 Task: Research Airbnb accommodation in Yaritagua, Venezuela from 12th December, 2023 to 16th December, 2023 for 8 adults. Place can be private room with 8 bedrooms having 8 beds and 8 bathrooms. Property type can be house. Amenities needed are: wifi, TV, free parkinig on premises, gym, breakfast.
Action: Mouse moved to (459, 106)
Screenshot: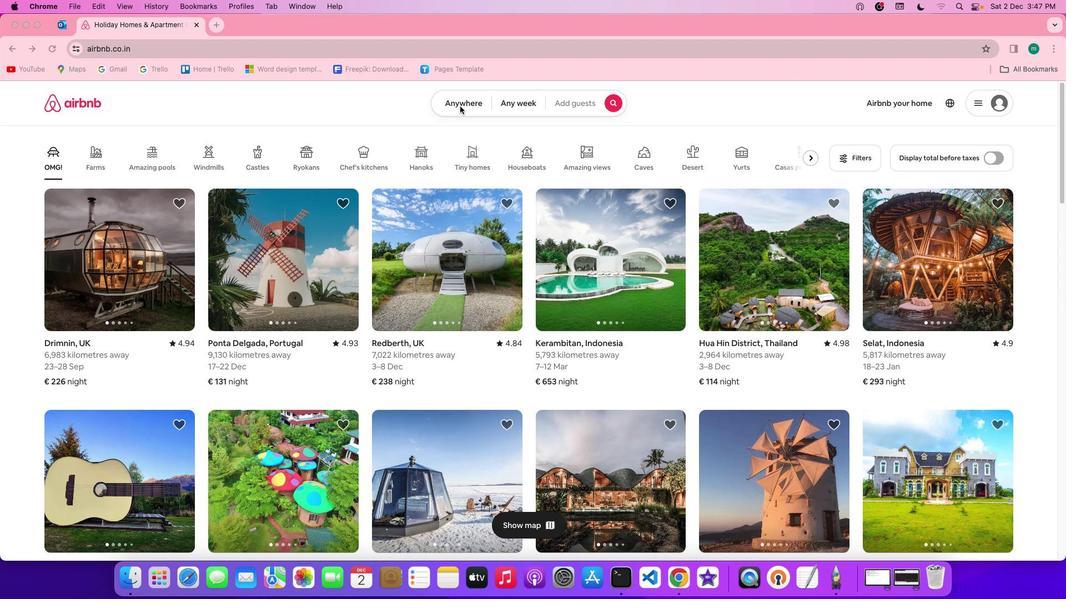 
Action: Mouse pressed left at (459, 106)
Screenshot: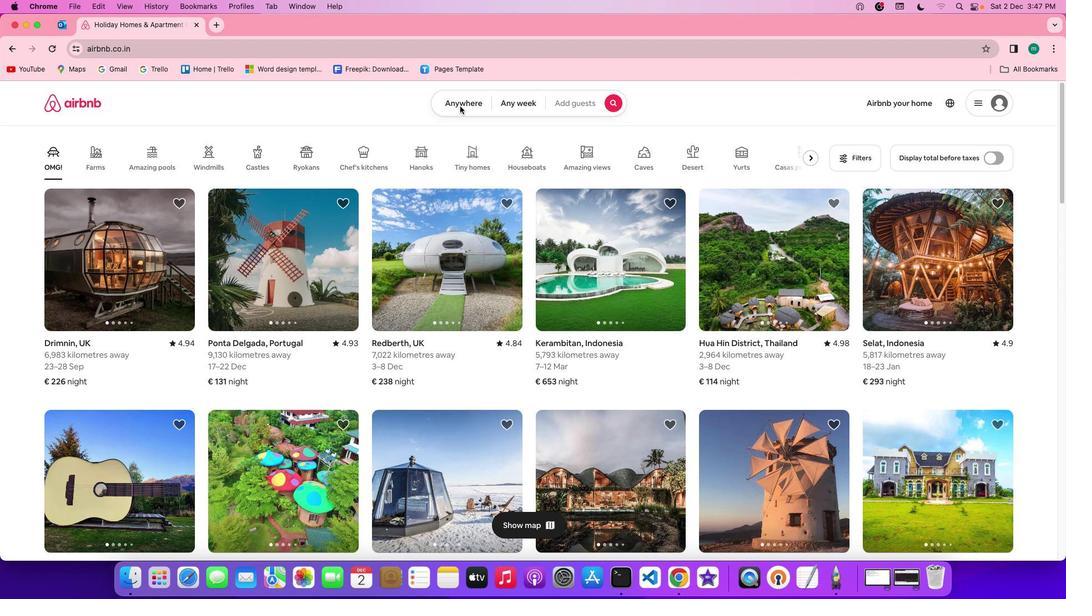 
Action: Mouse pressed left at (459, 106)
Screenshot: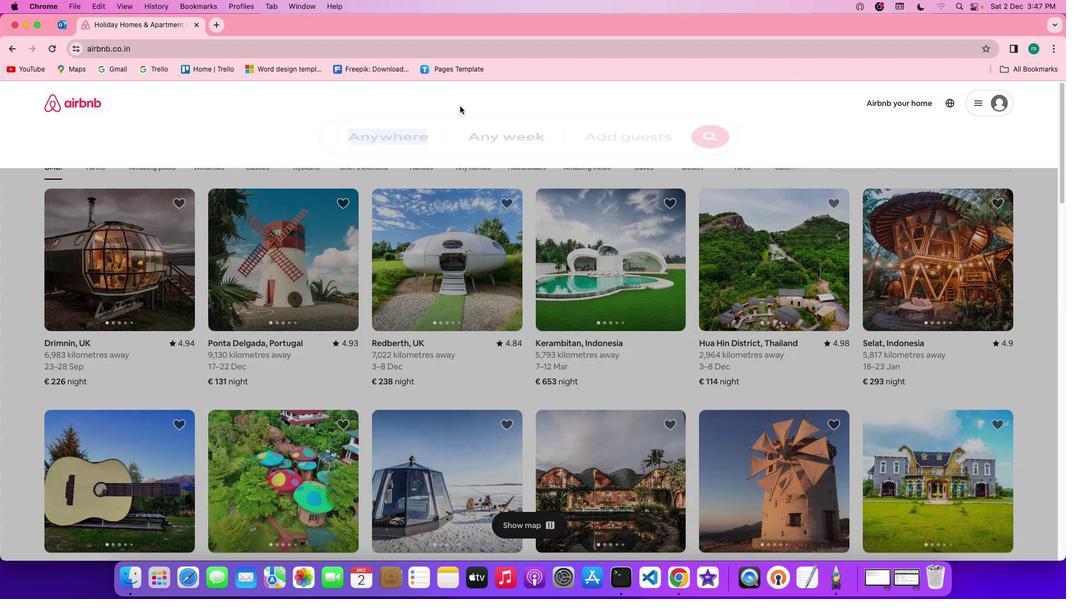 
Action: Mouse moved to (404, 143)
Screenshot: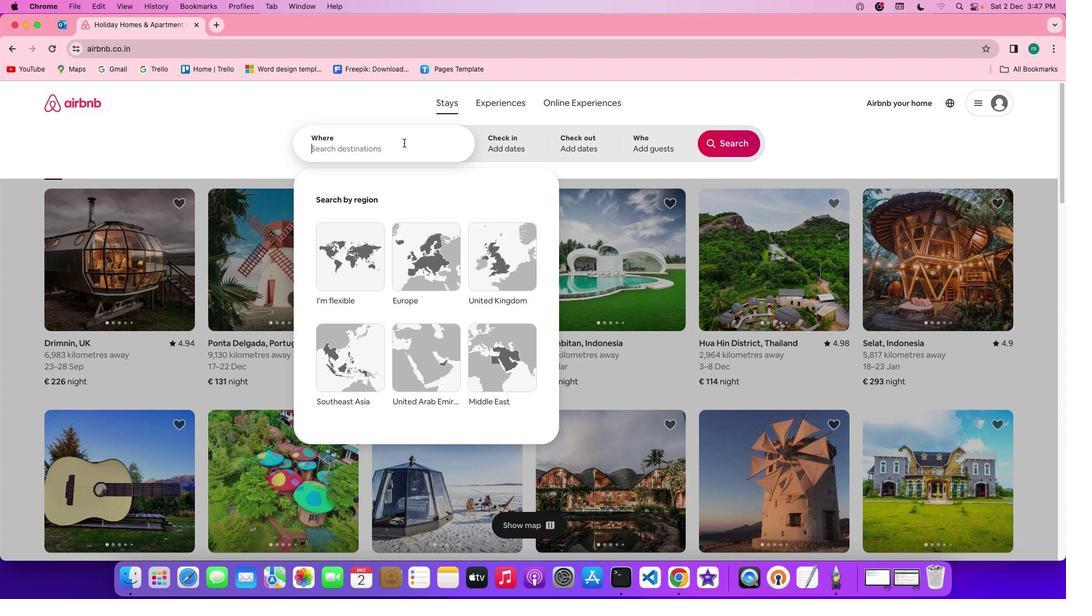 
Action: Mouse pressed left at (404, 143)
Screenshot: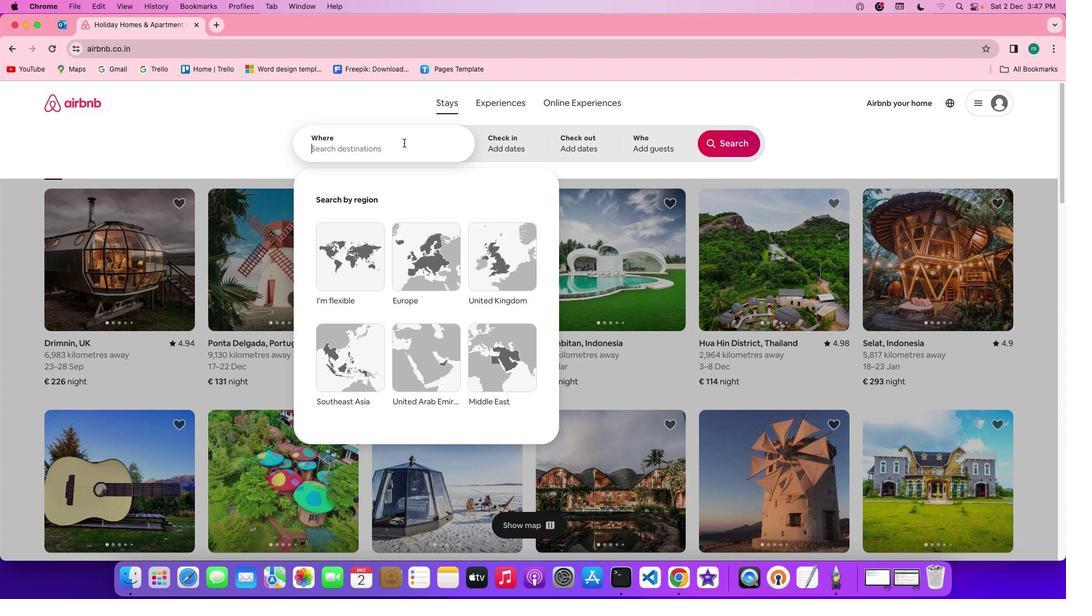 
Action: Key pressed Key.shift'Y''a''r''i''t''a''g''u''a'','Key.spaceKey.shift'V''e''n''e''z''u''e''l''a'
Screenshot: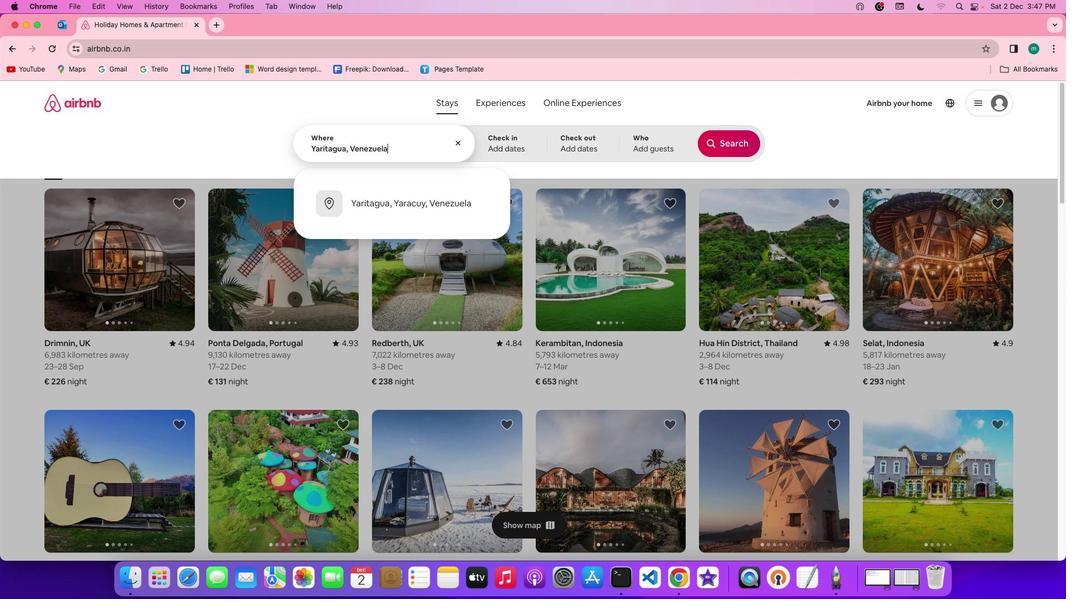 
Action: Mouse moved to (490, 142)
Screenshot: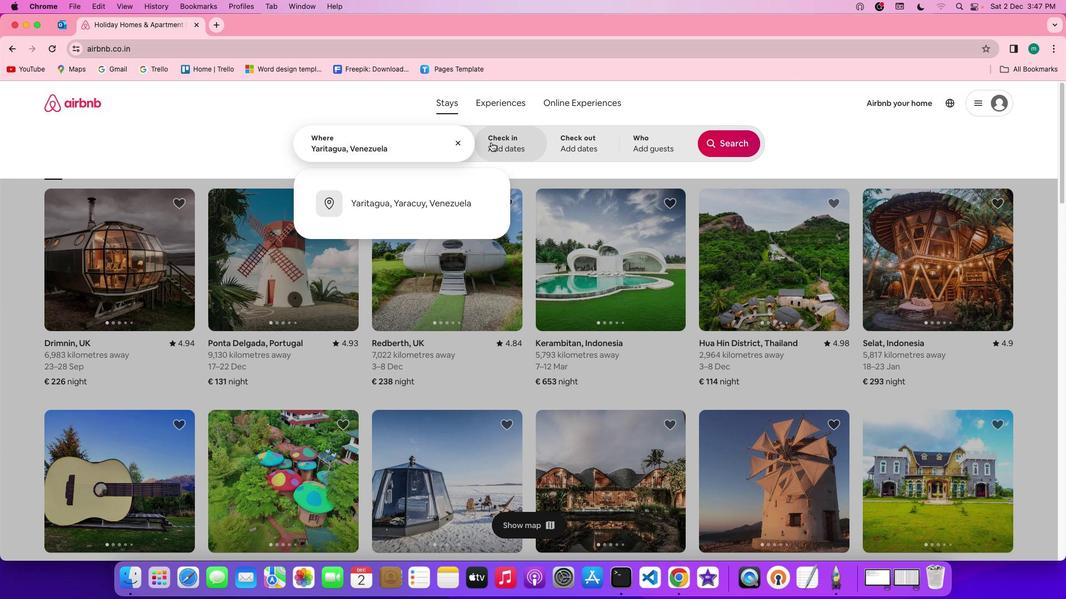 
Action: Mouse pressed left at (490, 142)
Screenshot: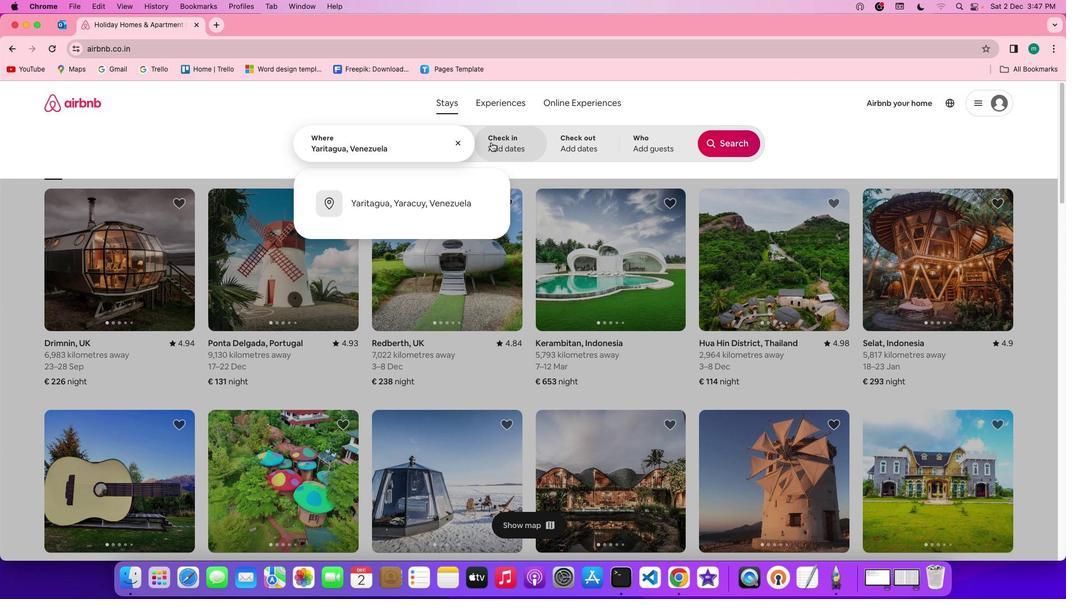 
Action: Mouse moved to (389, 334)
Screenshot: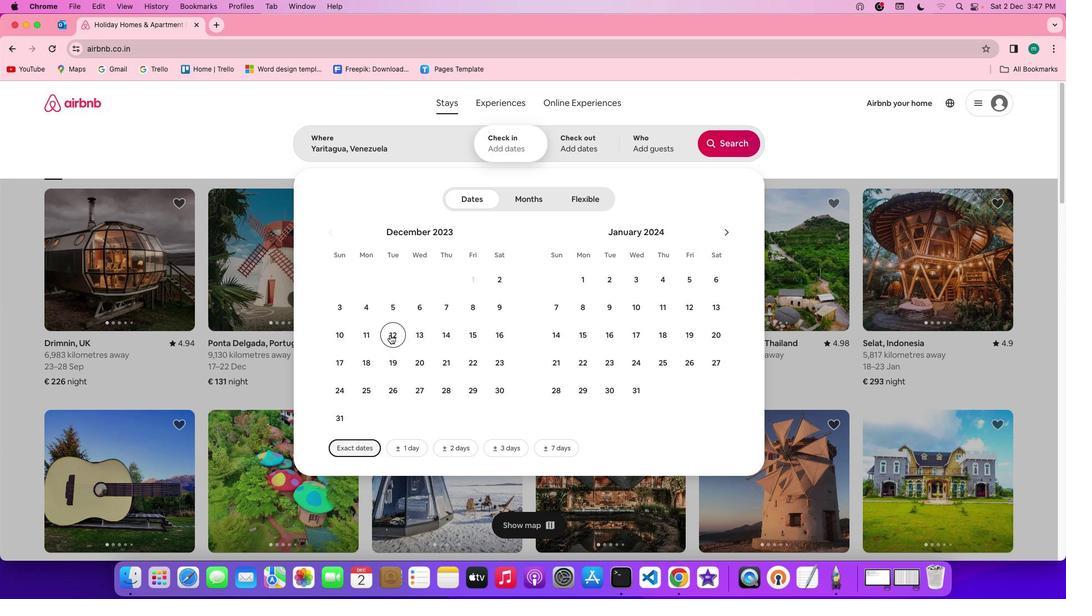 
Action: Mouse pressed left at (389, 334)
Screenshot: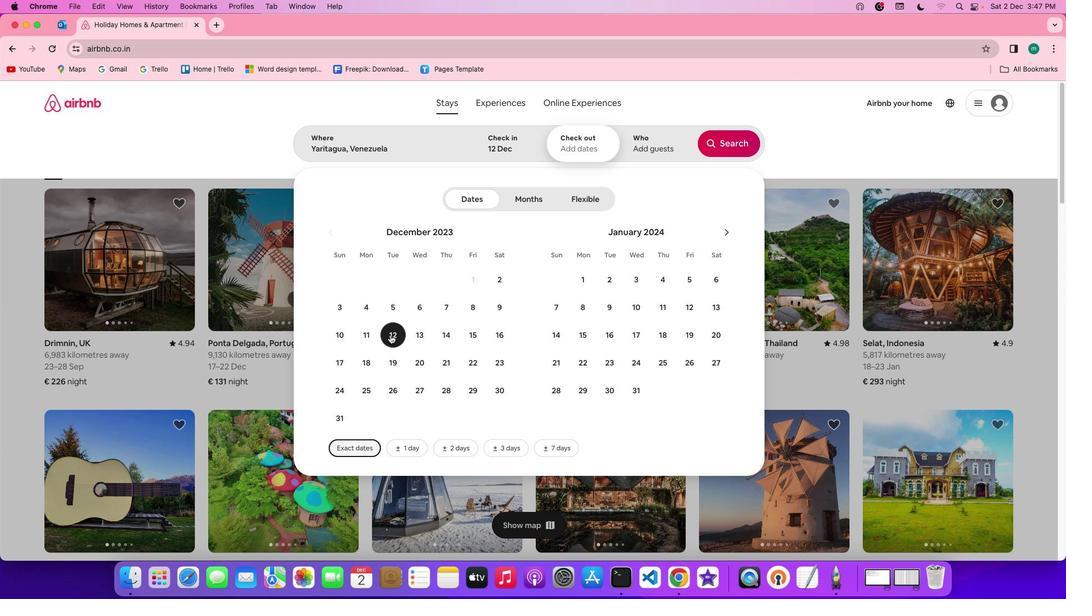 
Action: Mouse moved to (492, 336)
Screenshot: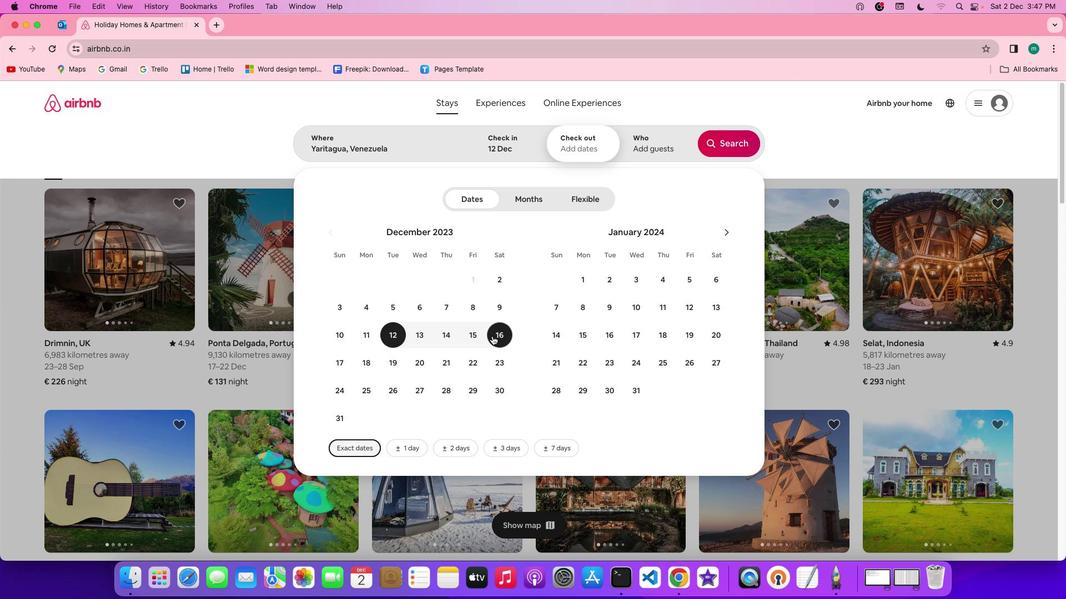 
Action: Mouse pressed left at (492, 336)
Screenshot: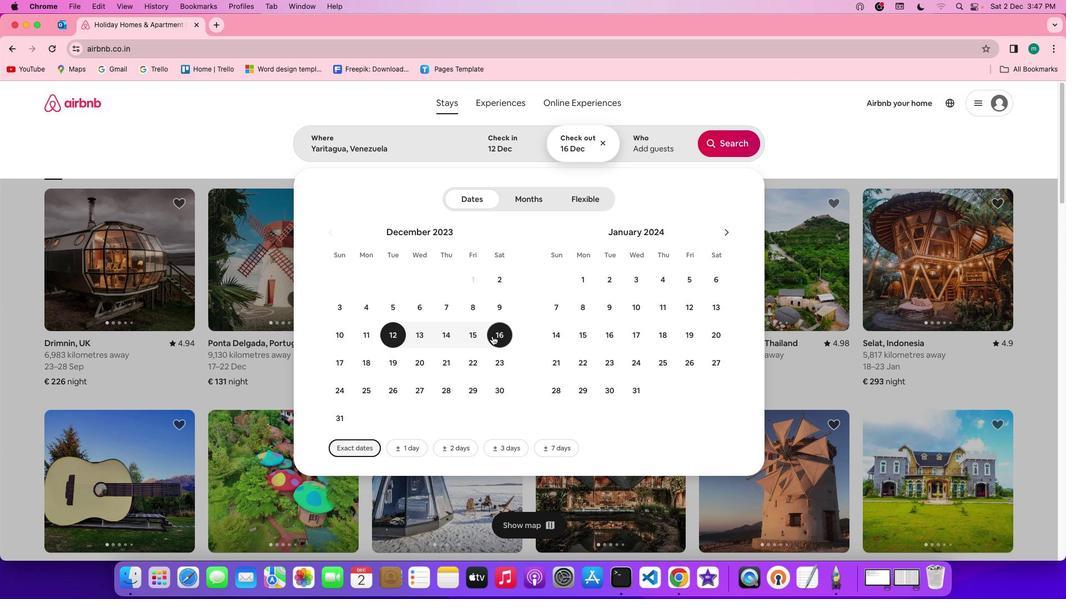 
Action: Mouse moved to (660, 144)
Screenshot: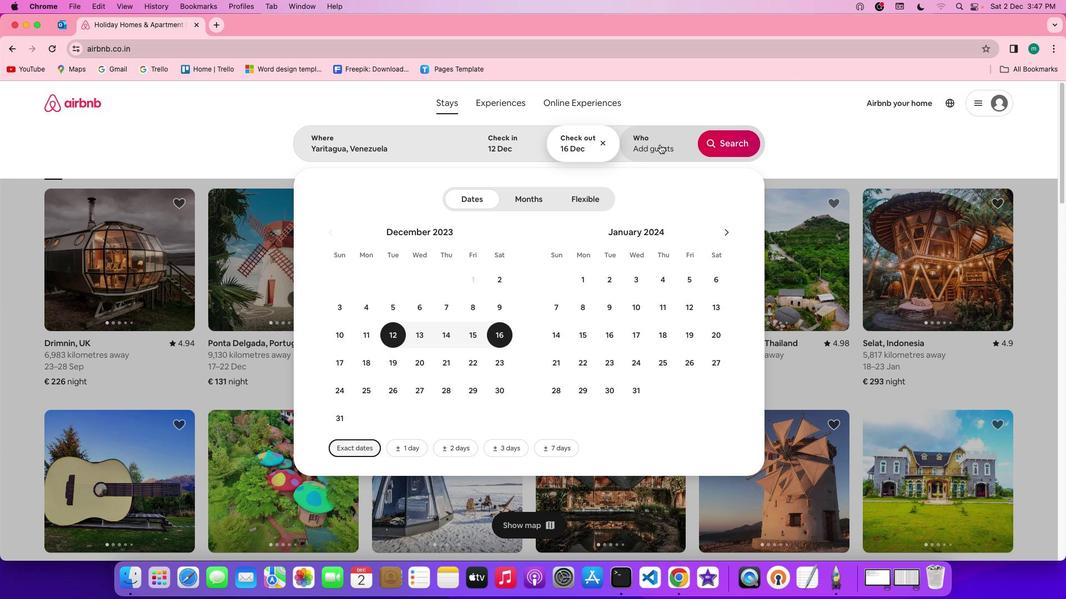 
Action: Mouse pressed left at (660, 144)
Screenshot: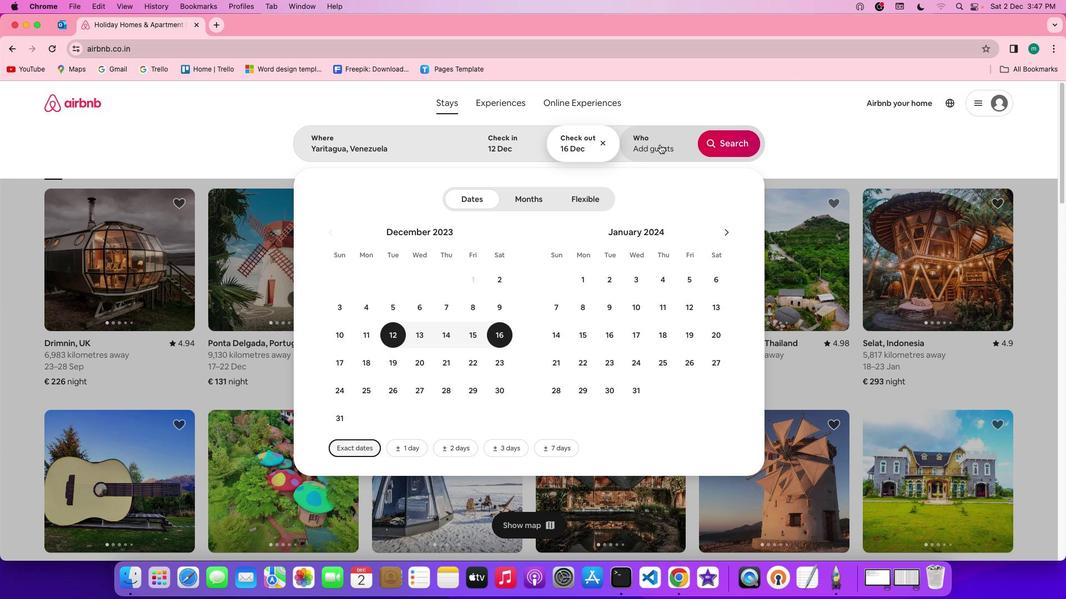 
Action: Mouse moved to (729, 202)
Screenshot: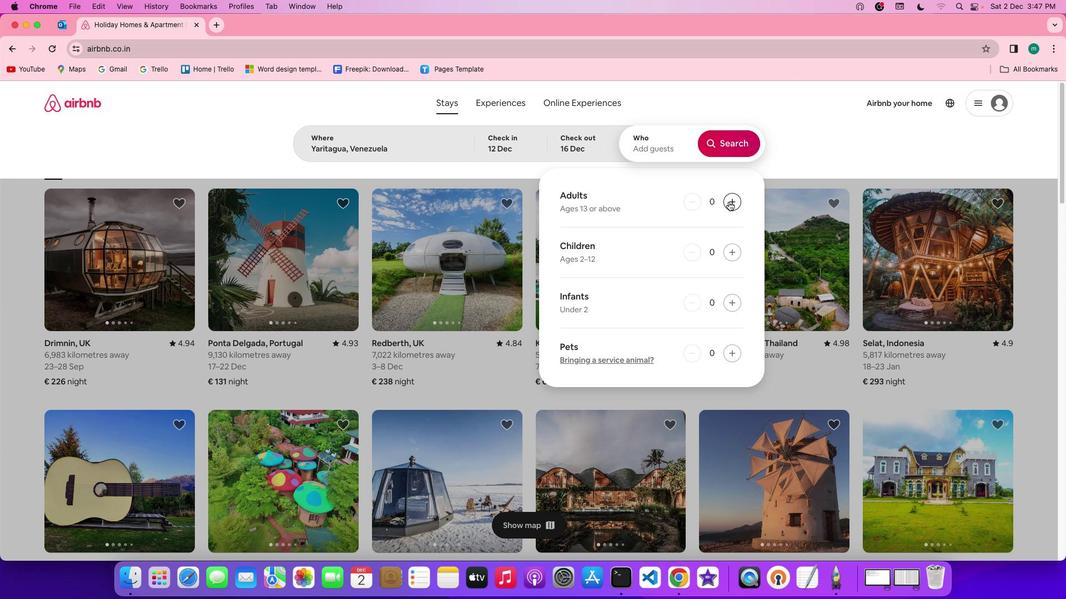 
Action: Mouse pressed left at (729, 202)
Screenshot: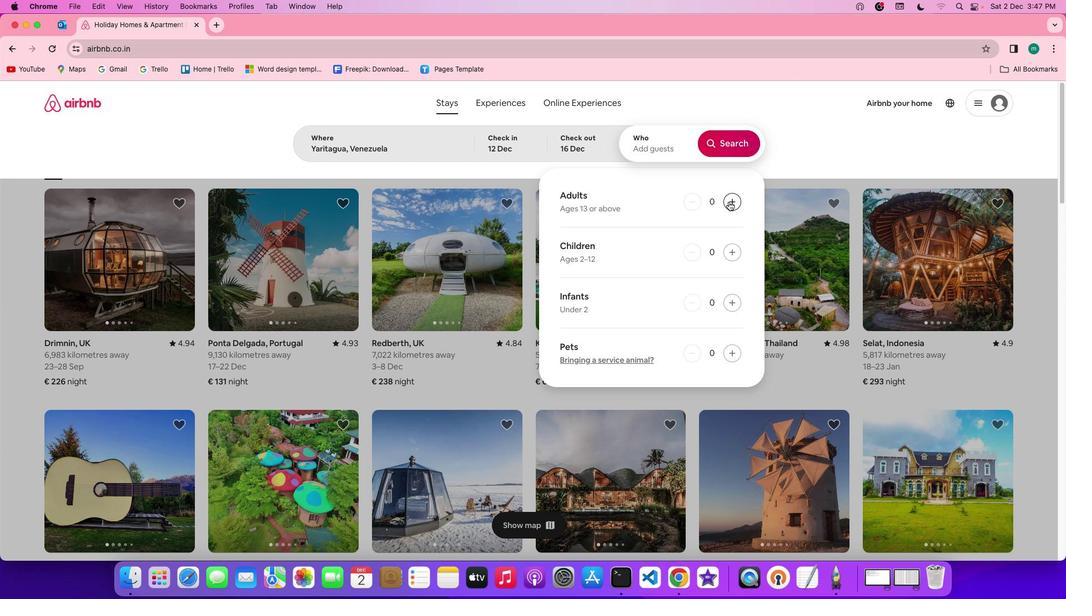
Action: Mouse pressed left at (729, 202)
Screenshot: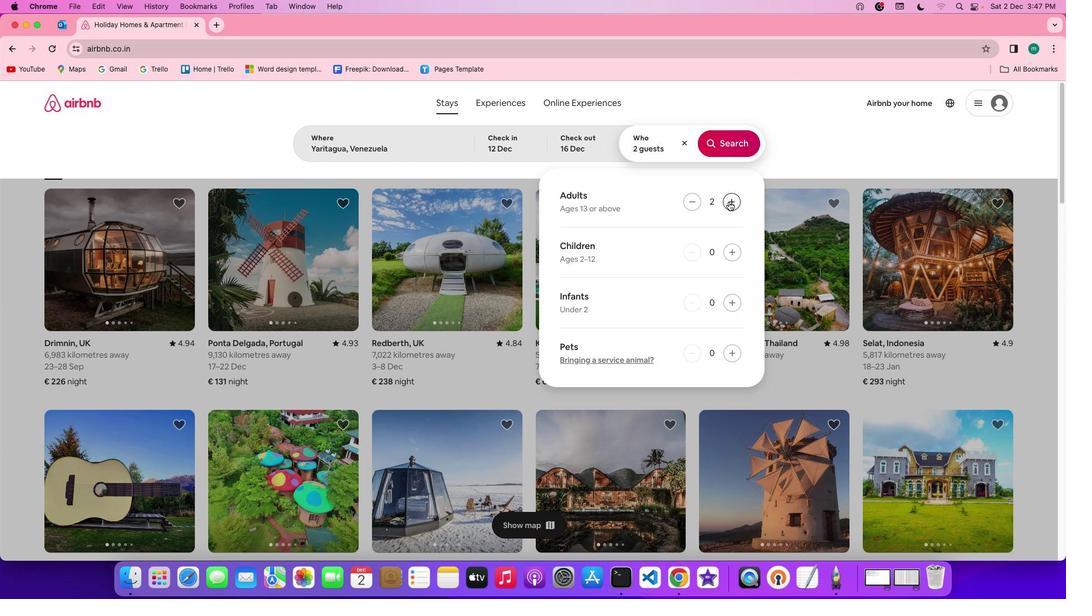 
Action: Mouse pressed left at (729, 202)
Screenshot: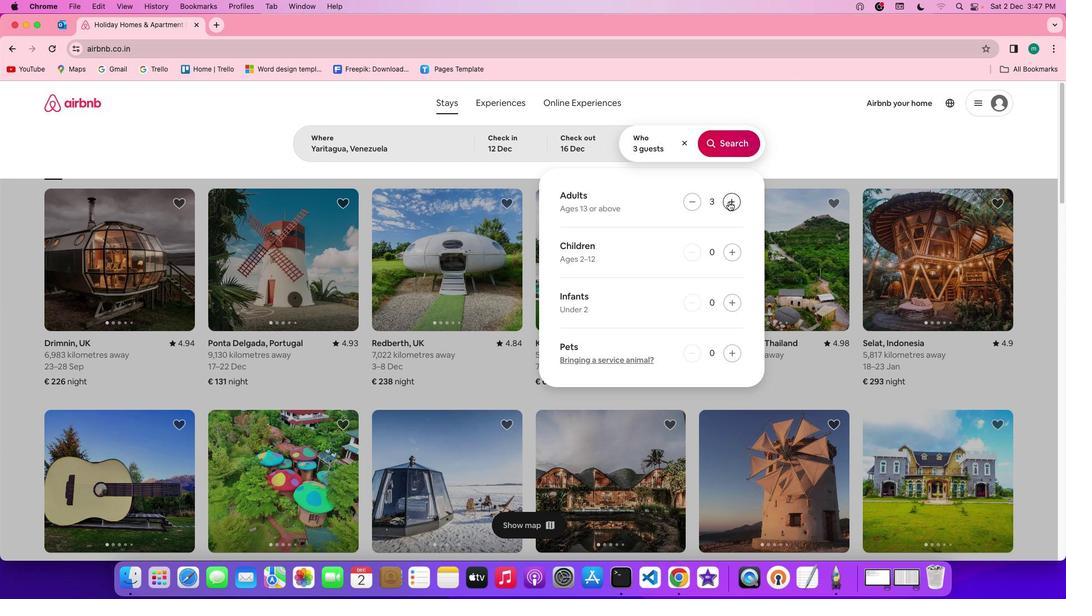 
Action: Mouse pressed left at (729, 202)
Screenshot: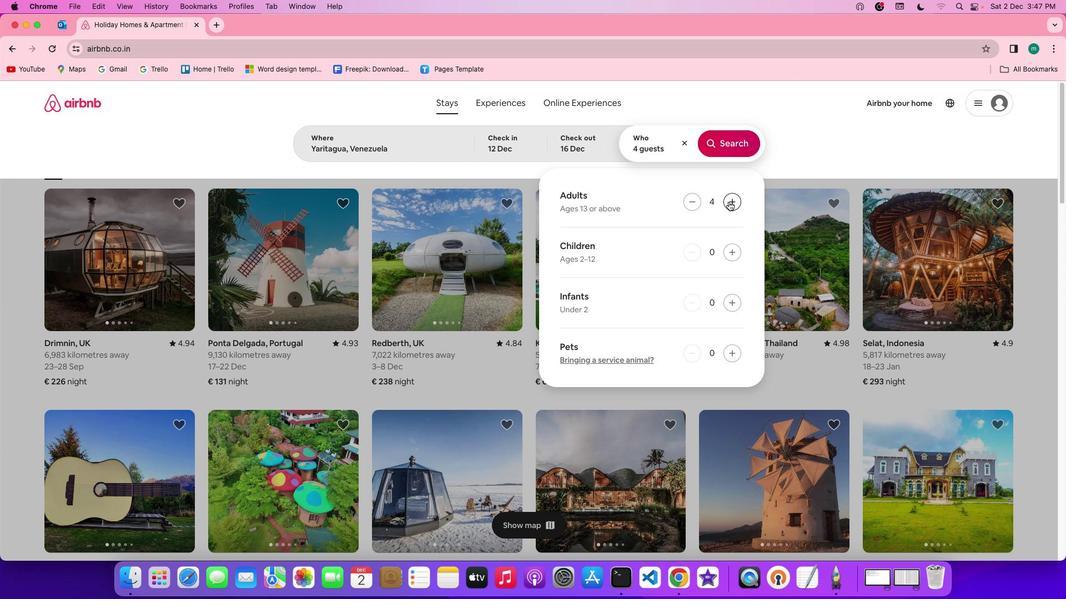 
Action: Mouse pressed left at (729, 202)
Screenshot: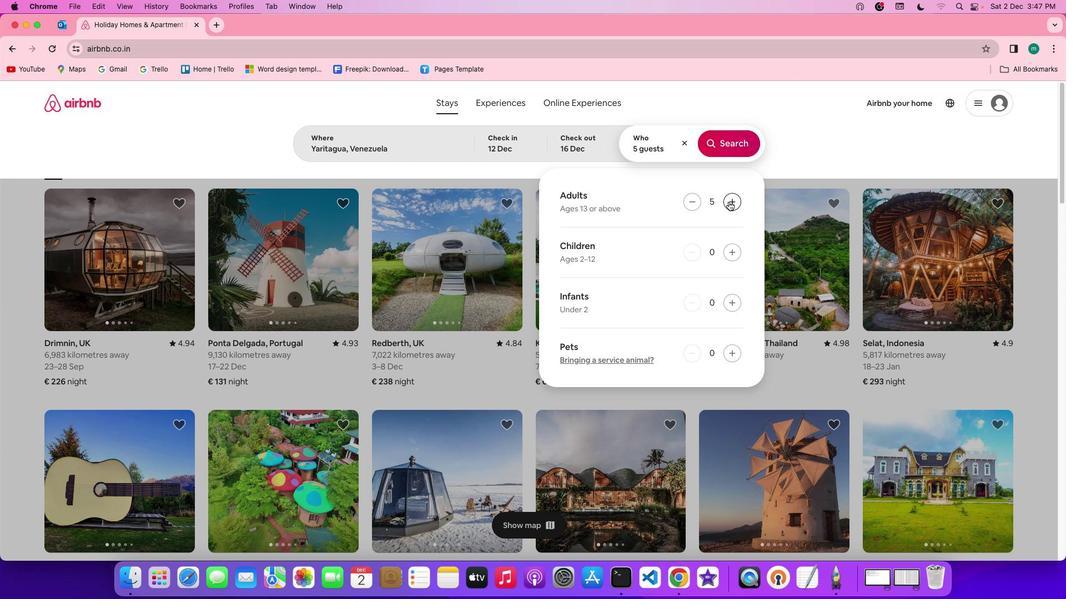 
Action: Mouse pressed left at (729, 202)
Screenshot: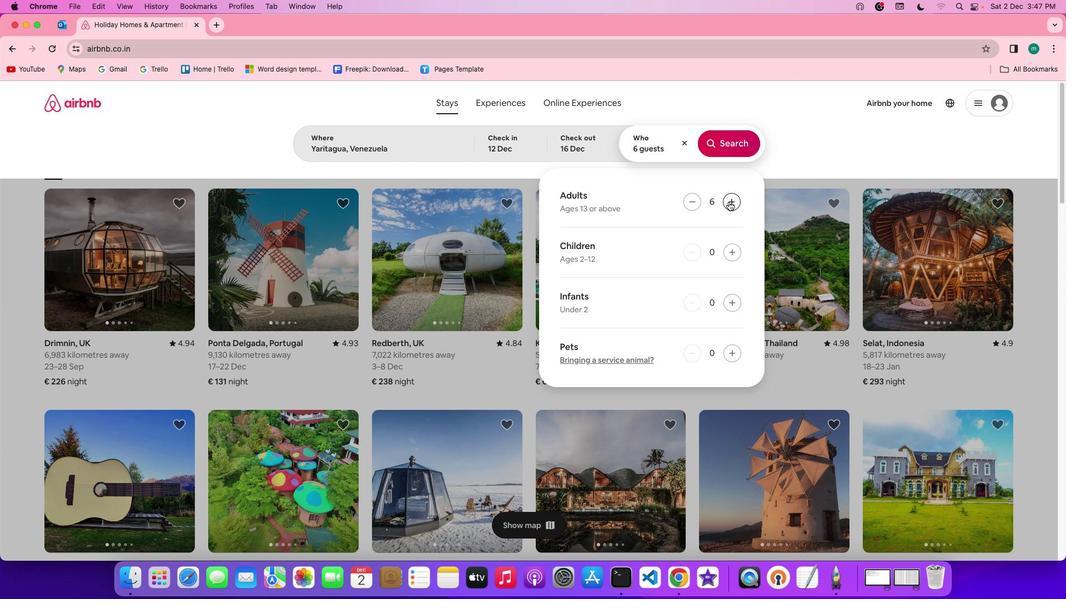 
Action: Mouse pressed left at (729, 202)
Screenshot: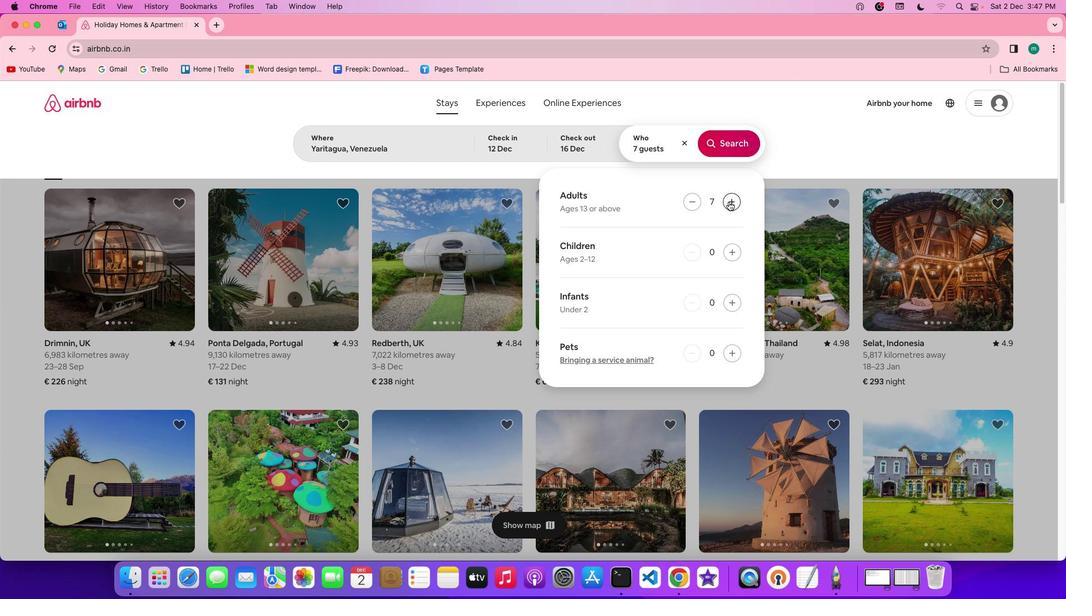 
Action: Mouse moved to (732, 199)
Screenshot: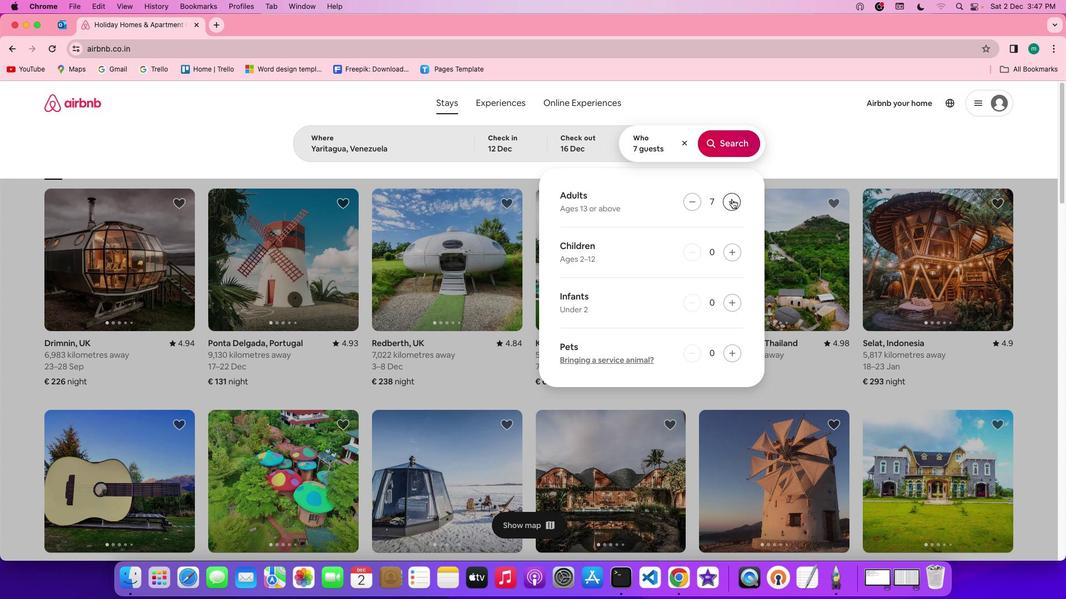 
Action: Mouse pressed left at (732, 199)
Screenshot: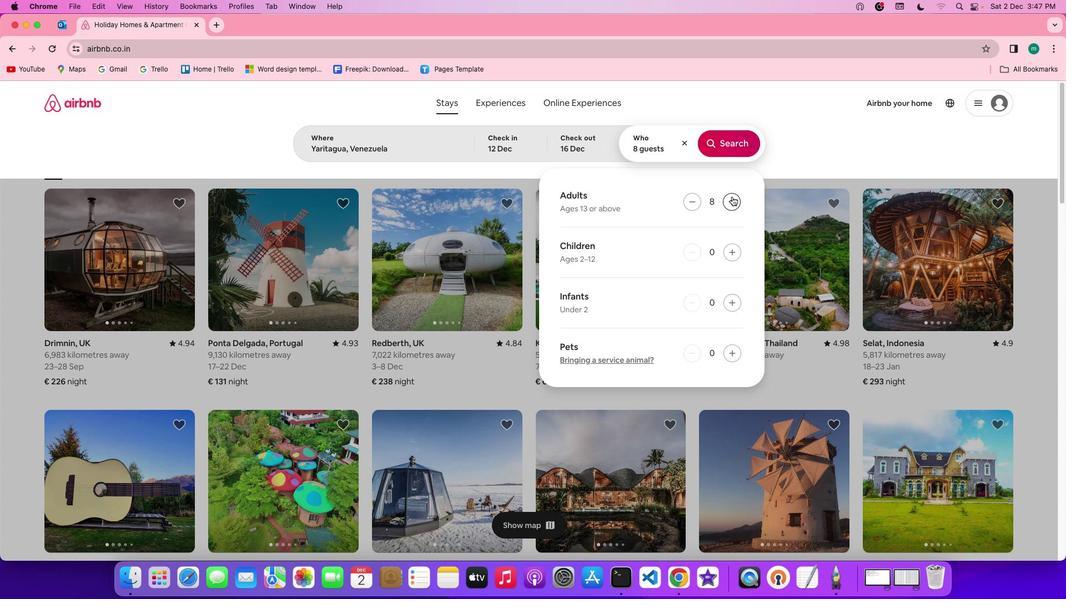 
Action: Mouse moved to (732, 134)
Screenshot: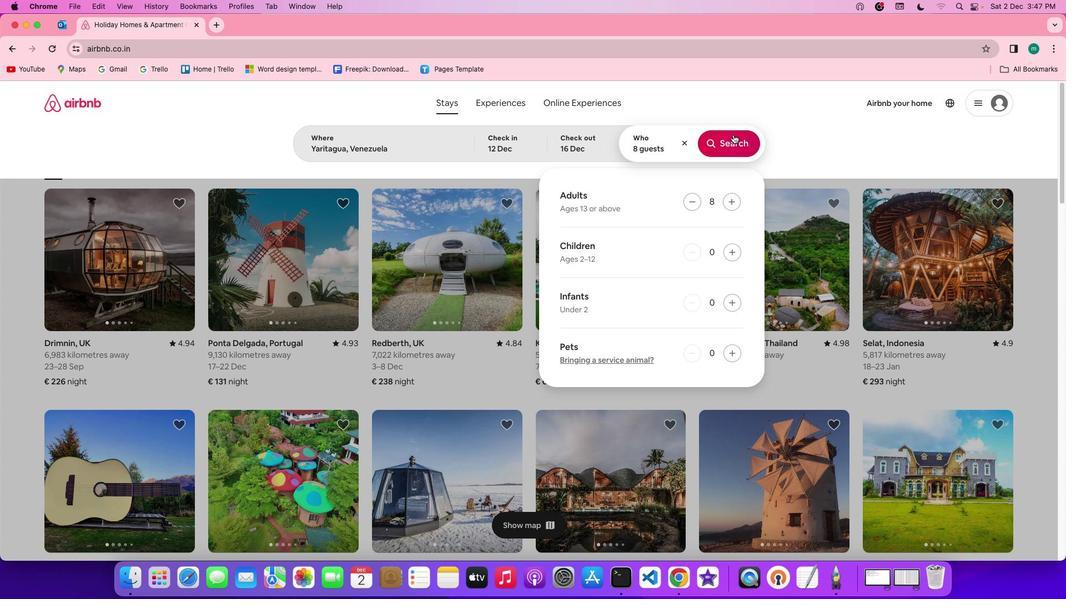 
Action: Mouse pressed left at (732, 134)
Screenshot: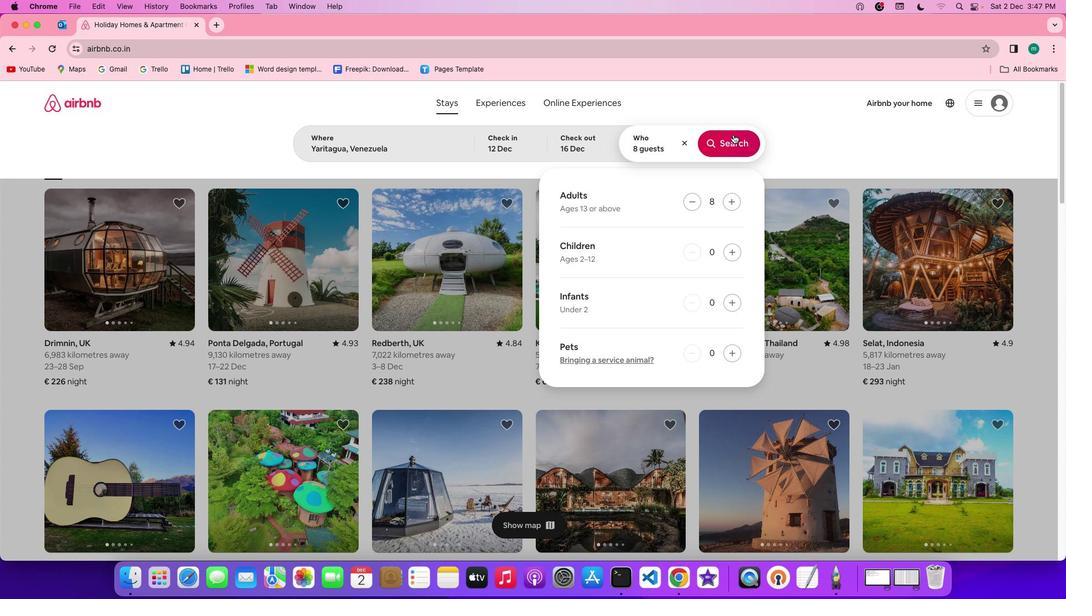 
Action: Mouse moved to (892, 140)
Screenshot: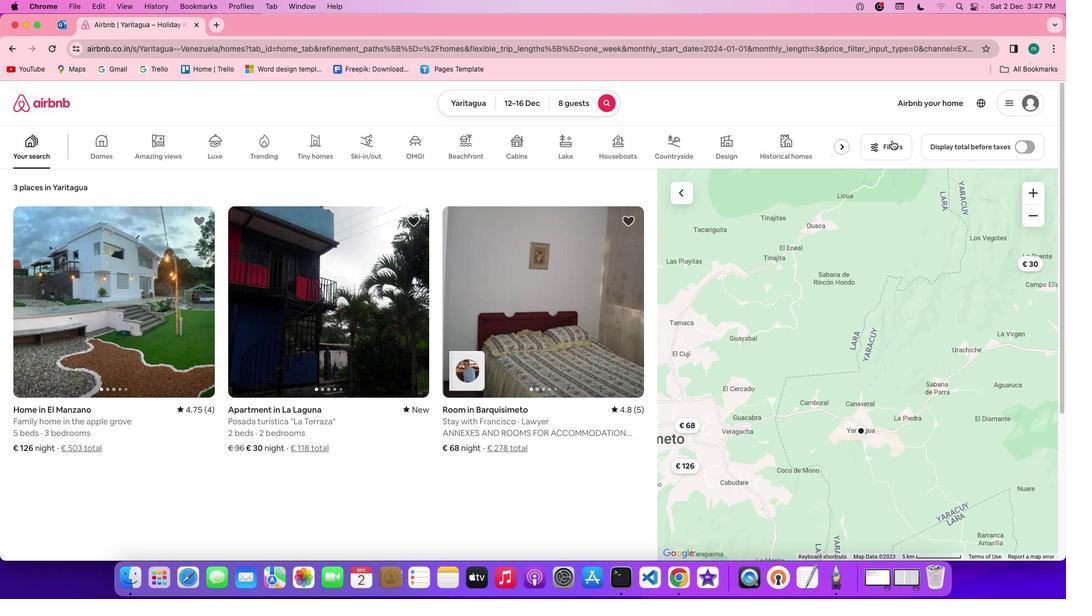 
Action: Mouse pressed left at (892, 140)
Screenshot: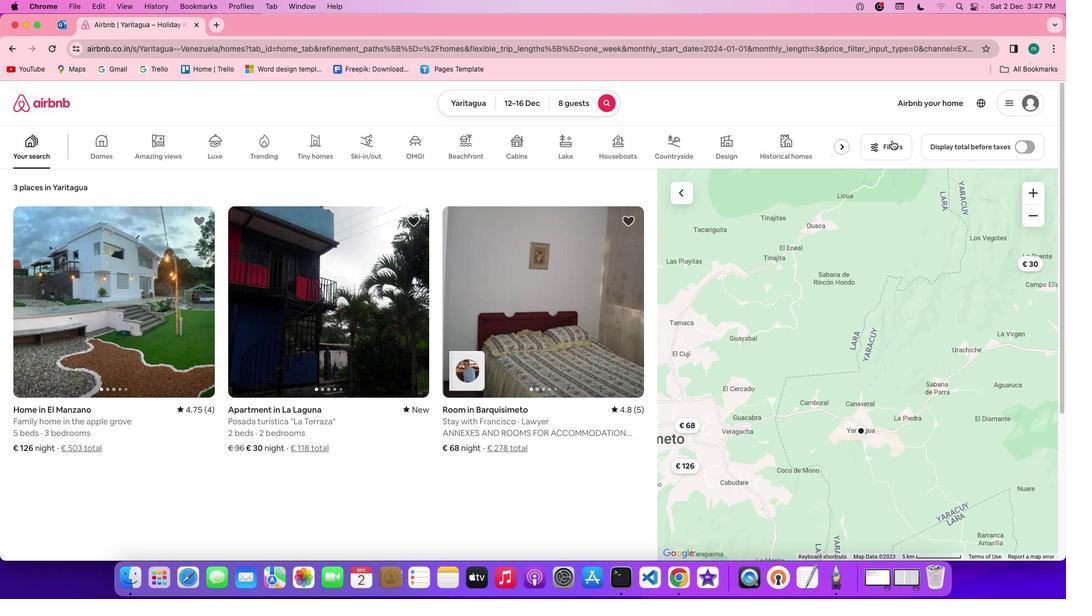 
Action: Mouse moved to (497, 360)
Screenshot: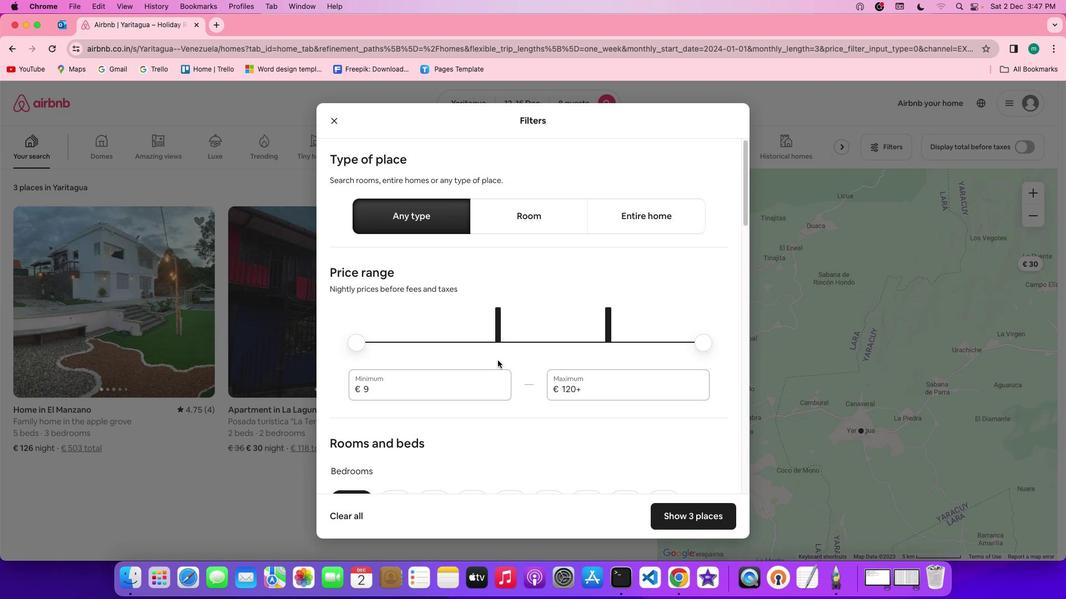 
Action: Mouse scrolled (497, 360) with delta (0, 0)
Screenshot: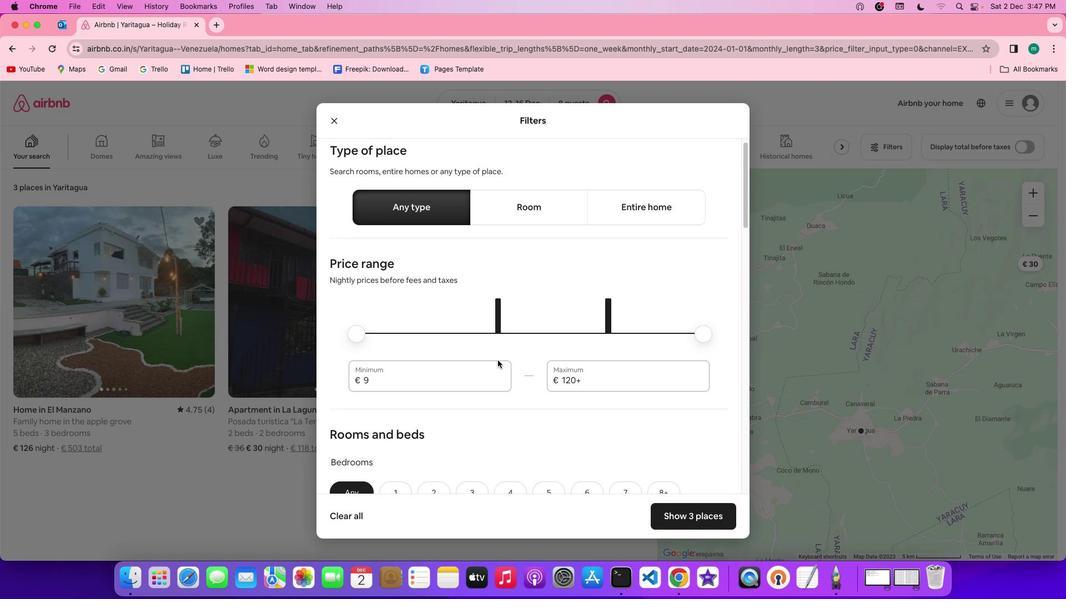 
Action: Mouse scrolled (497, 360) with delta (0, 0)
Screenshot: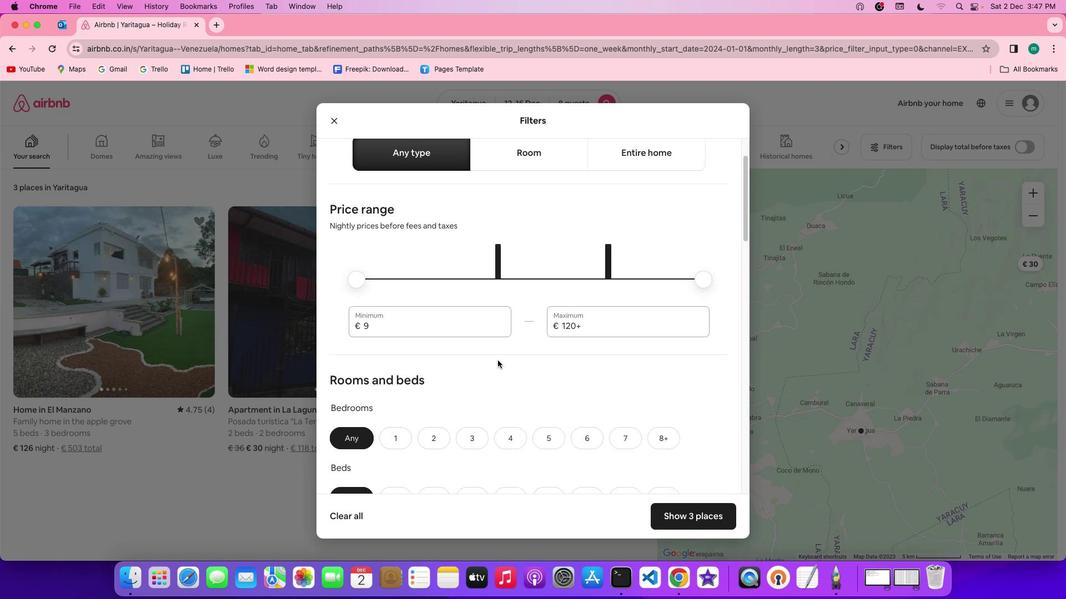 
Action: Mouse scrolled (497, 360) with delta (0, -1)
Screenshot: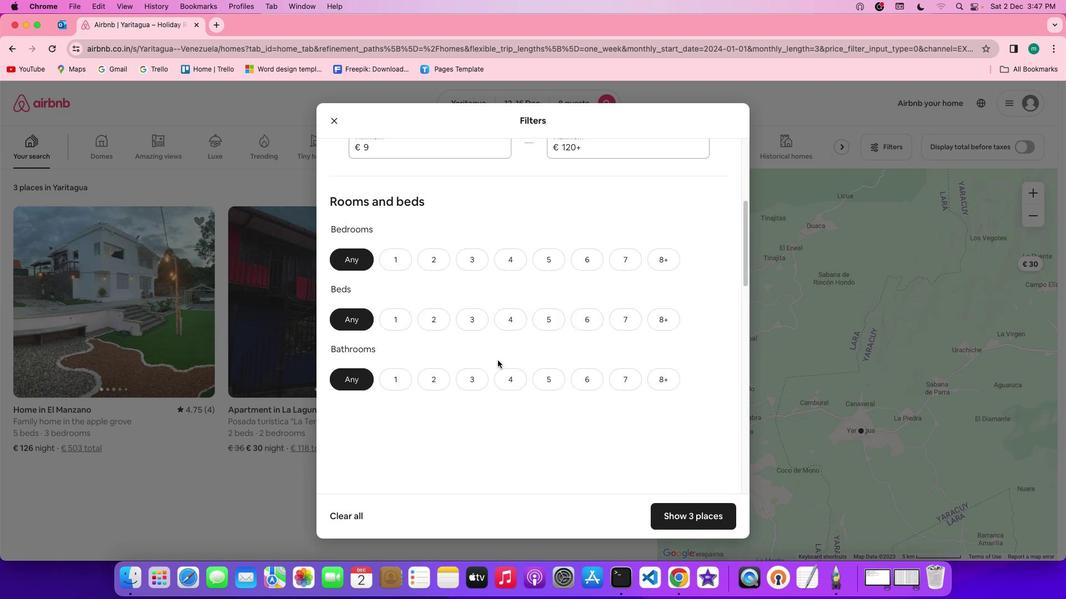 
Action: Mouse scrolled (497, 360) with delta (0, -2)
Screenshot: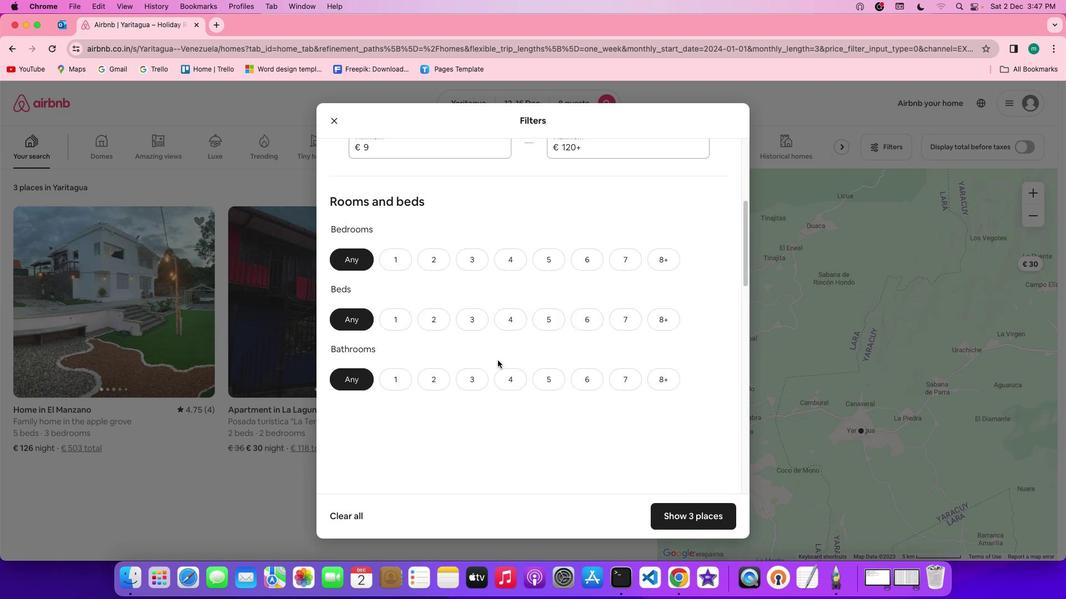 
Action: Mouse scrolled (497, 360) with delta (0, -2)
Screenshot: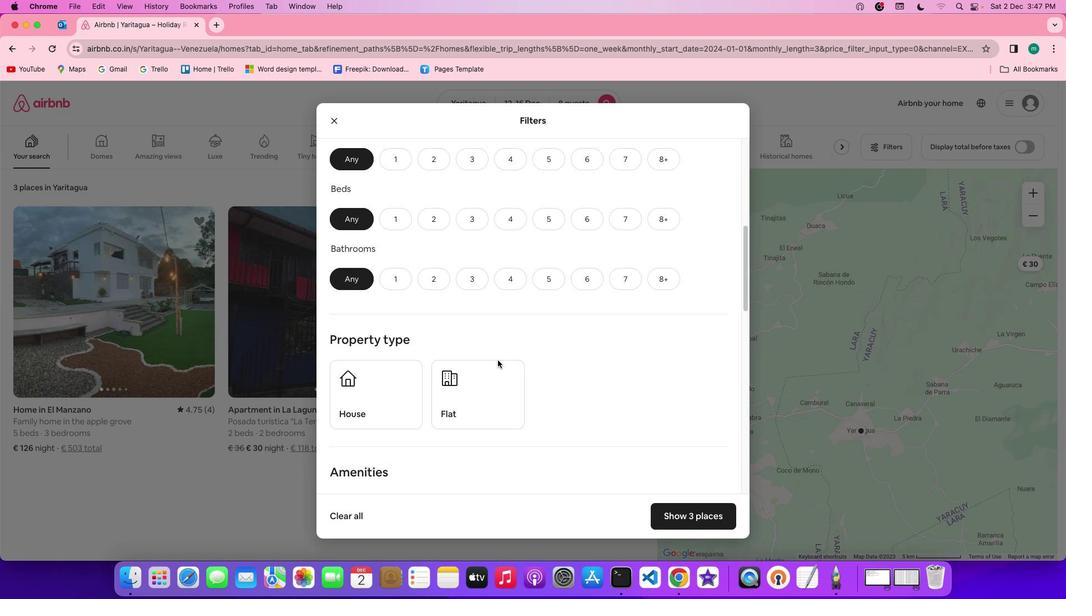 
Action: Mouse moved to (655, 164)
Screenshot: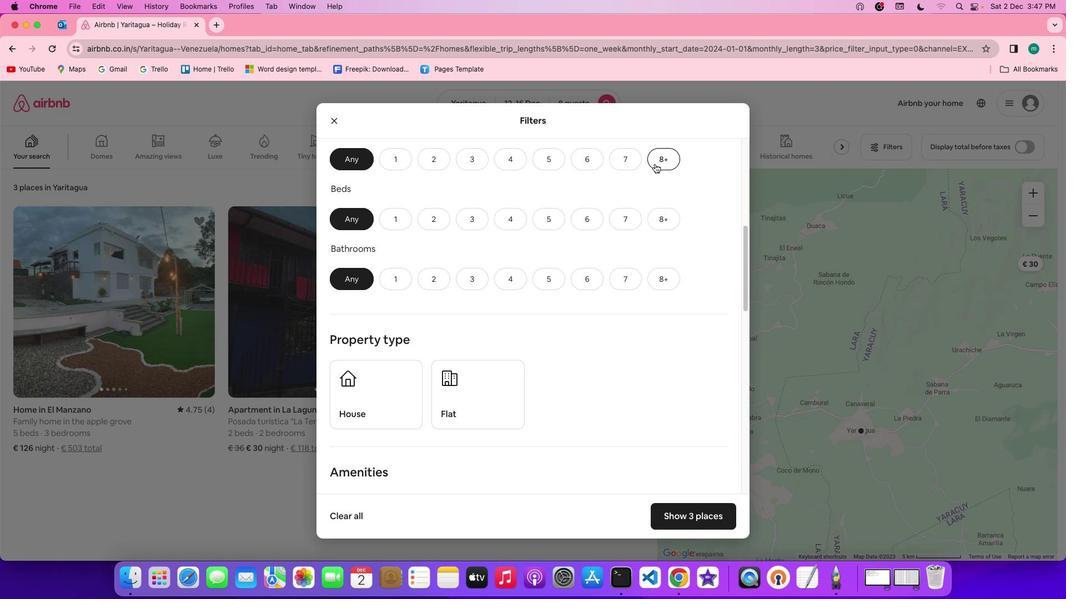 
Action: Mouse pressed left at (655, 164)
Screenshot: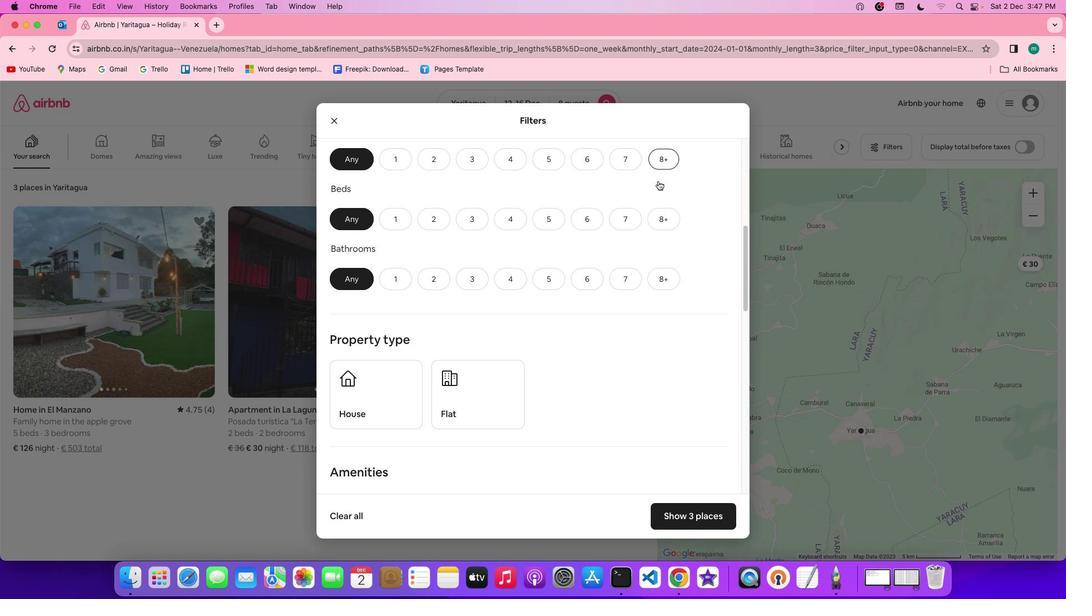 
Action: Mouse moved to (662, 228)
Screenshot: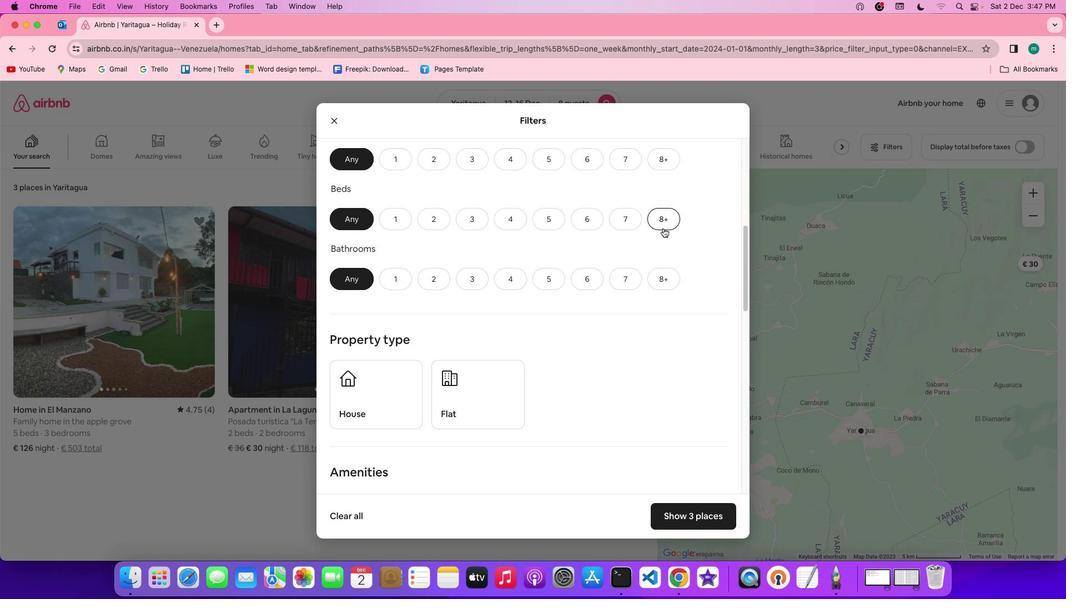 
Action: Mouse pressed left at (662, 228)
Screenshot: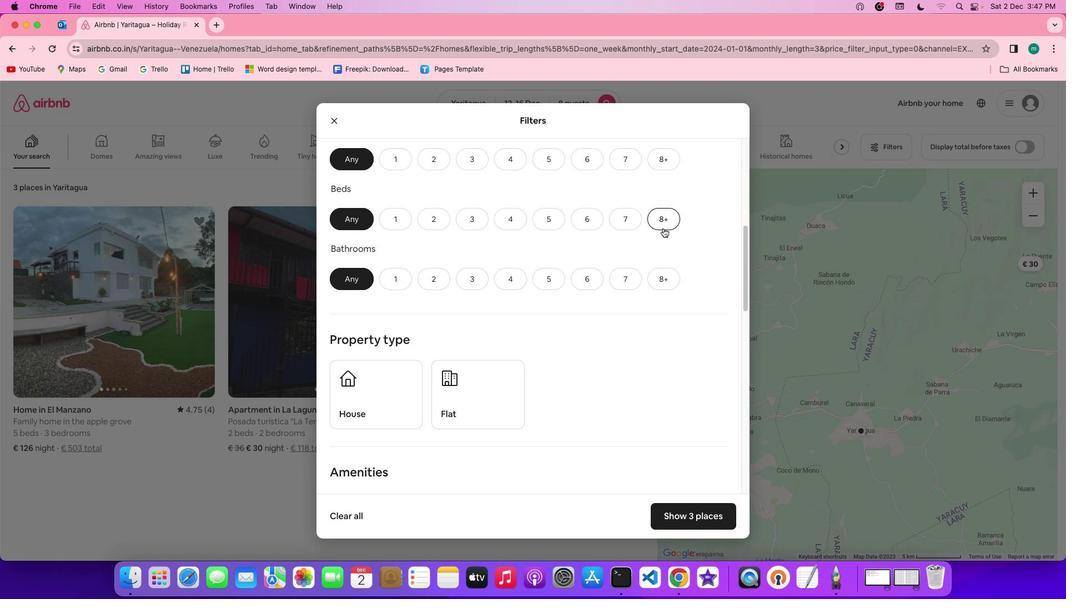 
Action: Mouse moved to (670, 273)
Screenshot: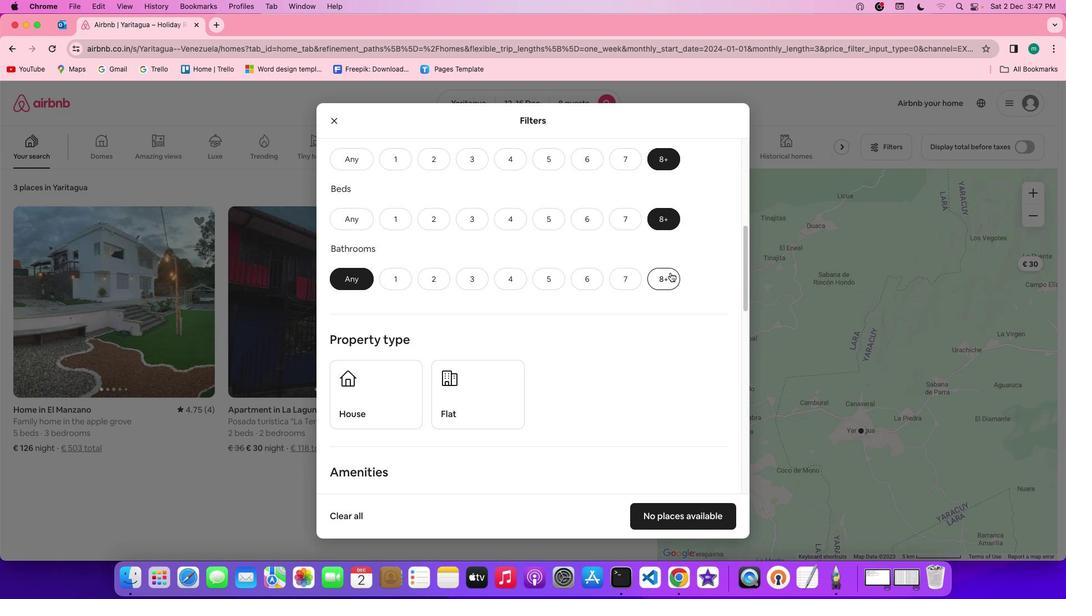 
Action: Mouse pressed left at (670, 273)
Screenshot: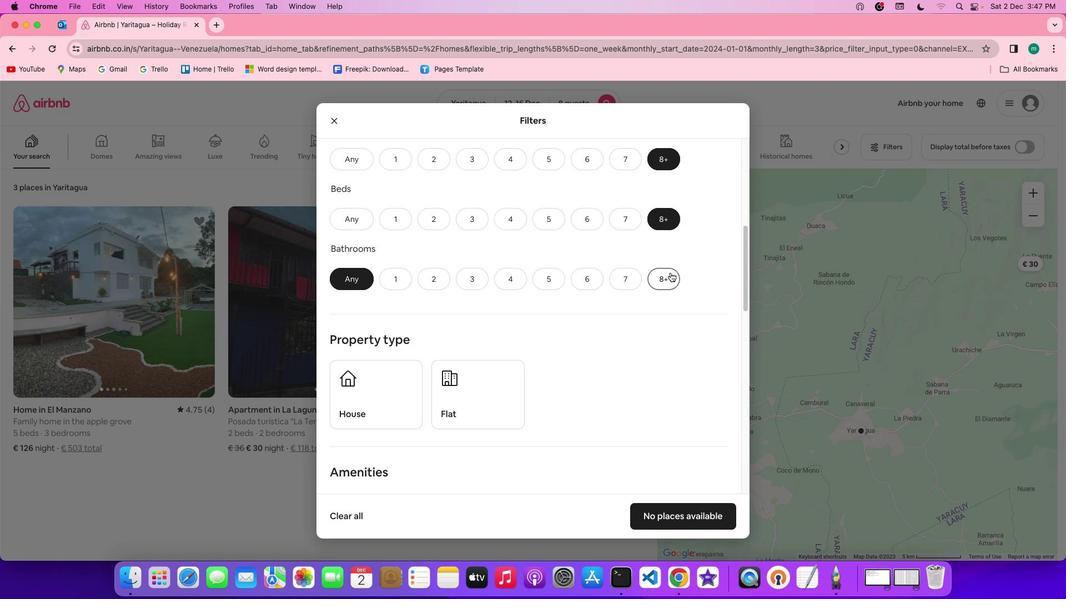 
Action: Mouse moved to (606, 367)
Screenshot: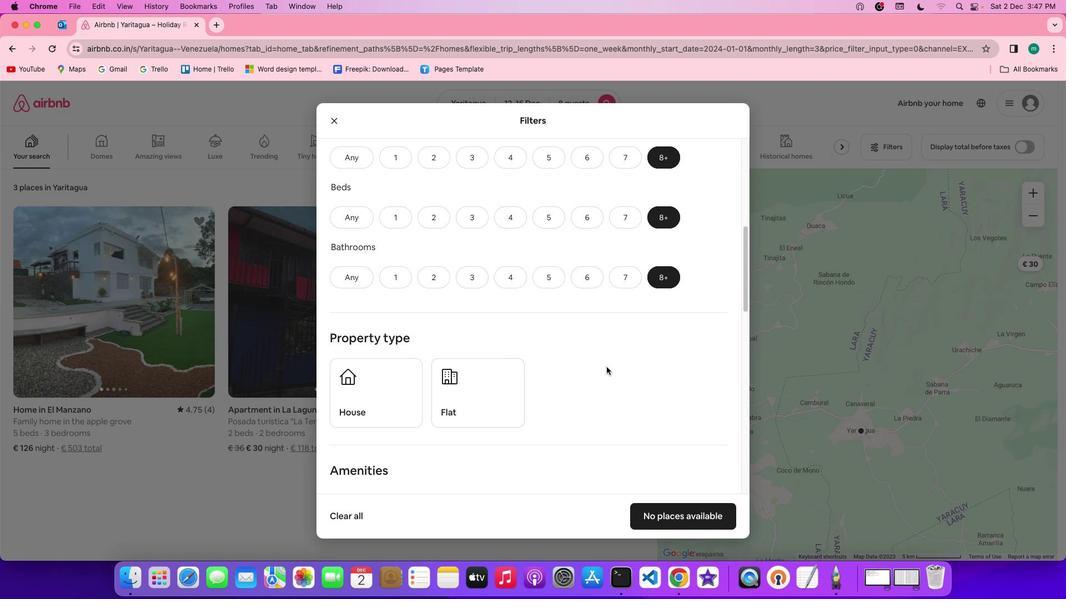 
Action: Mouse scrolled (606, 367) with delta (0, 0)
Screenshot: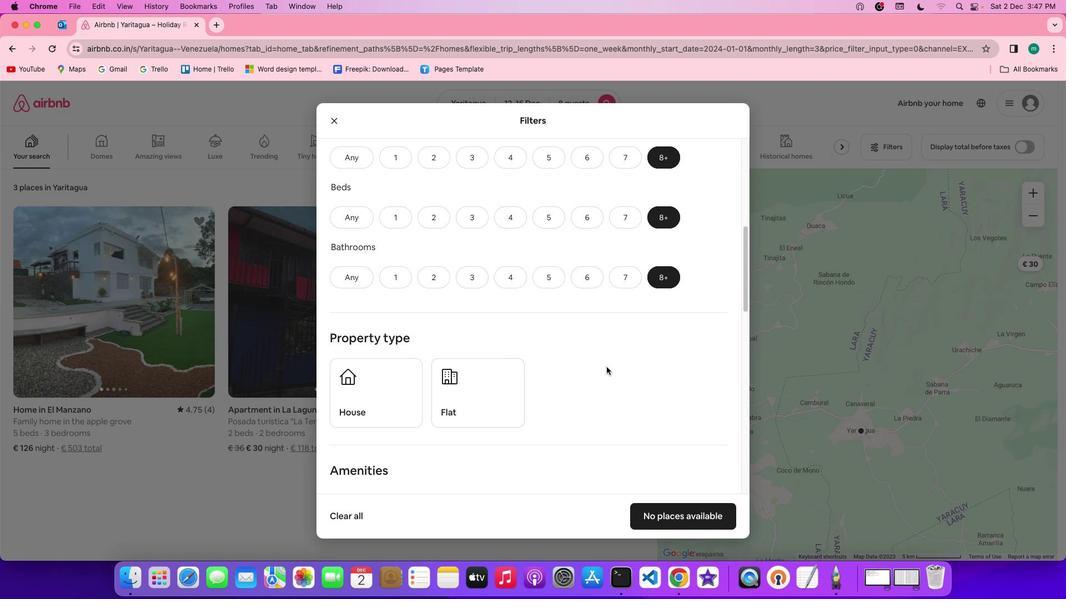 
Action: Mouse scrolled (606, 367) with delta (0, 0)
Screenshot: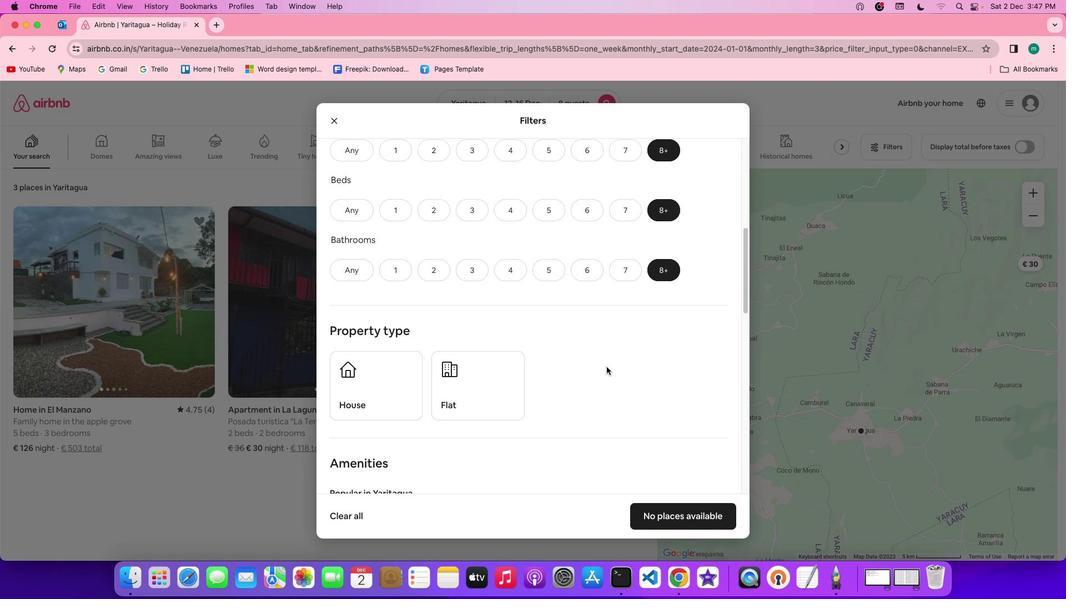 
Action: Mouse scrolled (606, 367) with delta (0, 0)
Screenshot: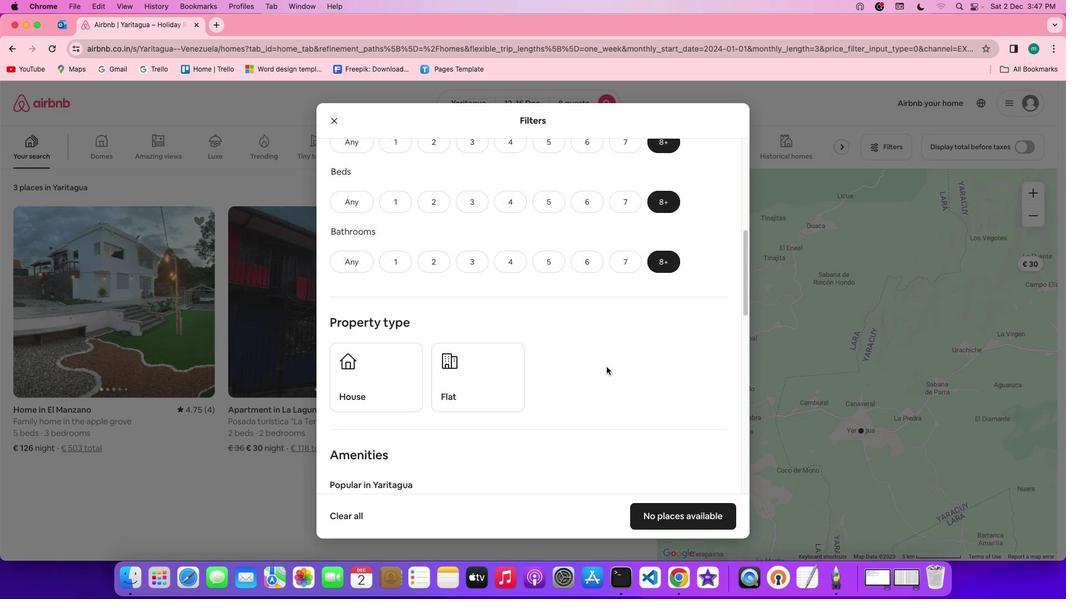 
Action: Mouse scrolled (606, 367) with delta (0, 0)
Screenshot: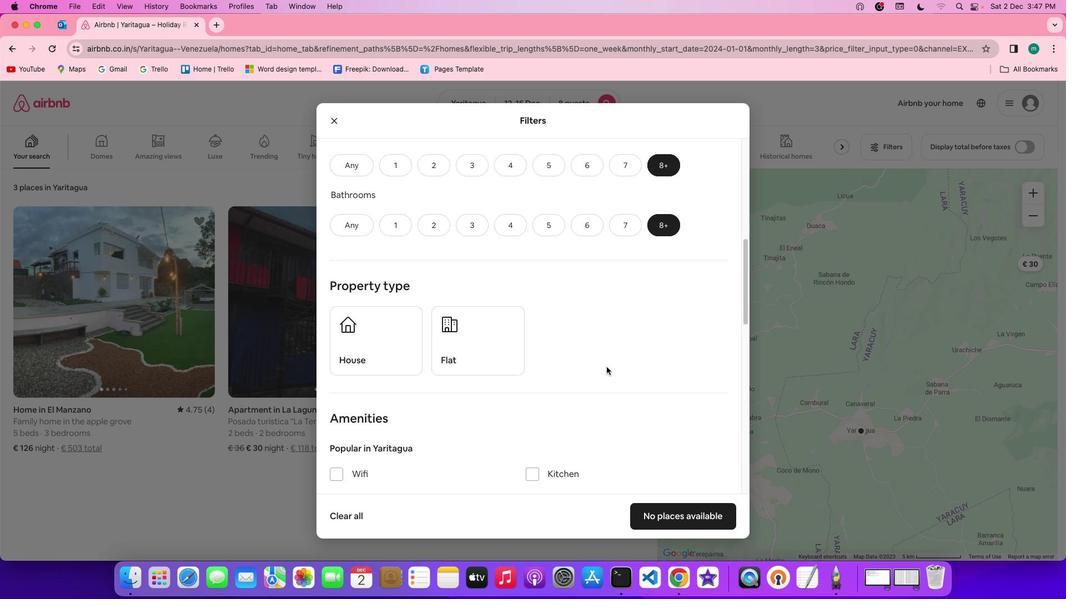 
Action: Mouse scrolled (606, 367) with delta (0, 0)
Screenshot: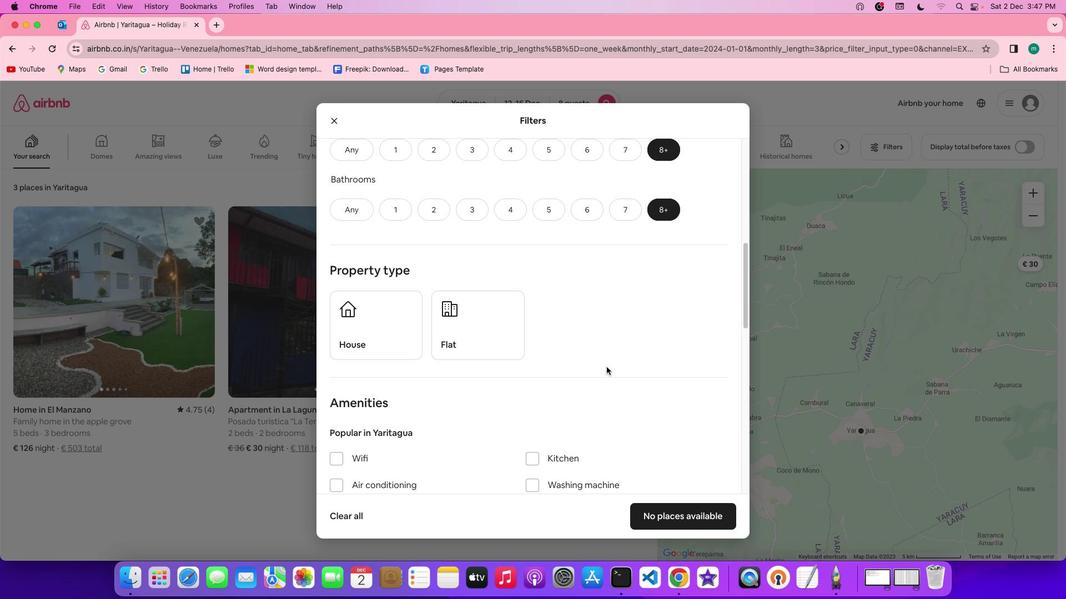 
Action: Mouse scrolled (606, 367) with delta (0, 0)
Screenshot: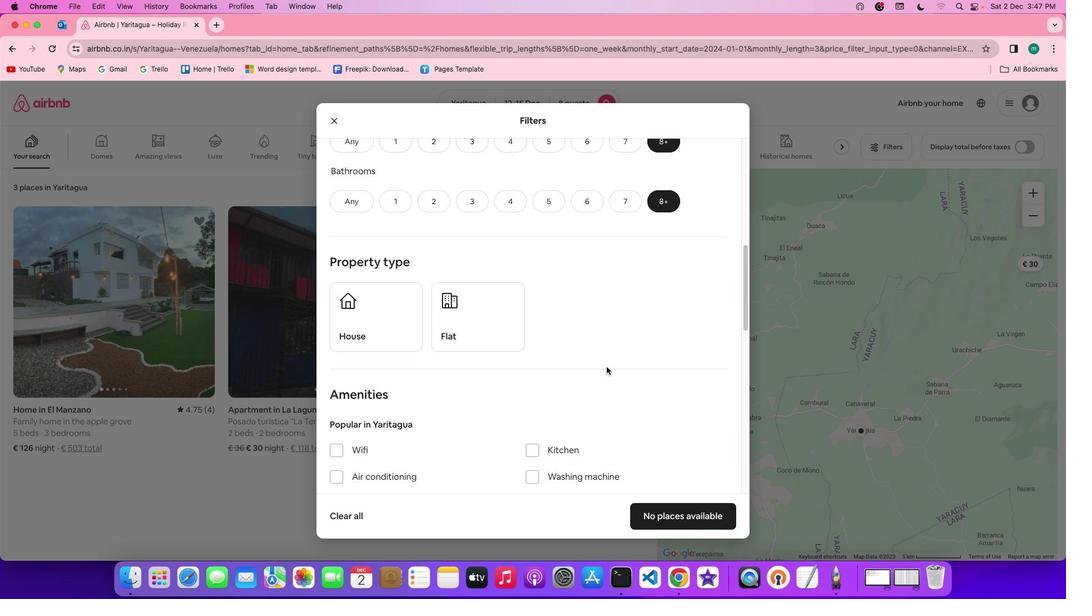 
Action: Mouse moved to (394, 312)
Screenshot: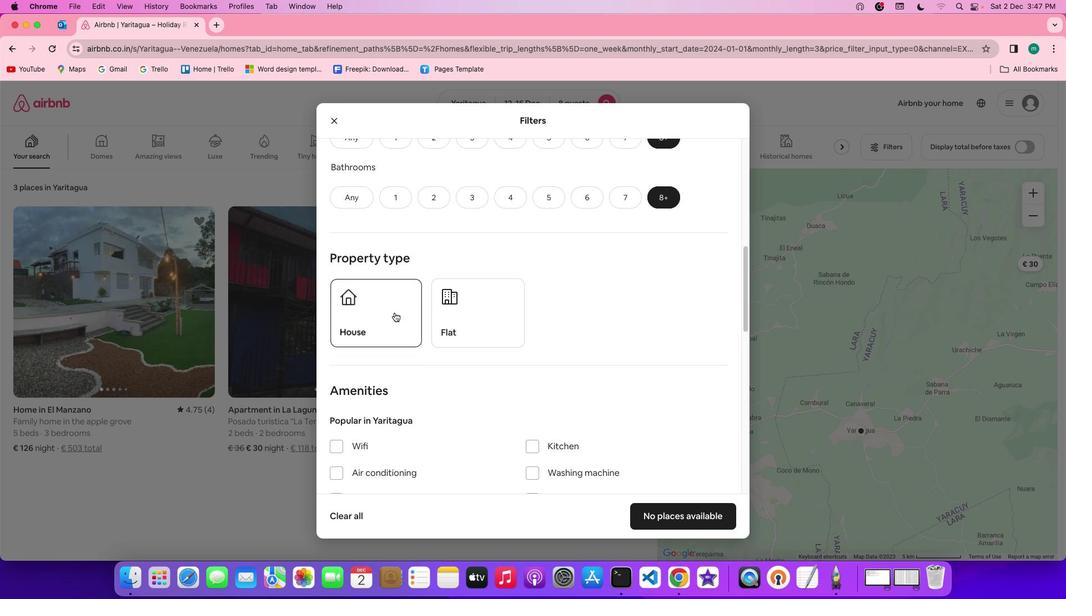 
Action: Mouse pressed left at (394, 312)
Screenshot: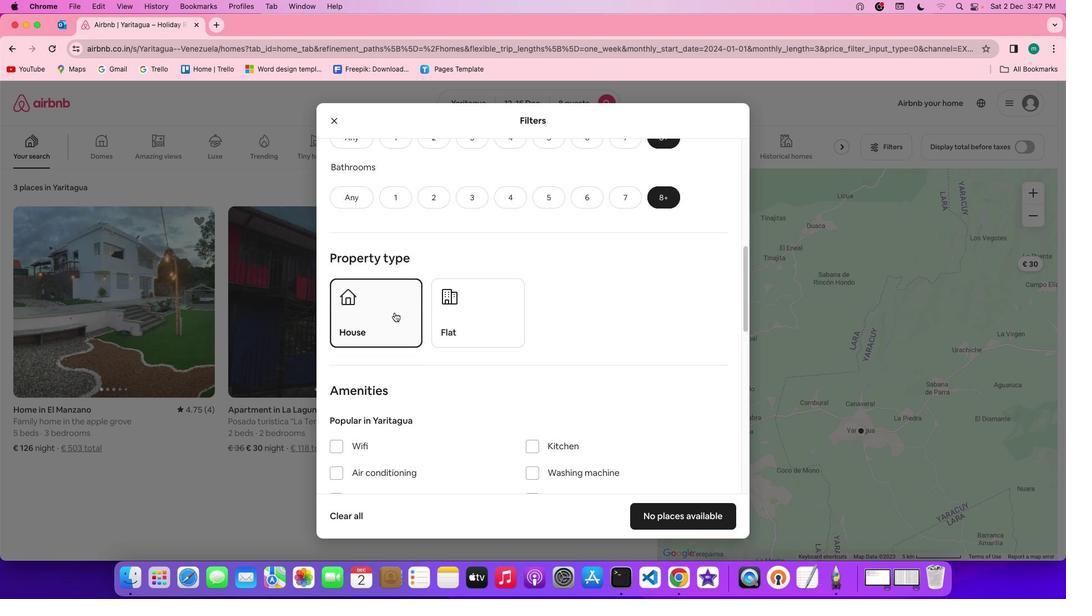
Action: Mouse moved to (534, 337)
Screenshot: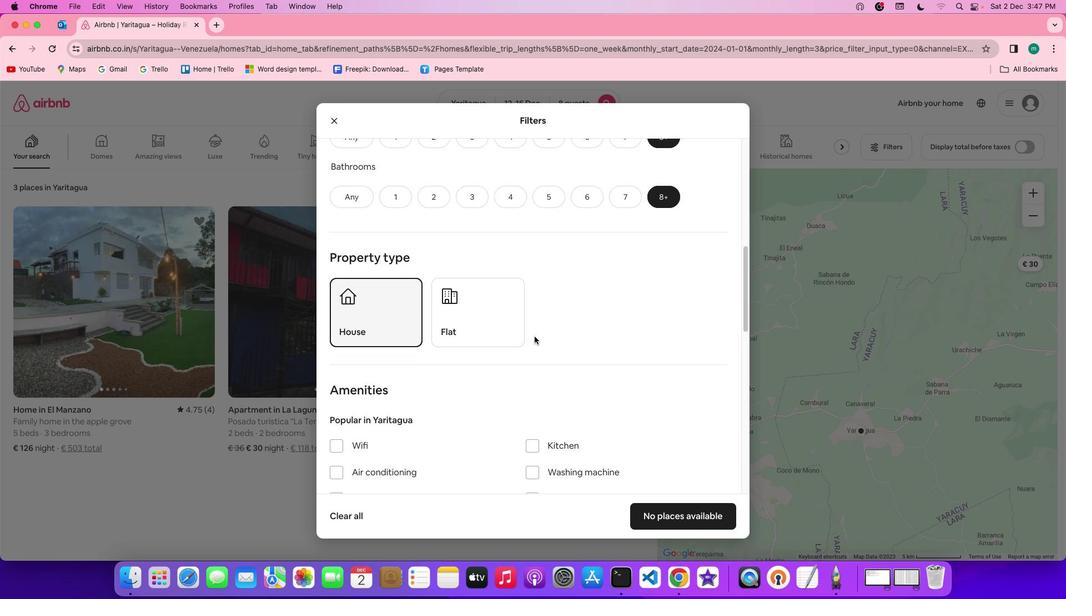 
Action: Mouse scrolled (534, 337) with delta (0, 0)
Screenshot: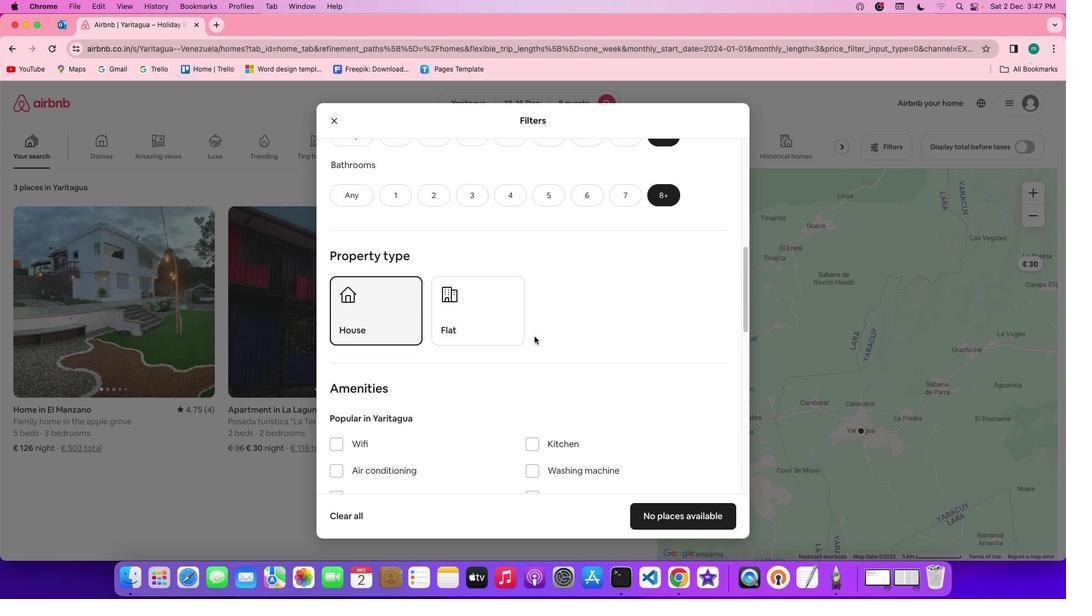 
Action: Mouse scrolled (534, 337) with delta (0, 0)
Screenshot: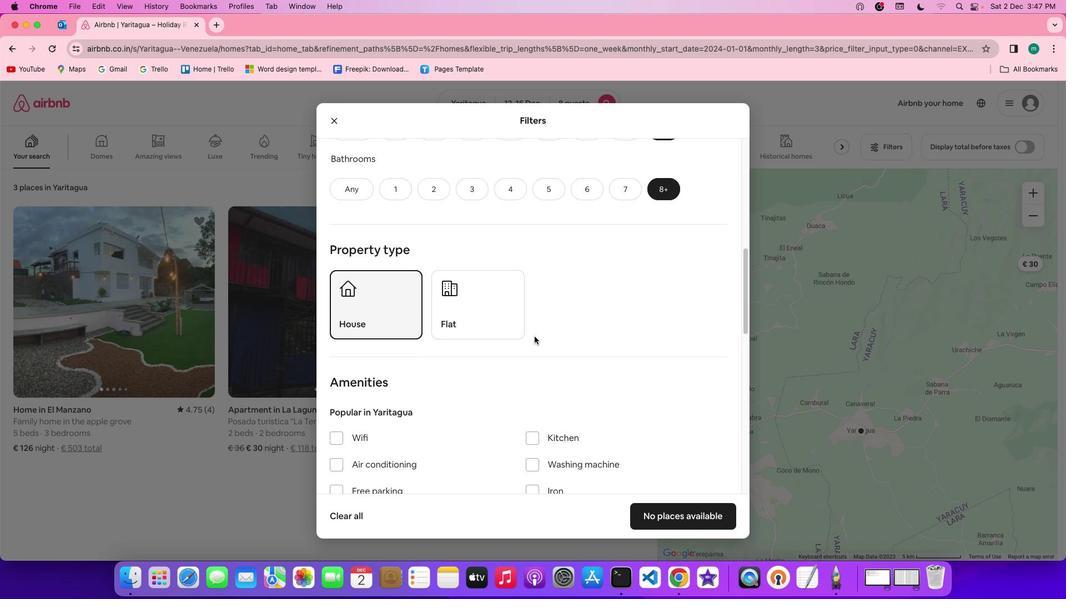 
Action: Mouse scrolled (534, 337) with delta (0, 0)
Screenshot: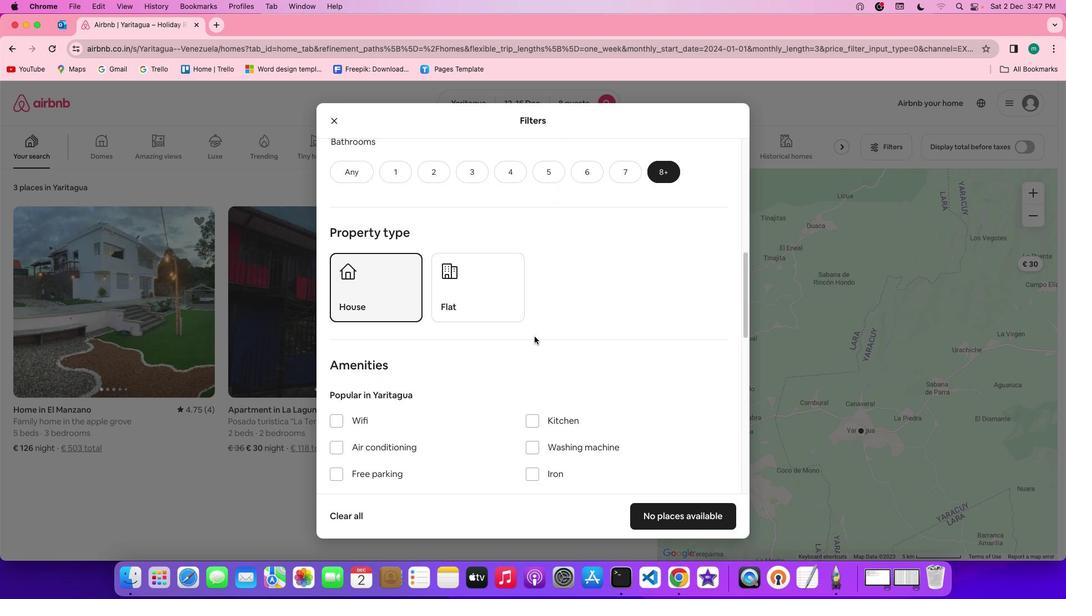 
Action: Mouse scrolled (534, 337) with delta (0, 0)
Screenshot: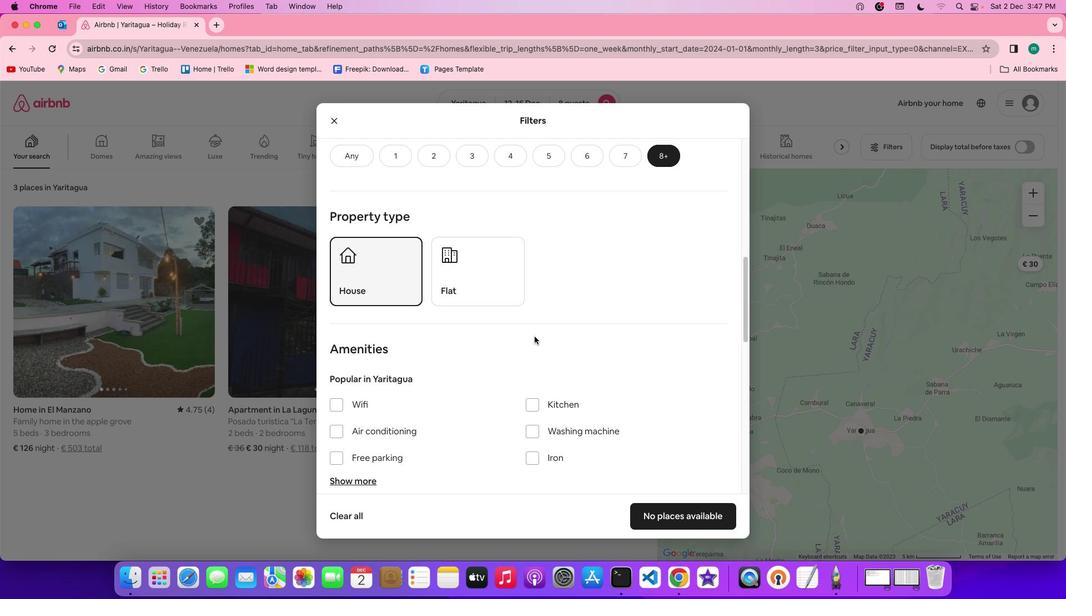
Action: Mouse scrolled (534, 337) with delta (0, 0)
Screenshot: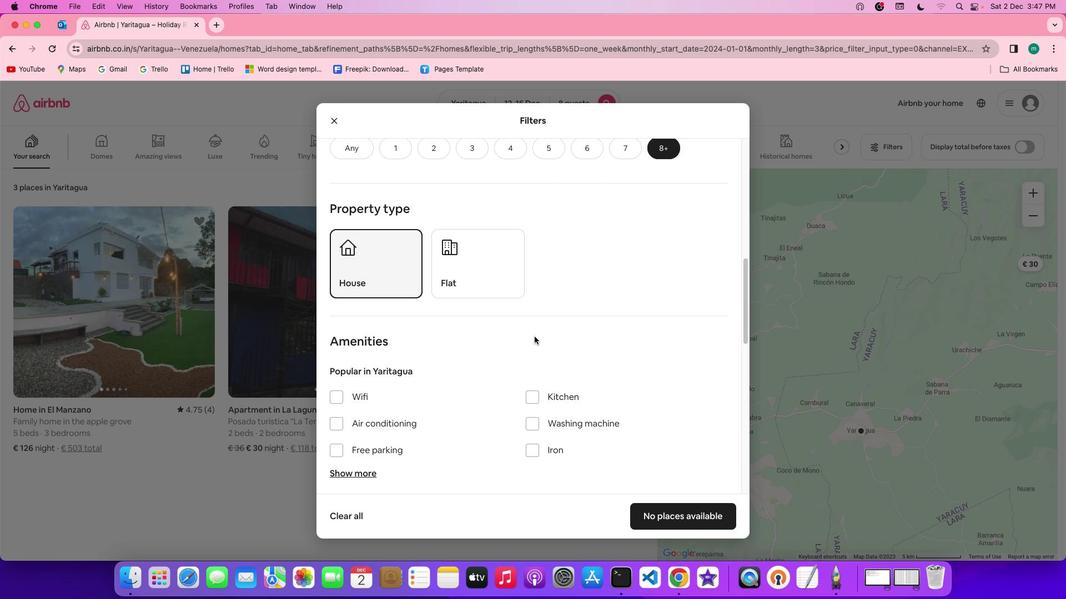 
Action: Mouse scrolled (534, 337) with delta (0, 0)
Screenshot: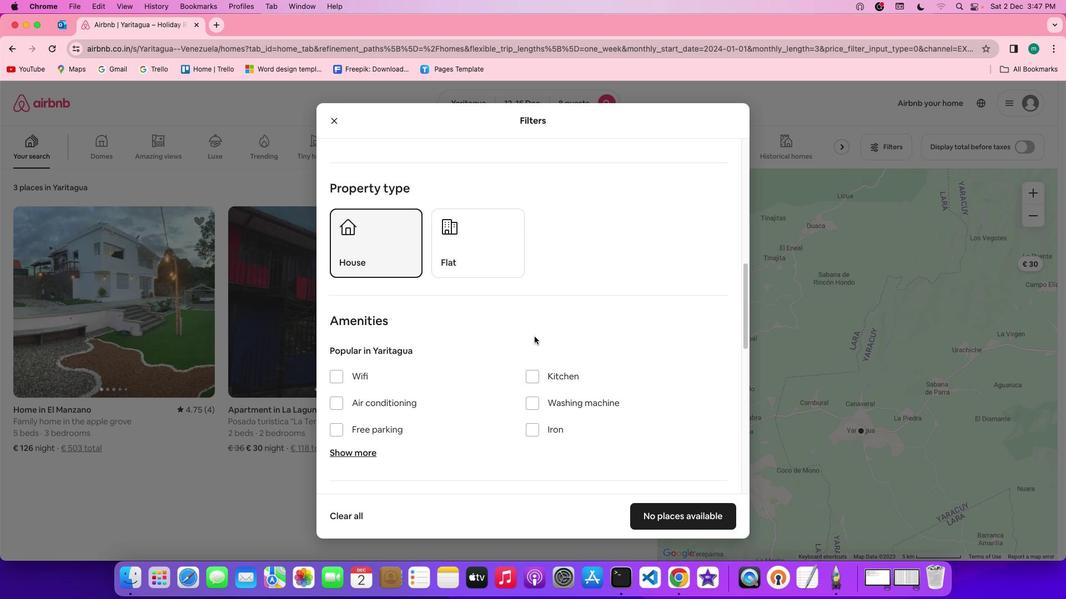 
Action: Mouse moved to (376, 328)
Screenshot: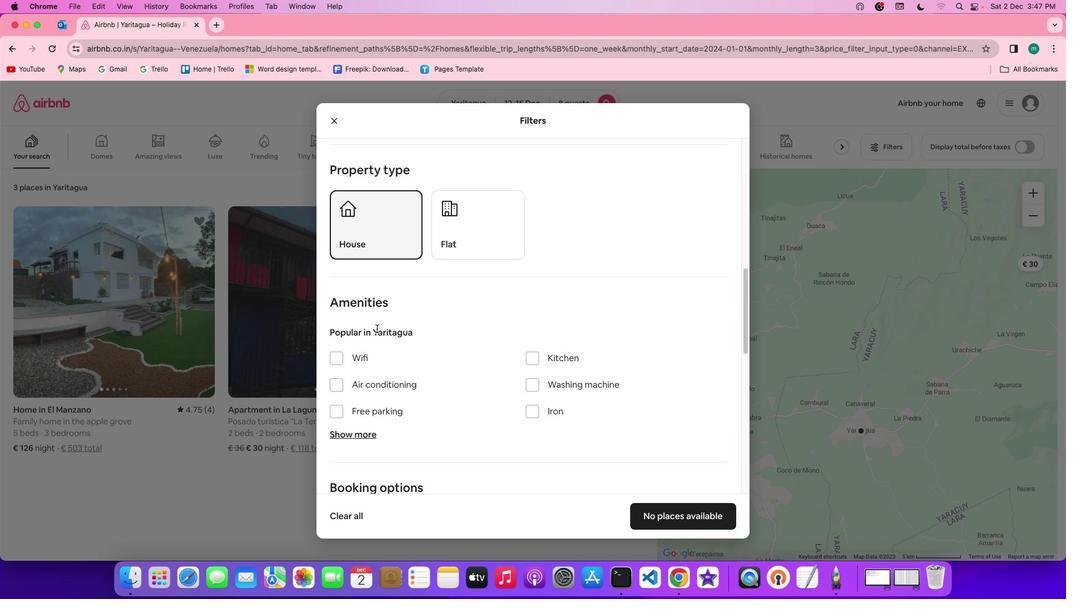 
Action: Mouse scrolled (376, 328) with delta (0, 0)
Screenshot: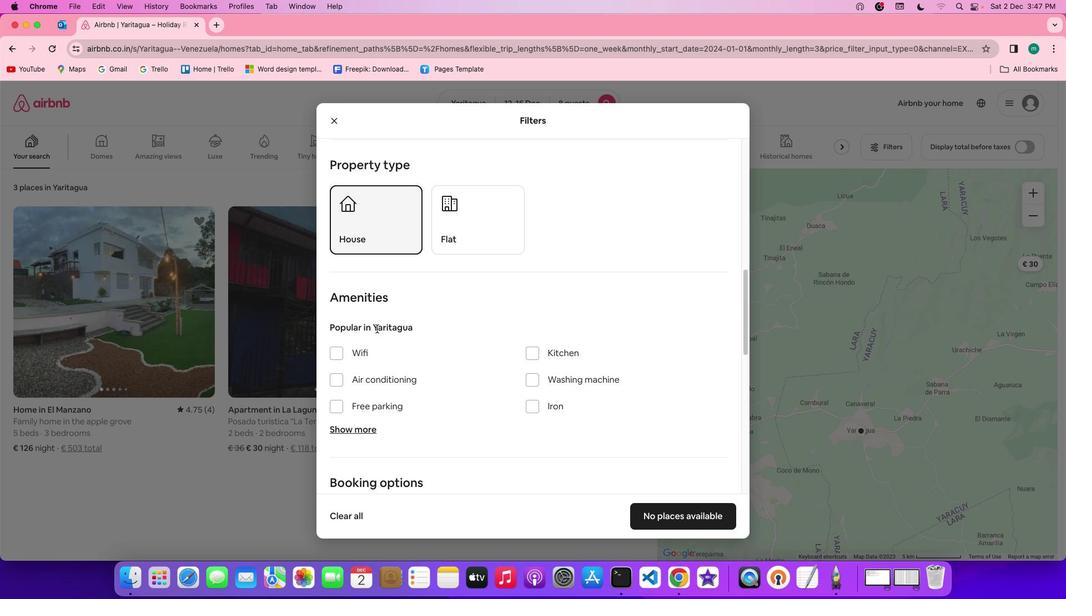 
Action: Mouse scrolled (376, 328) with delta (0, 0)
Screenshot: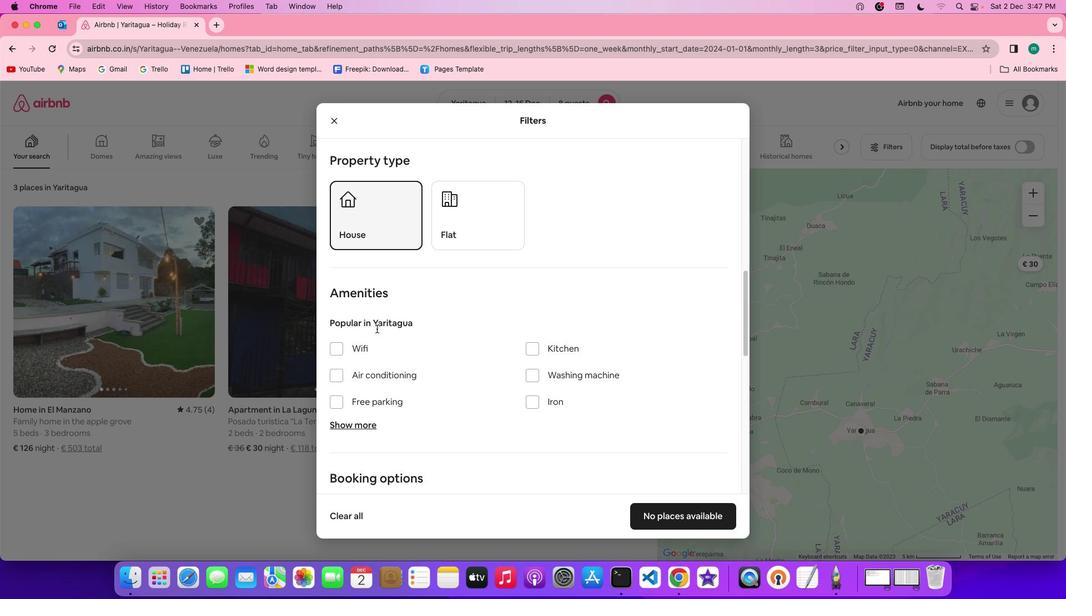 
Action: Mouse moved to (339, 339)
Screenshot: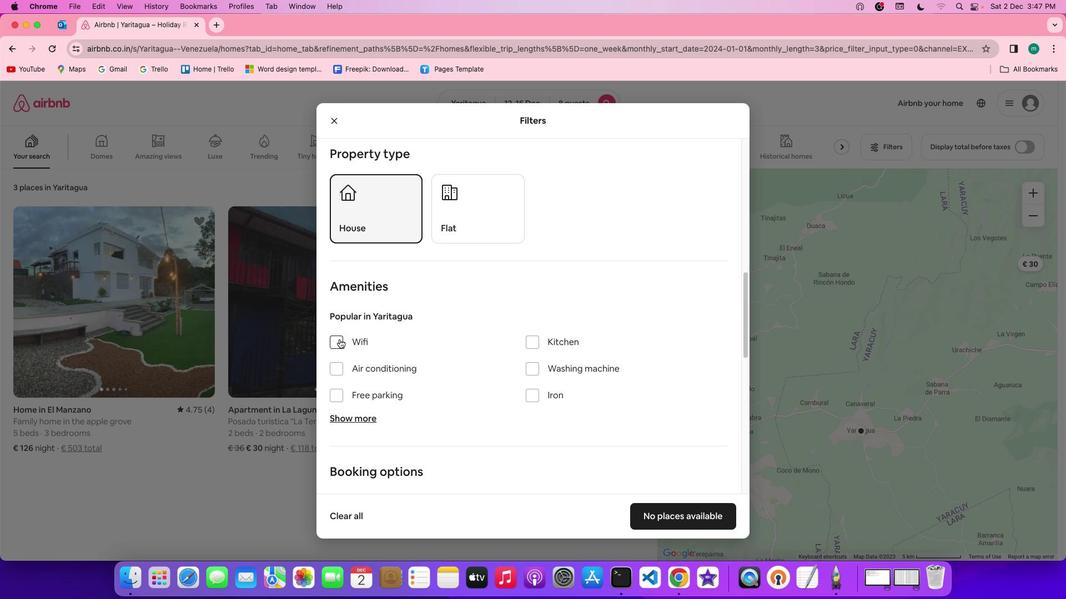 
Action: Mouse pressed left at (339, 339)
Screenshot: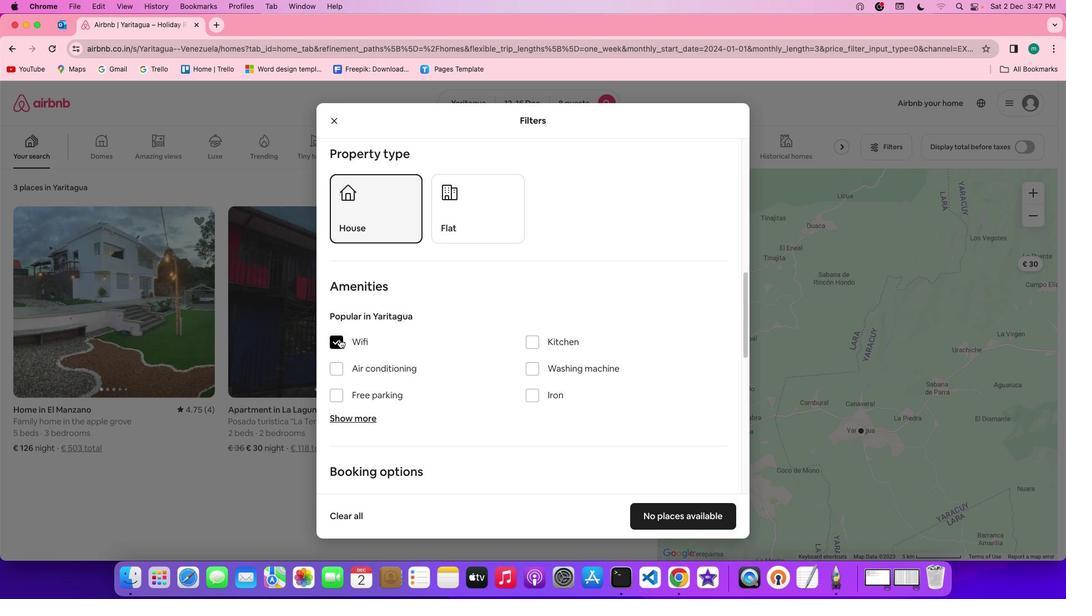 
Action: Mouse moved to (433, 339)
Screenshot: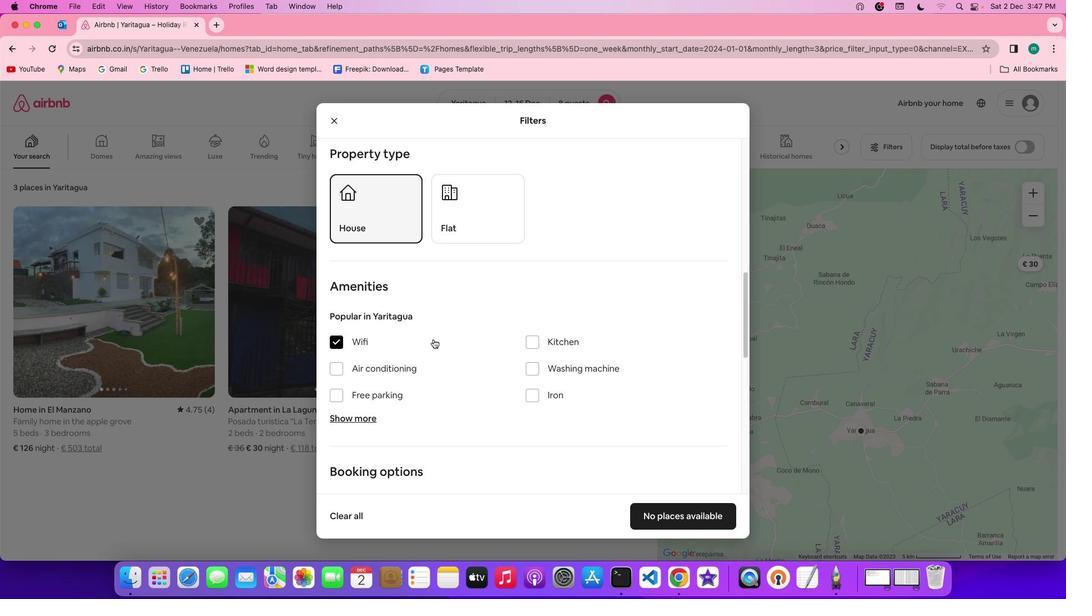 
Action: Mouse scrolled (433, 339) with delta (0, 0)
Screenshot: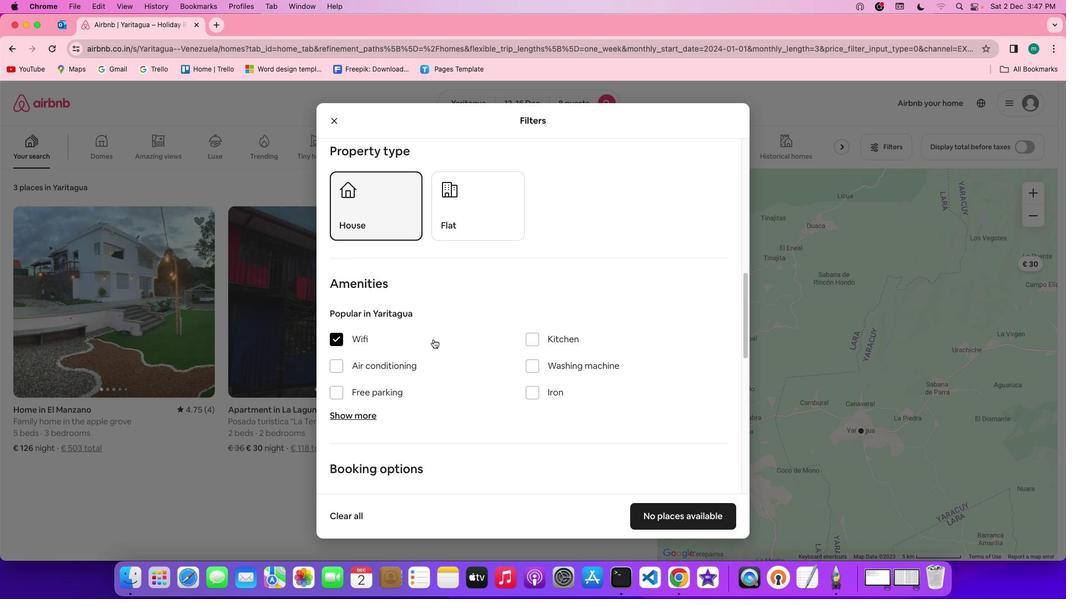 
Action: Mouse scrolled (433, 339) with delta (0, 0)
Screenshot: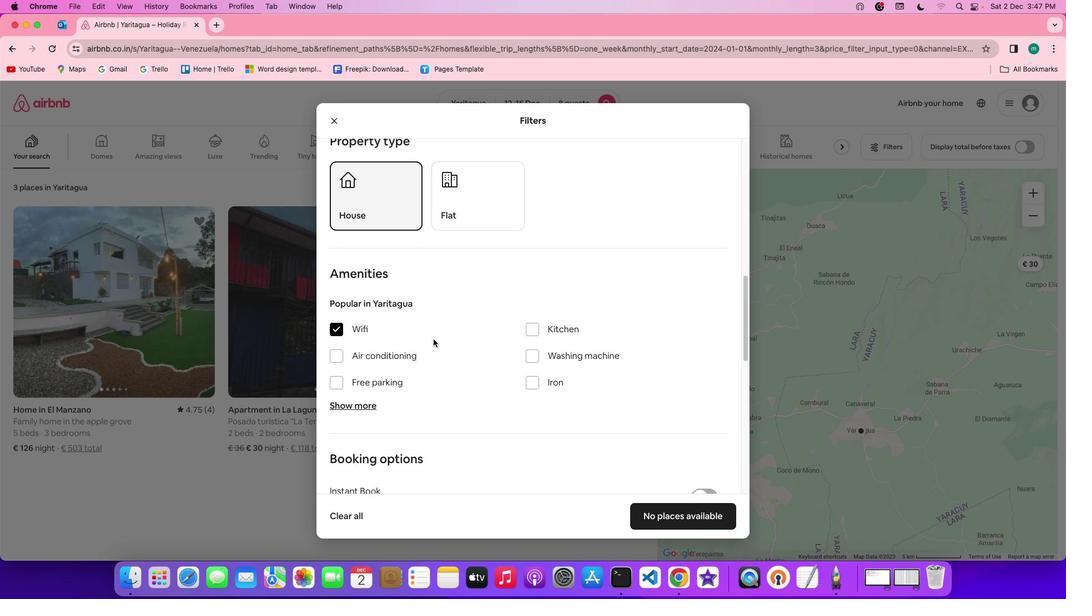 
Action: Mouse scrolled (433, 339) with delta (0, 0)
Screenshot: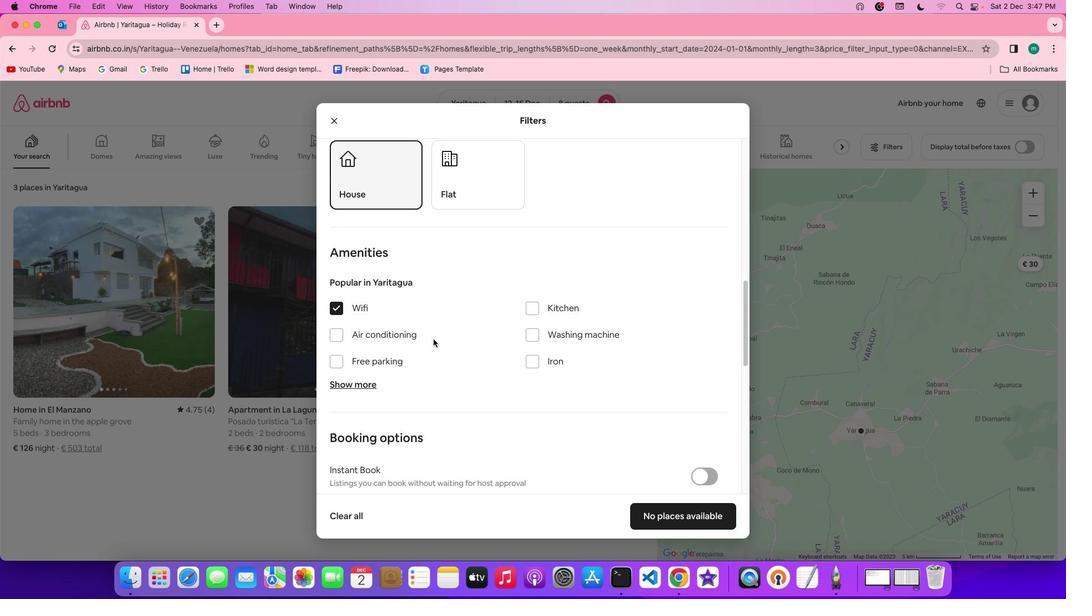 
Action: Mouse scrolled (433, 339) with delta (0, 0)
Screenshot: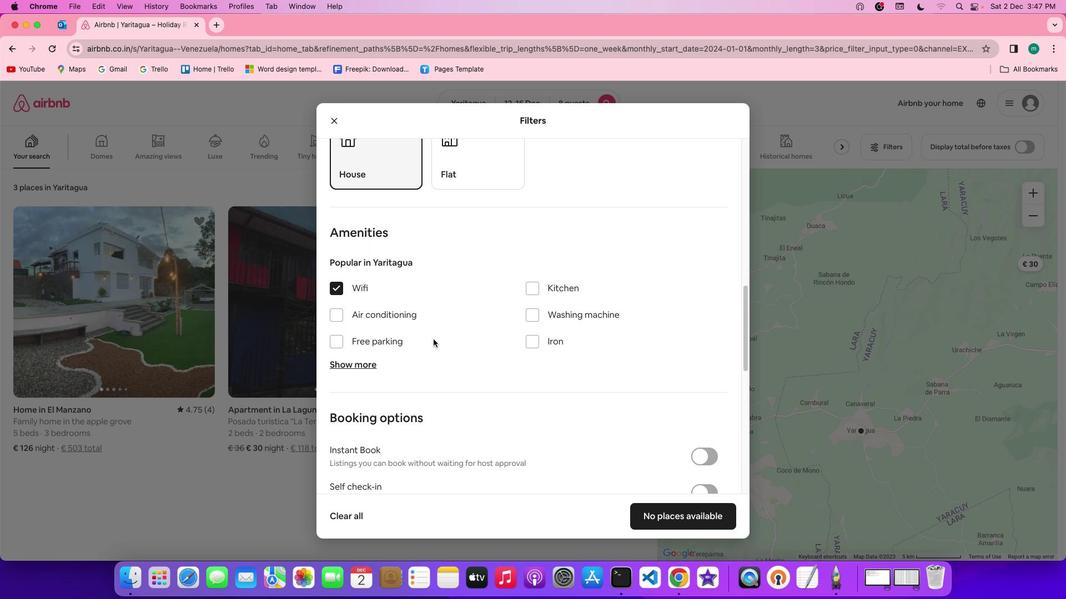 
Action: Mouse scrolled (433, 339) with delta (0, 0)
Screenshot: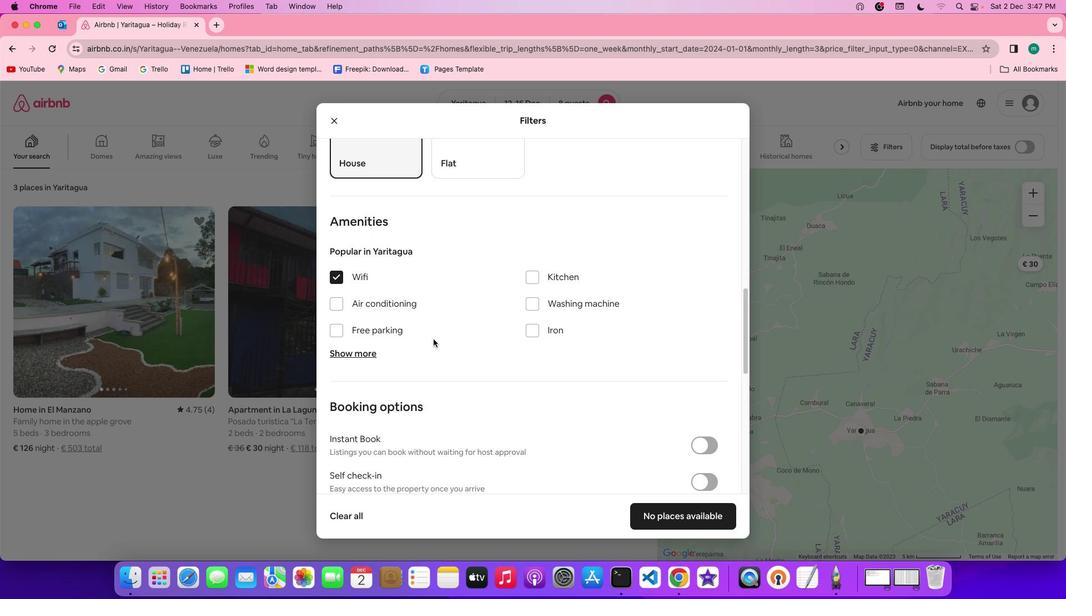 
Action: Mouse scrolled (433, 339) with delta (0, 0)
Screenshot: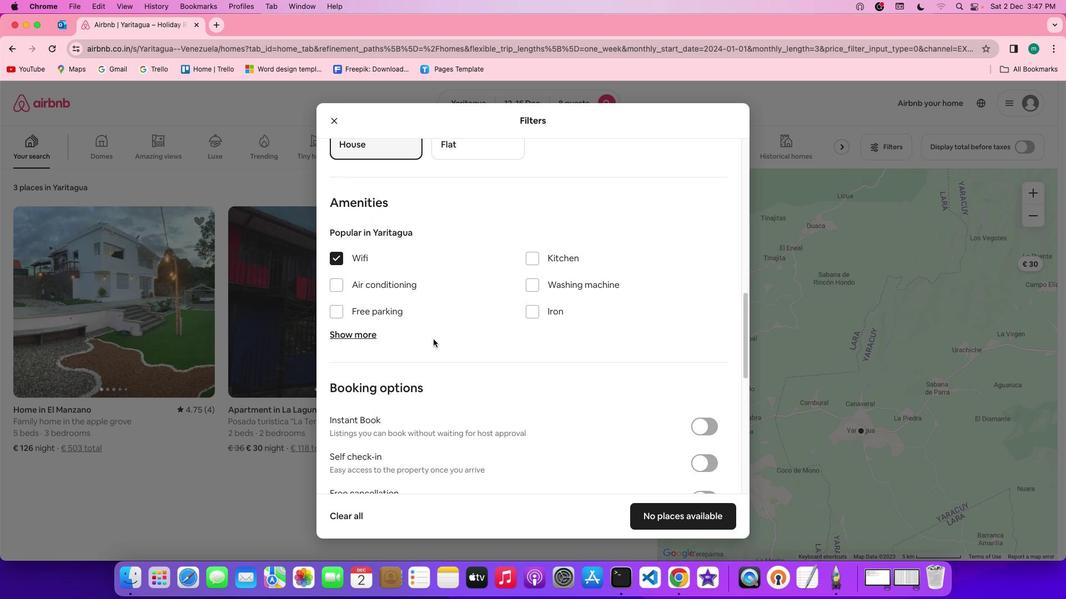 
Action: Mouse moved to (350, 321)
Screenshot: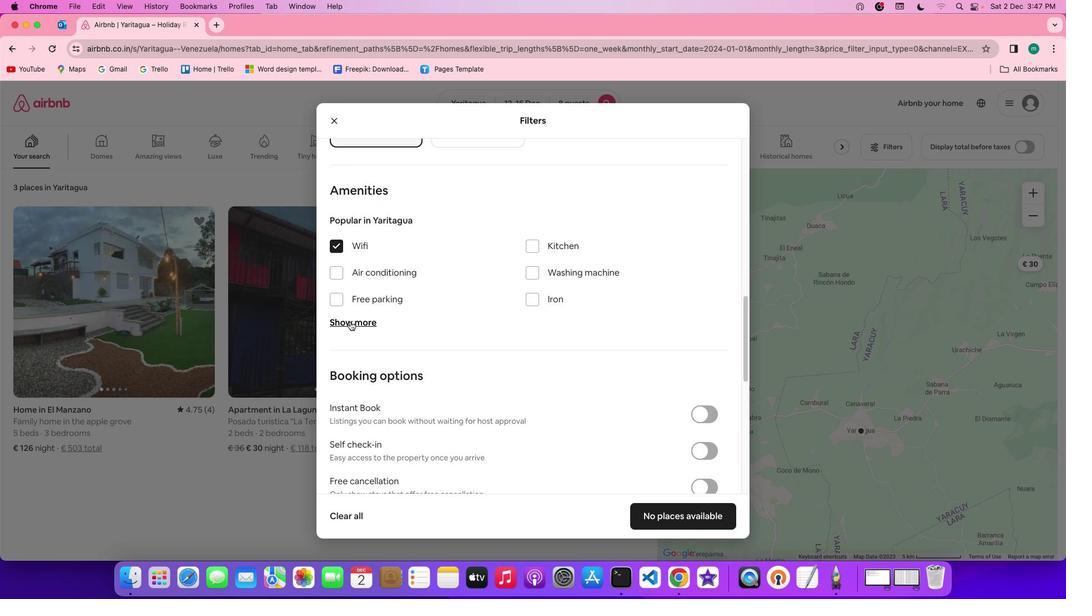 
Action: Mouse pressed left at (350, 321)
Screenshot: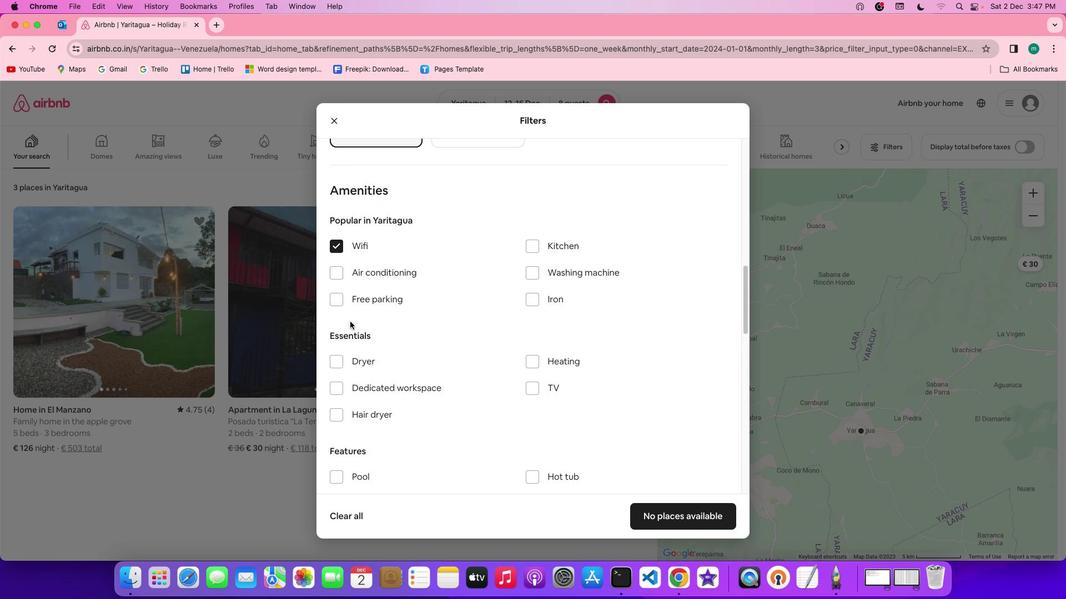 
Action: Mouse moved to (529, 383)
Screenshot: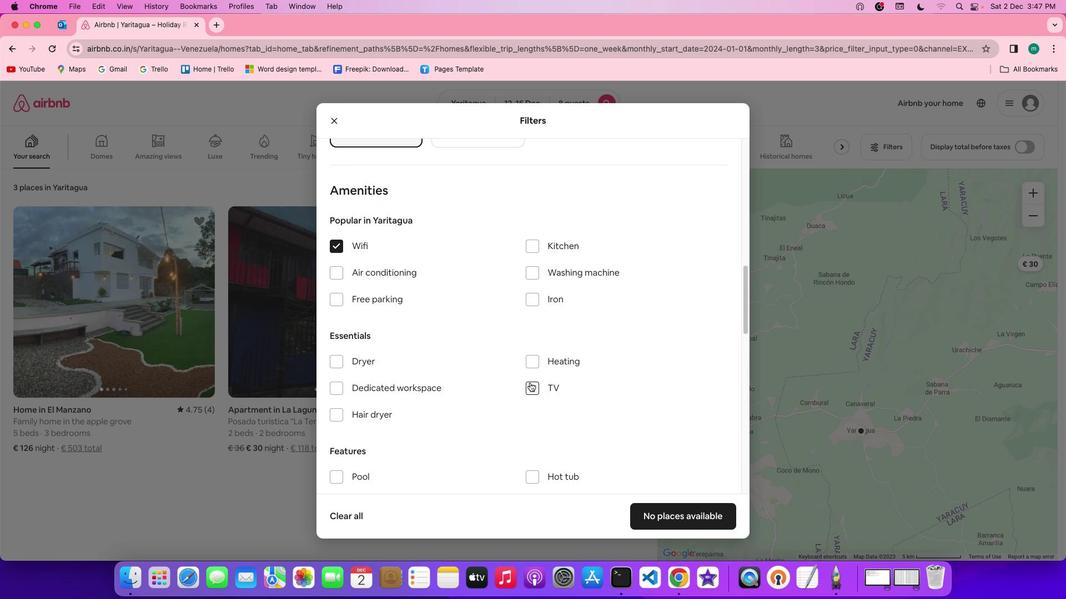 
Action: Mouse pressed left at (529, 383)
Screenshot: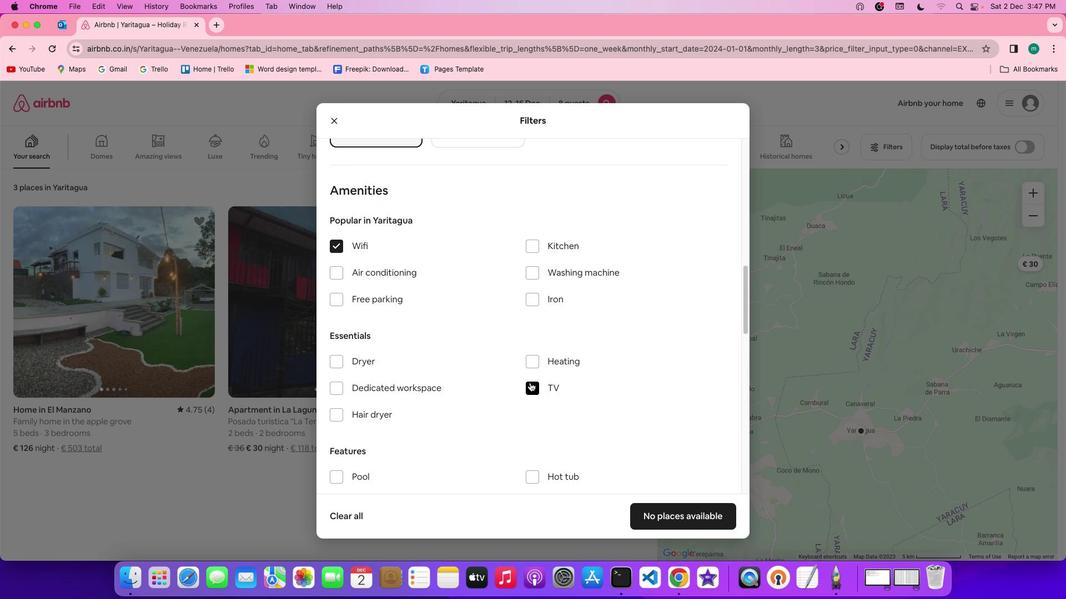 
Action: Mouse moved to (607, 395)
Screenshot: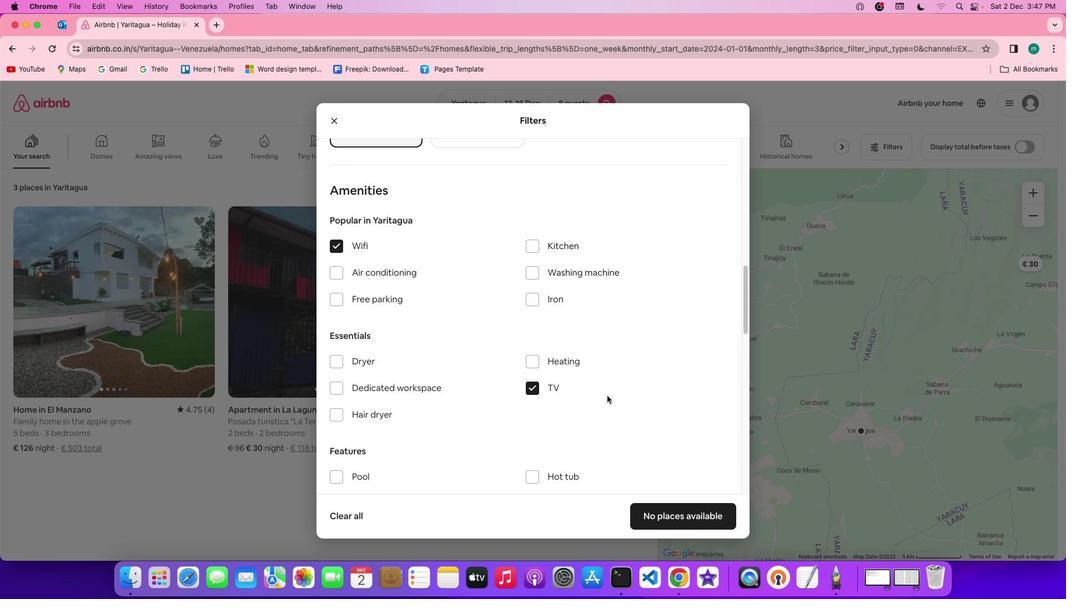 
Action: Mouse scrolled (607, 395) with delta (0, 0)
Screenshot: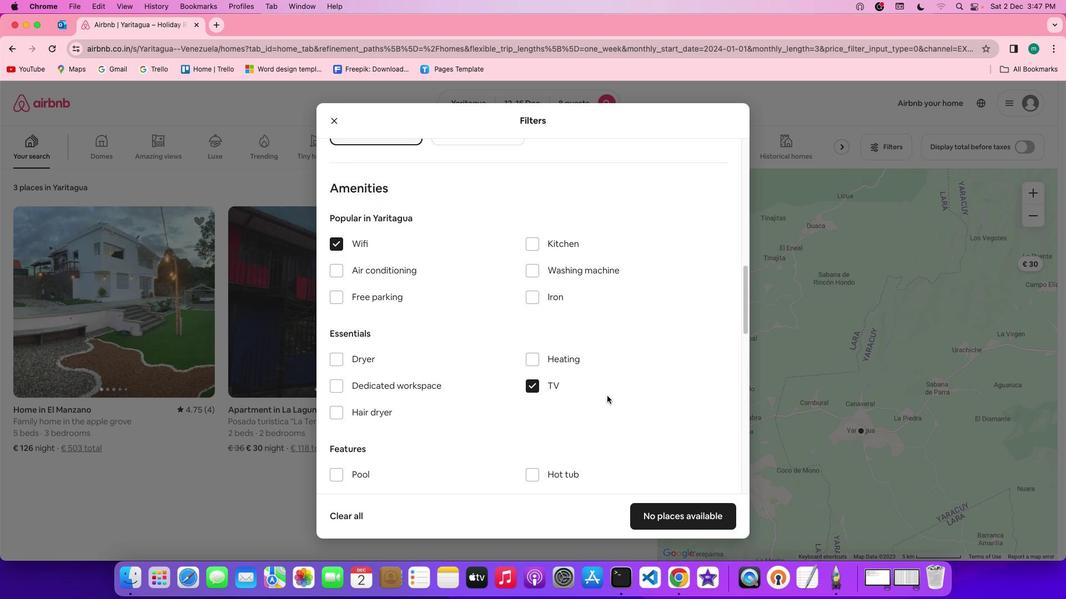 
Action: Mouse scrolled (607, 395) with delta (0, 0)
Screenshot: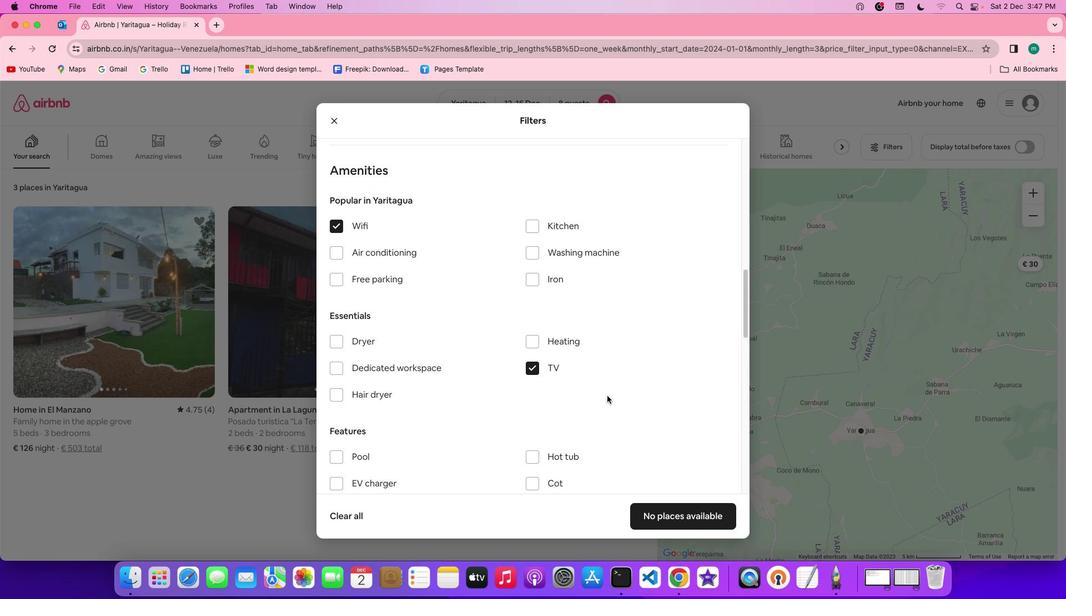 
Action: Mouse scrolled (607, 395) with delta (0, 0)
Screenshot: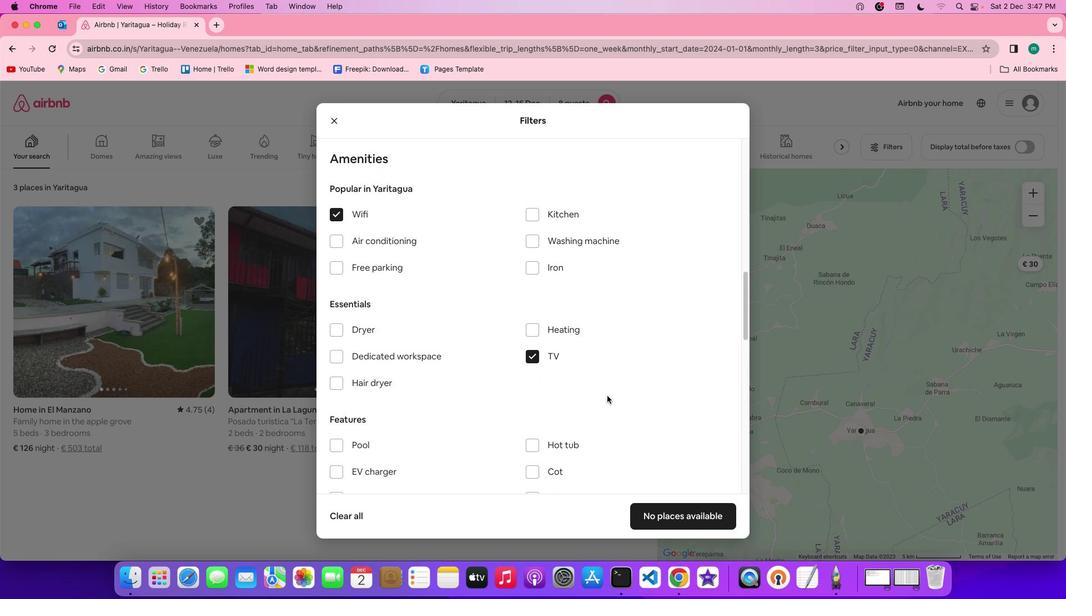 
Action: Mouse moved to (607, 394)
Screenshot: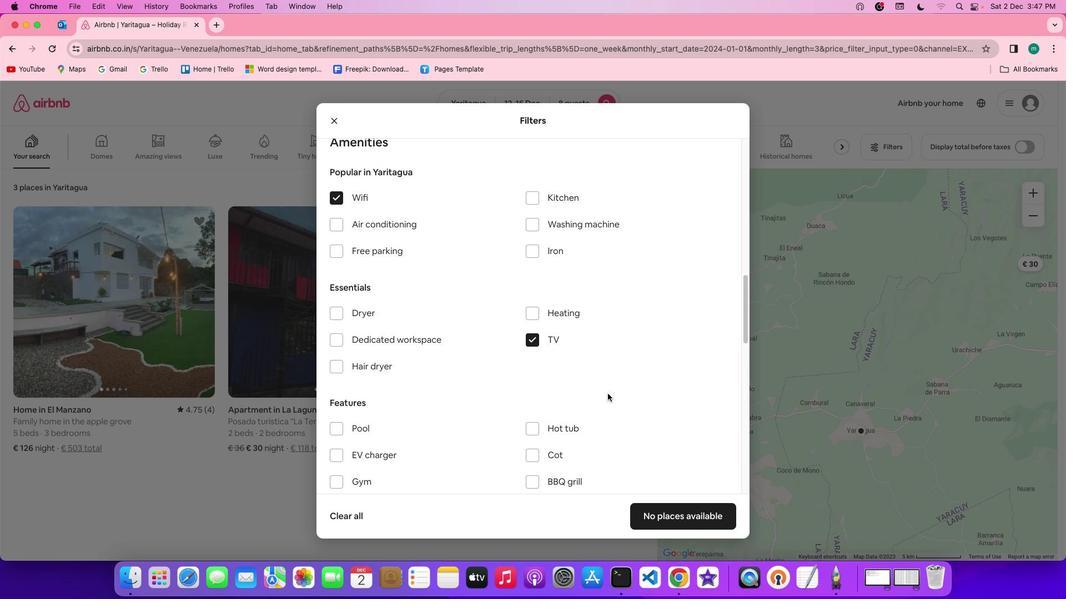 
Action: Mouse scrolled (607, 394) with delta (0, 0)
Screenshot: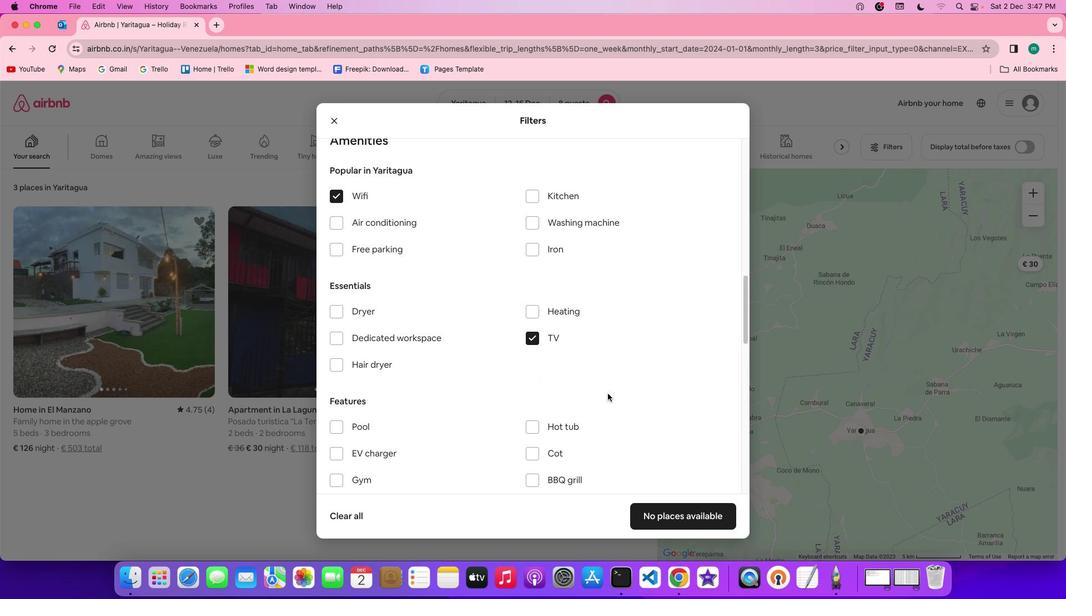 
Action: Mouse moved to (607, 394)
Screenshot: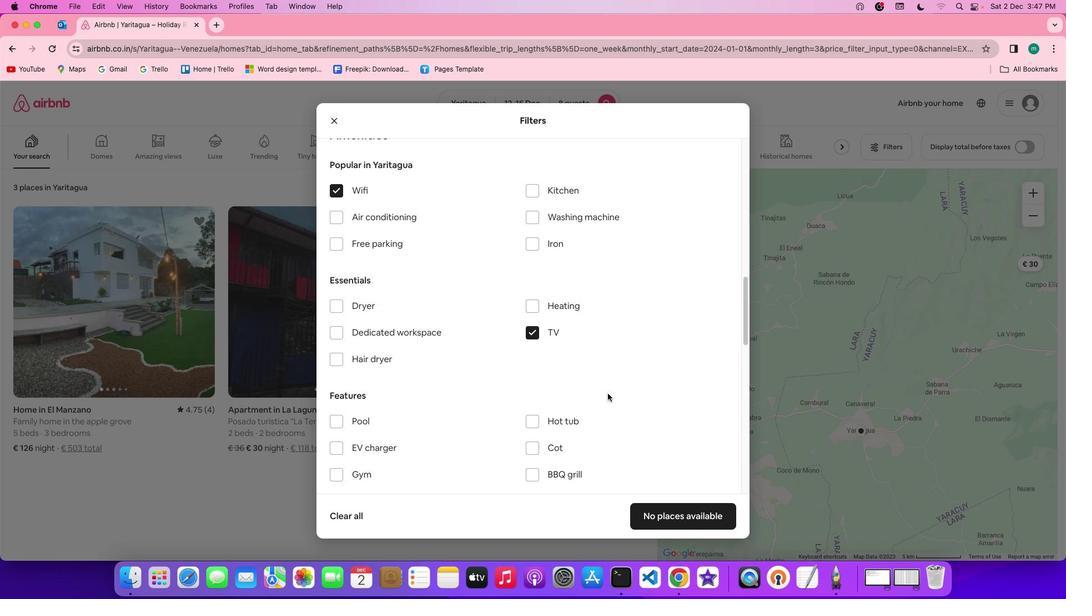 
Action: Mouse scrolled (607, 394) with delta (0, 0)
Screenshot: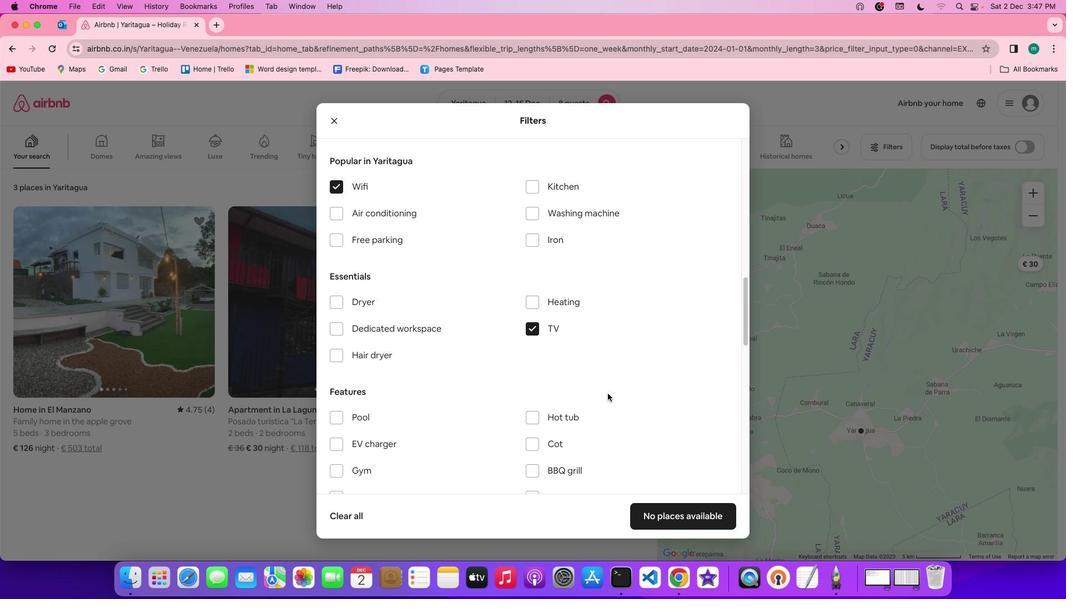 
Action: Mouse scrolled (607, 394) with delta (0, 0)
Screenshot: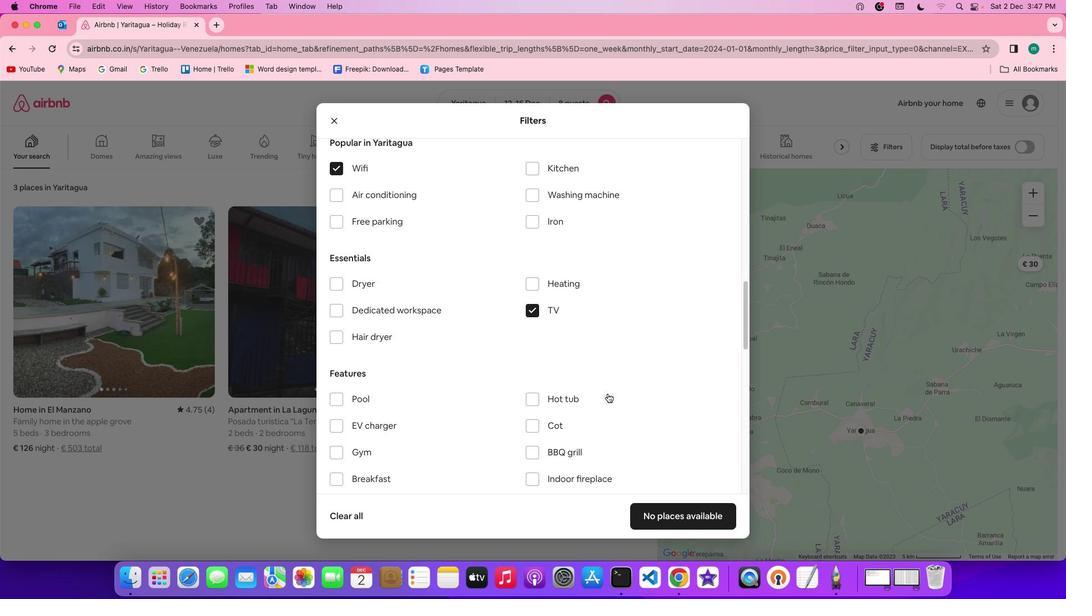 
Action: Mouse moved to (384, 218)
Screenshot: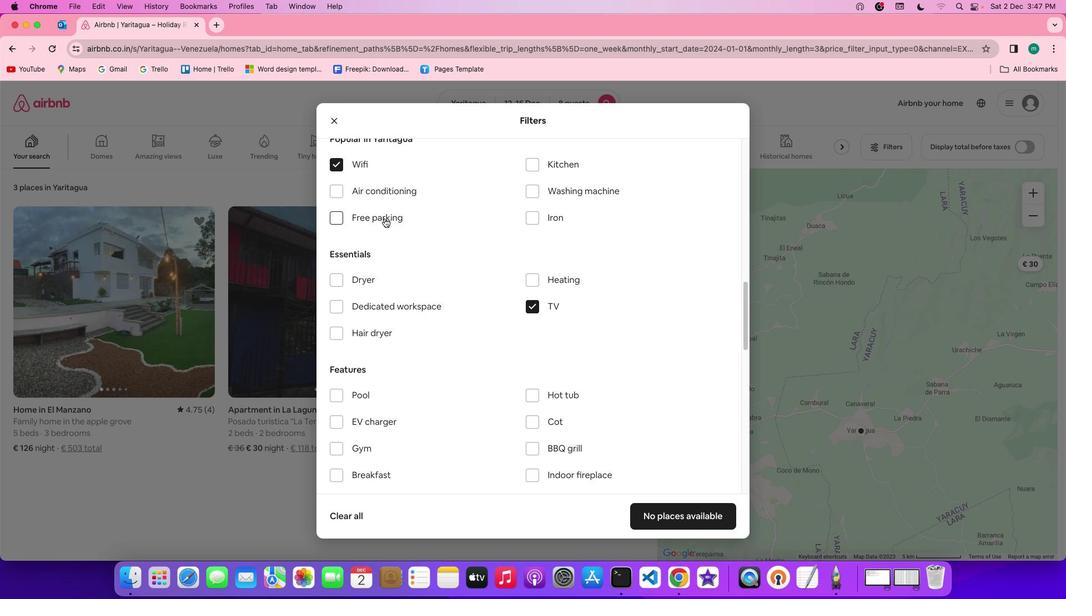 
Action: Mouse pressed left at (384, 218)
Screenshot: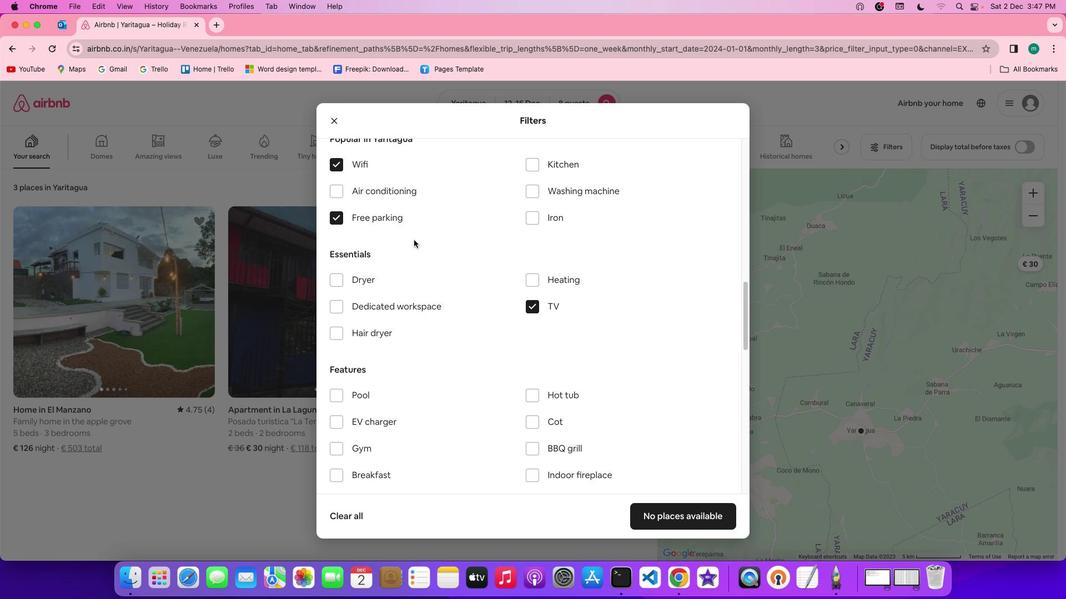 
Action: Mouse moved to (611, 347)
Screenshot: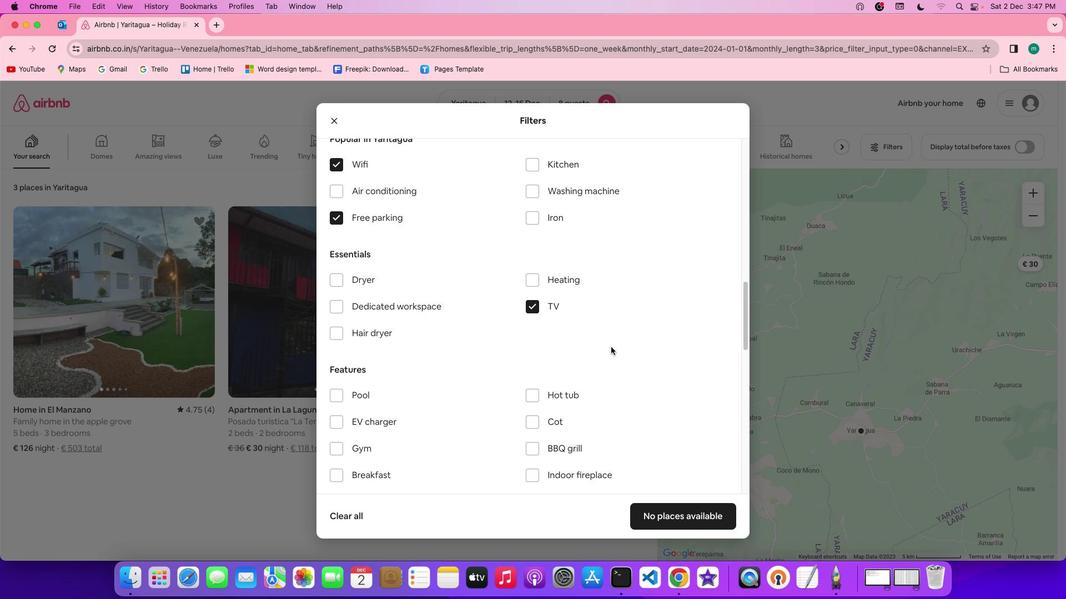 
Action: Mouse scrolled (611, 347) with delta (0, 0)
Screenshot: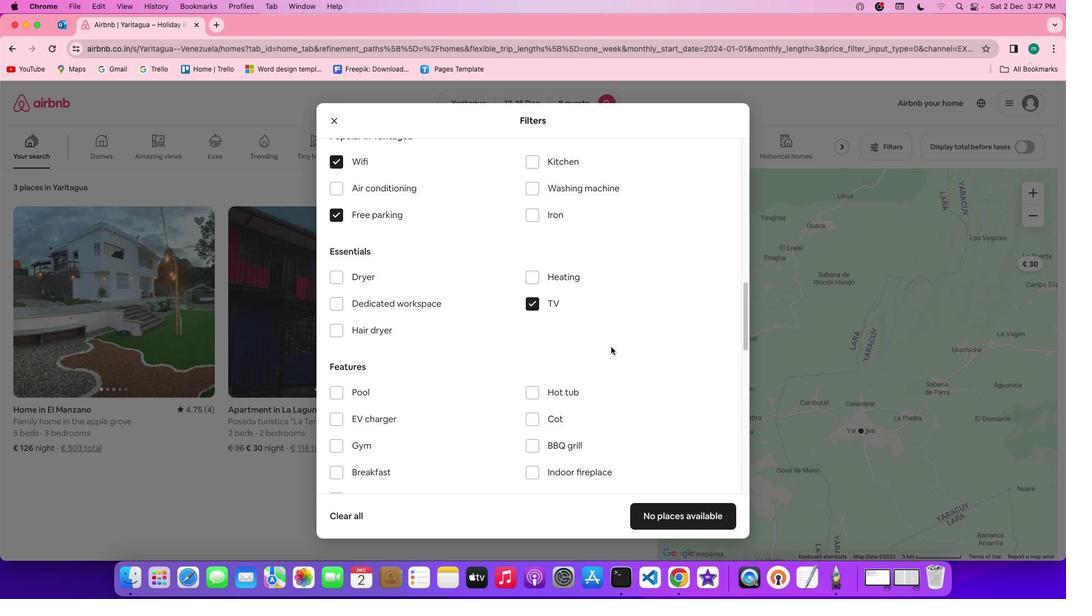 
Action: Mouse scrolled (611, 347) with delta (0, 0)
Screenshot: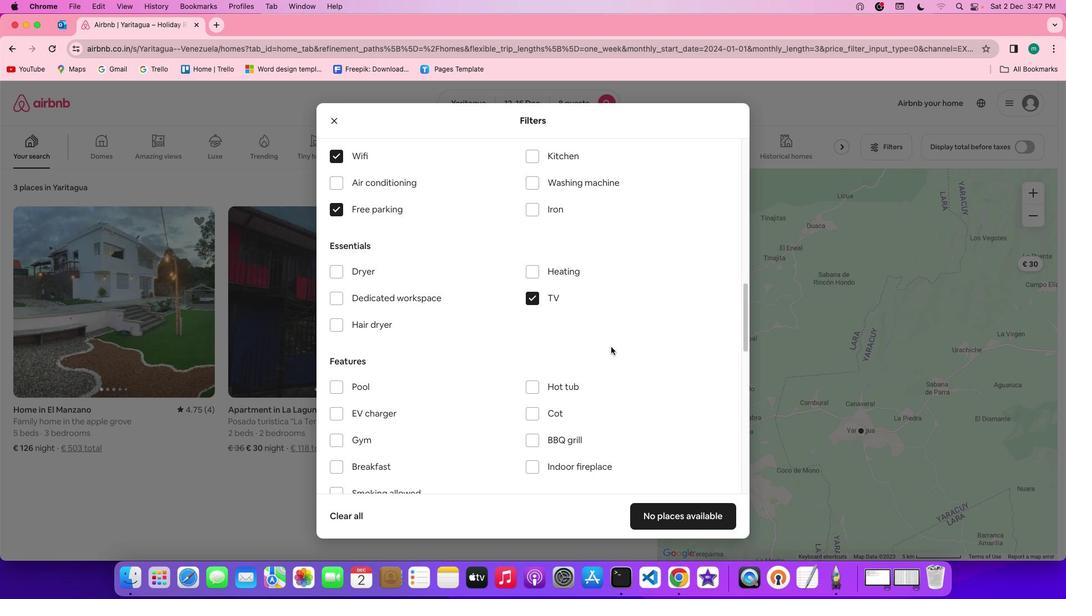 
Action: Mouse moved to (611, 347)
Screenshot: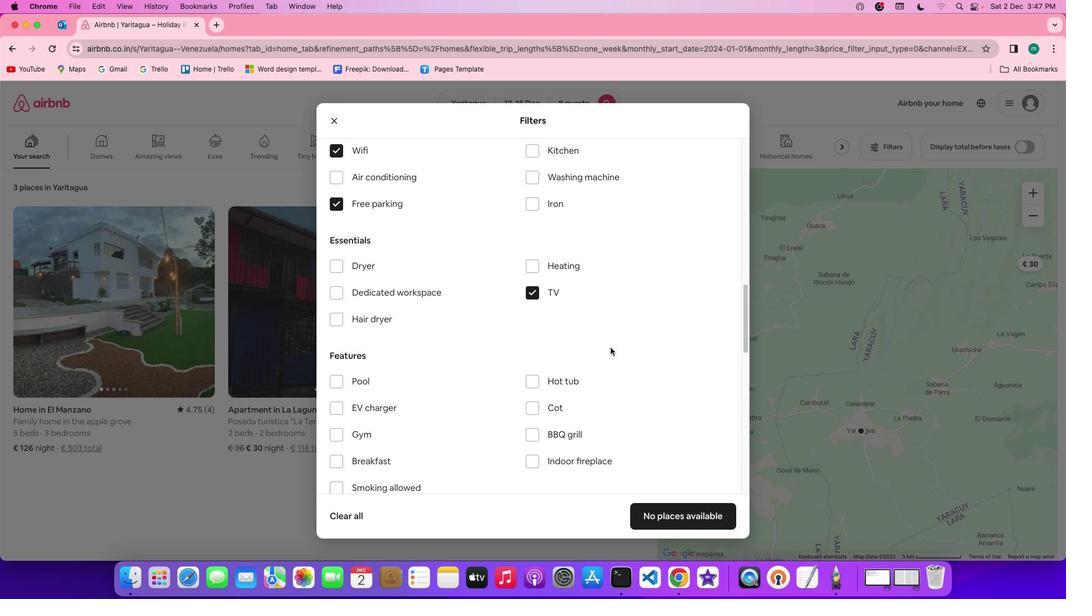 
Action: Mouse scrolled (611, 347) with delta (0, 0)
Screenshot: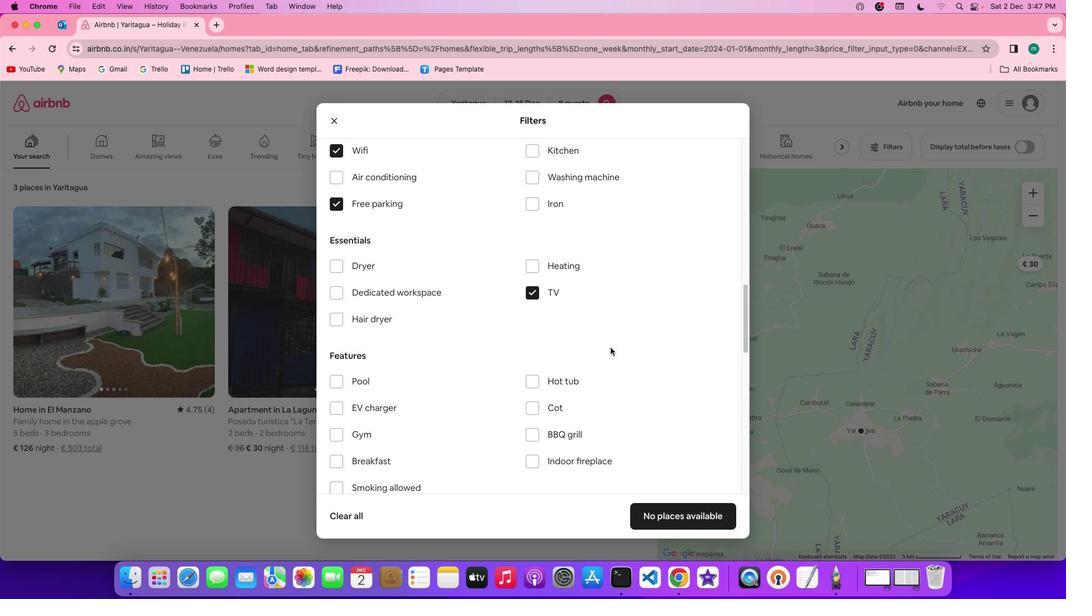 
Action: Mouse moved to (609, 347)
Screenshot: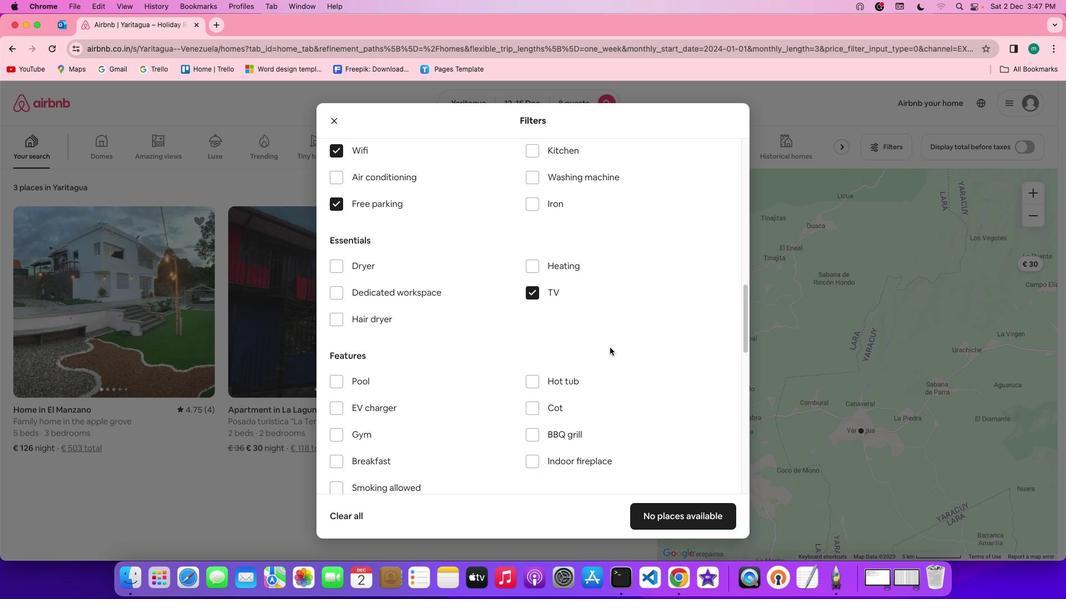 
Action: Mouse scrolled (609, 347) with delta (0, 0)
Screenshot: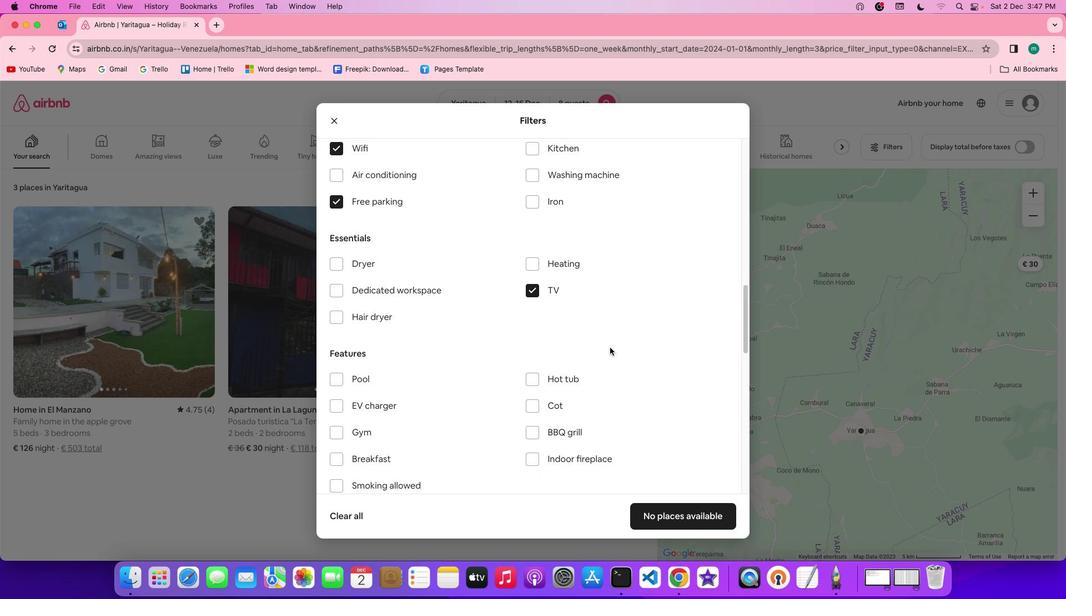 
Action: Mouse scrolled (609, 347) with delta (0, 0)
Screenshot: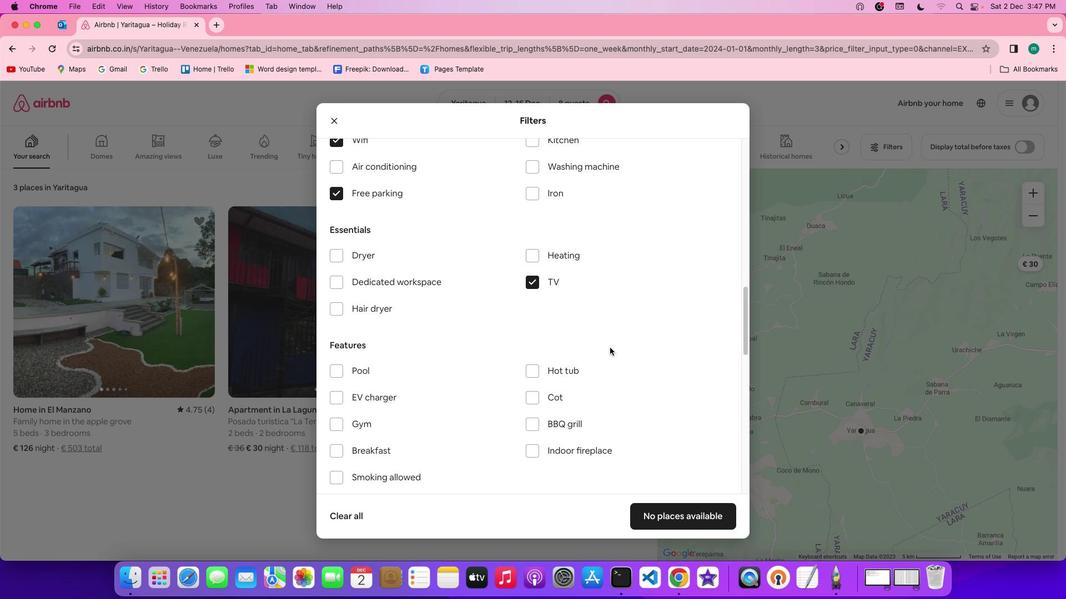 
Action: Mouse scrolled (609, 347) with delta (0, 0)
Screenshot: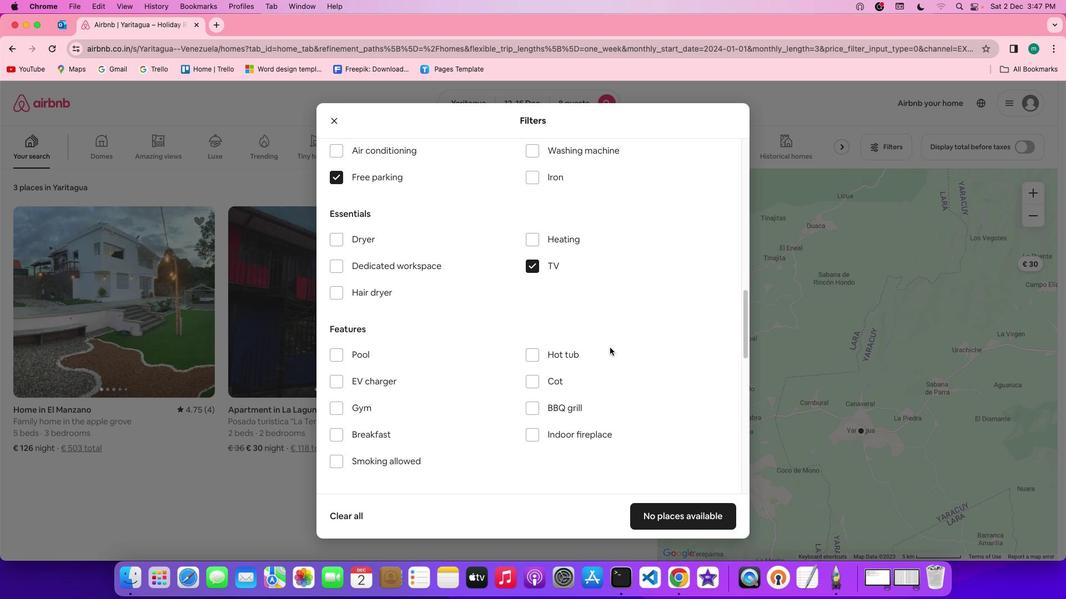 
Action: Mouse scrolled (609, 347) with delta (0, 0)
Screenshot: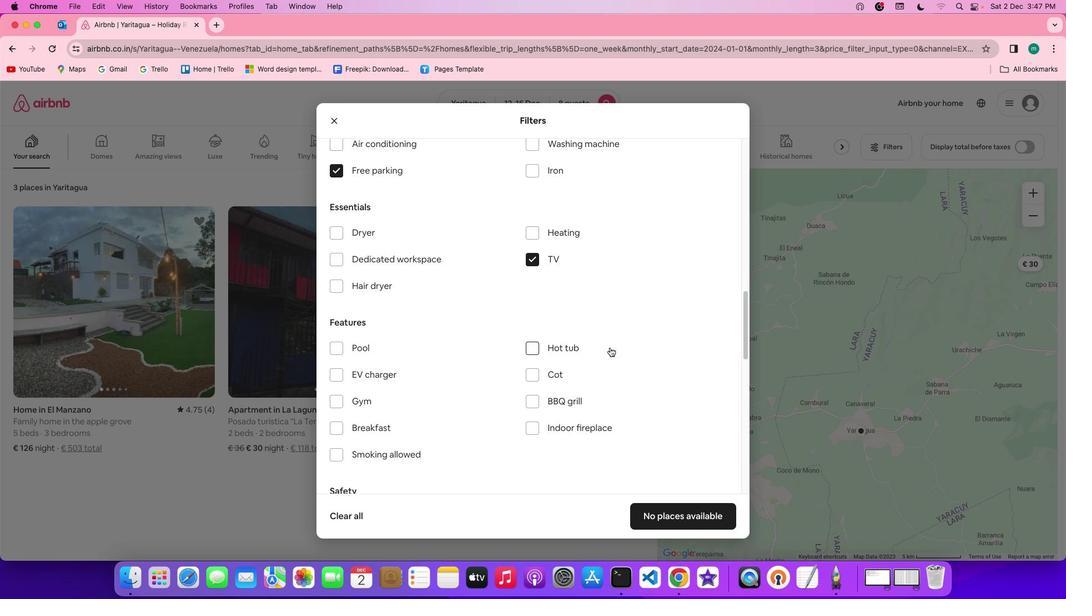
Action: Mouse scrolled (609, 347) with delta (0, 0)
Screenshot: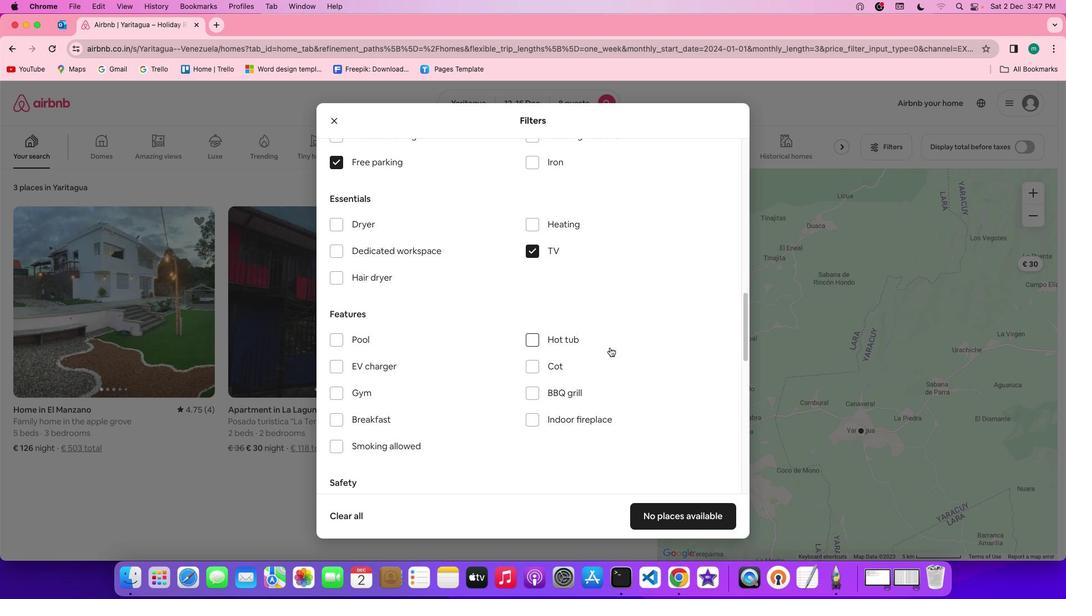 
Action: Mouse moved to (360, 388)
Screenshot: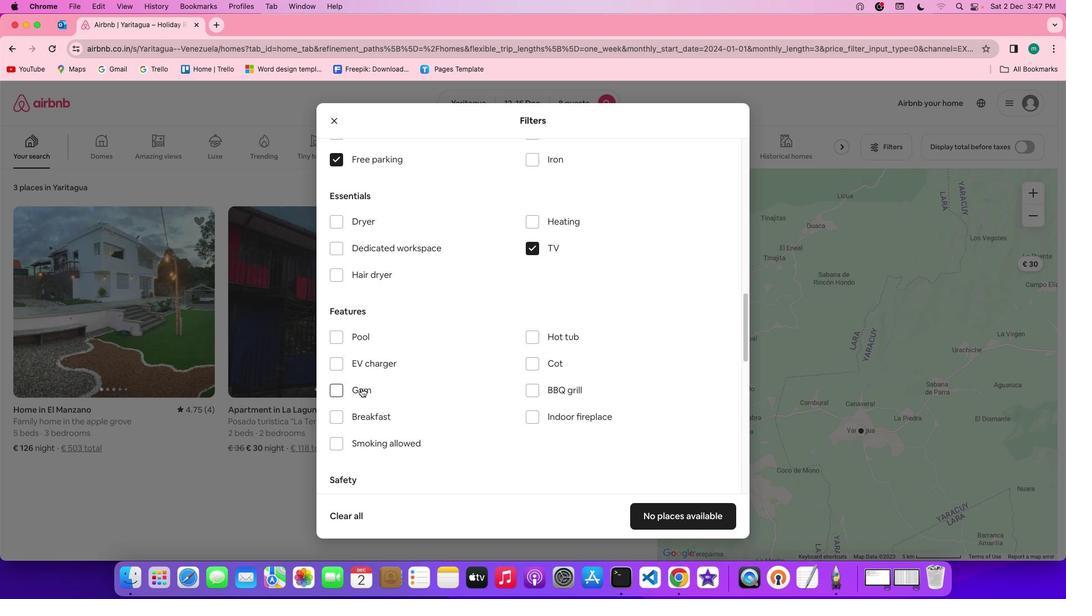 
Action: Mouse pressed left at (360, 388)
Screenshot: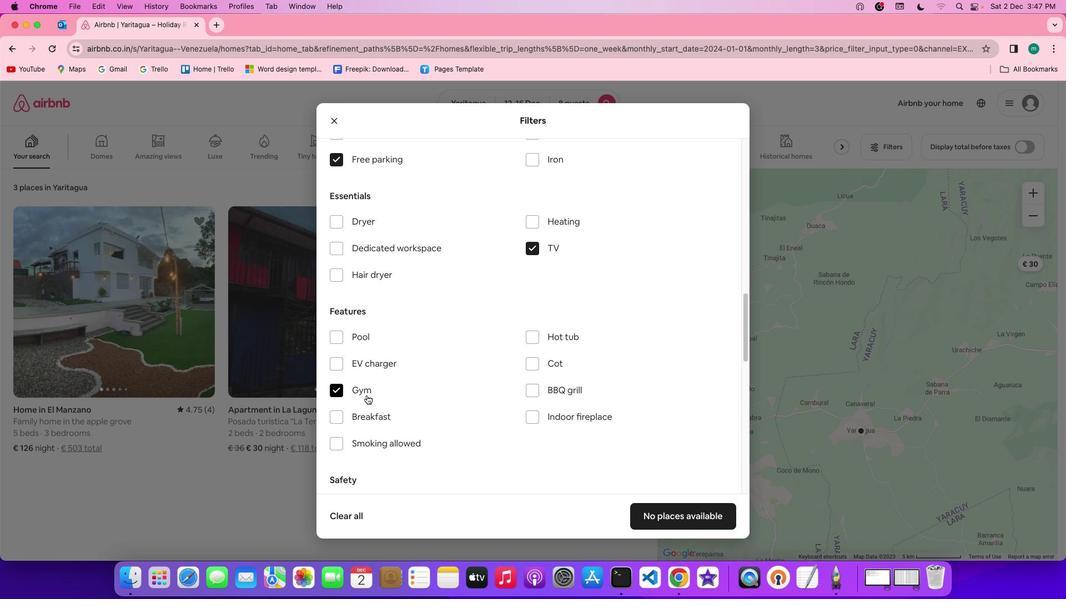 
Action: Mouse moved to (372, 415)
Screenshot: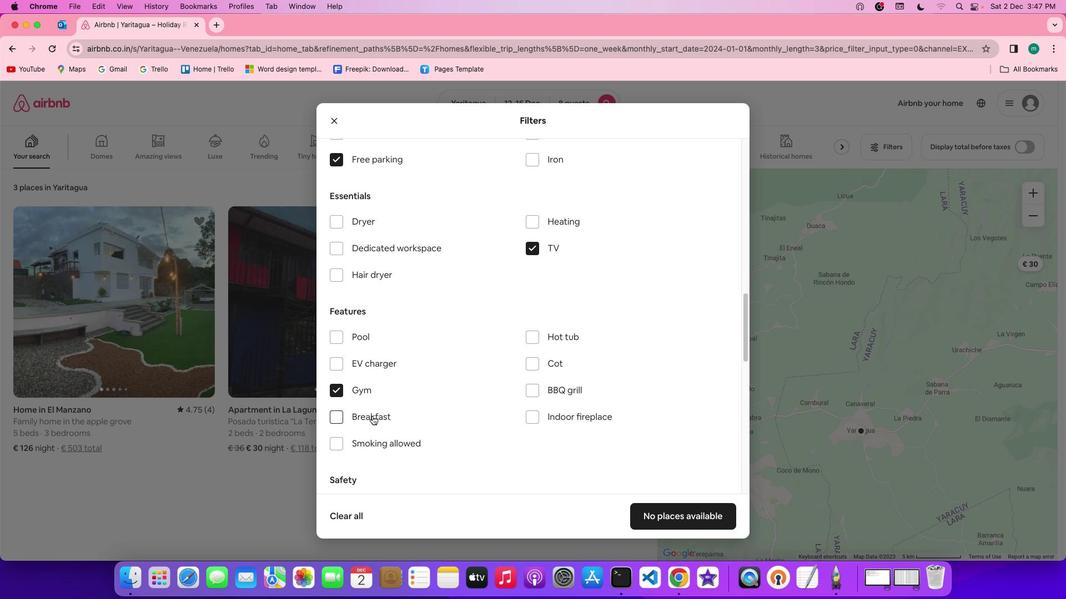 
Action: Mouse pressed left at (372, 415)
Screenshot: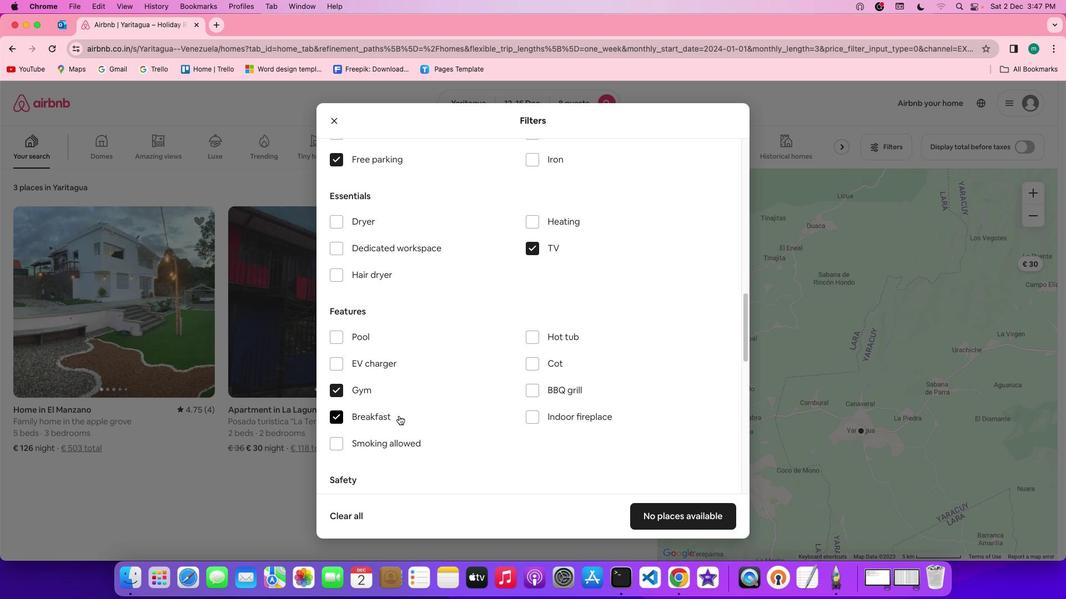 
Action: Mouse moved to (620, 426)
Screenshot: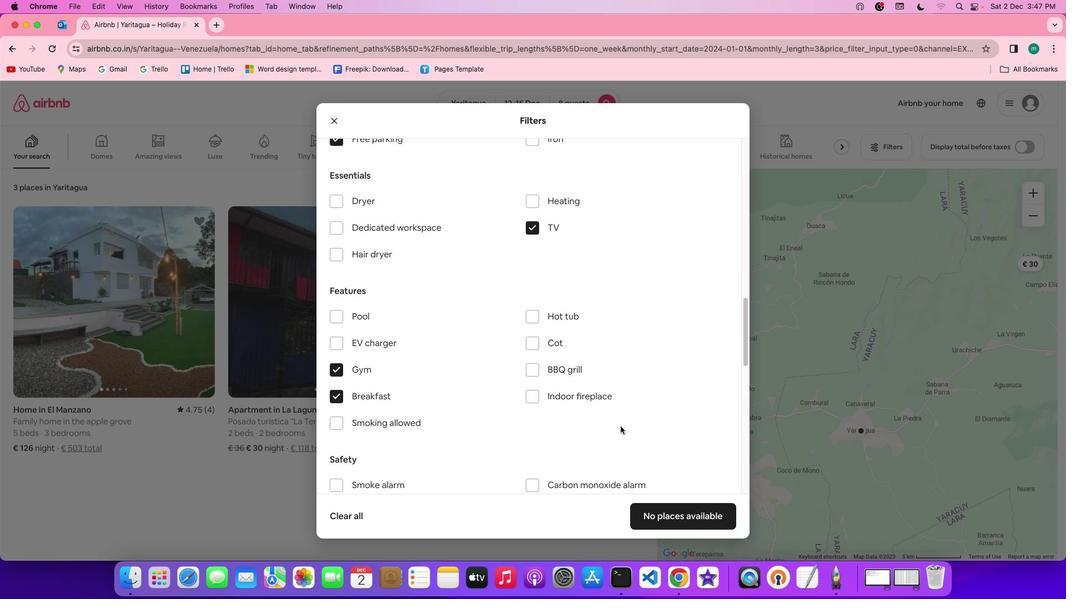 
Action: Mouse scrolled (620, 426) with delta (0, 0)
Screenshot: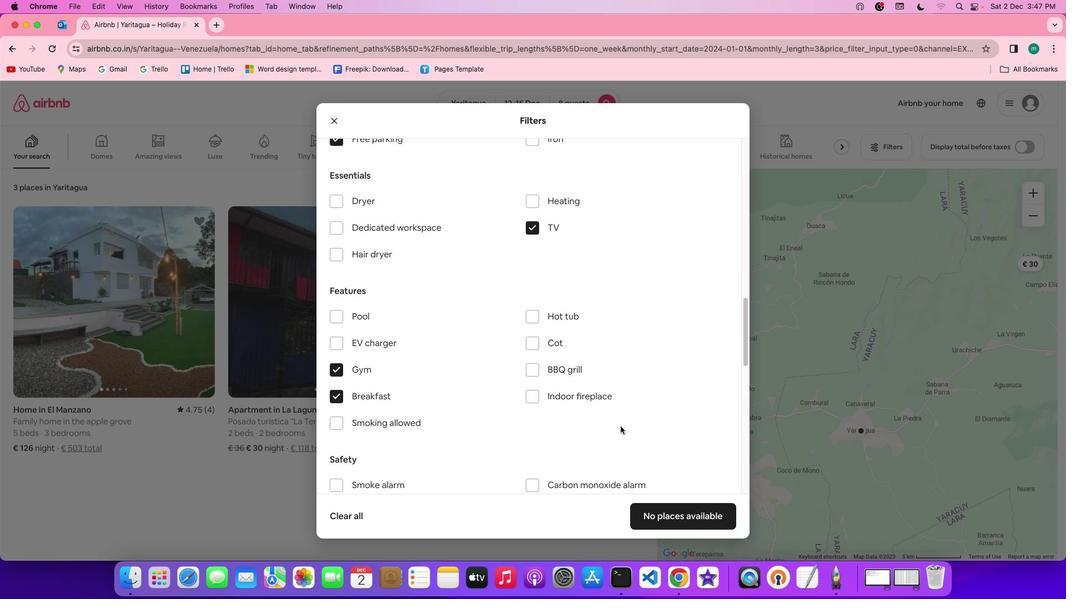 
Action: Mouse scrolled (620, 426) with delta (0, 0)
Screenshot: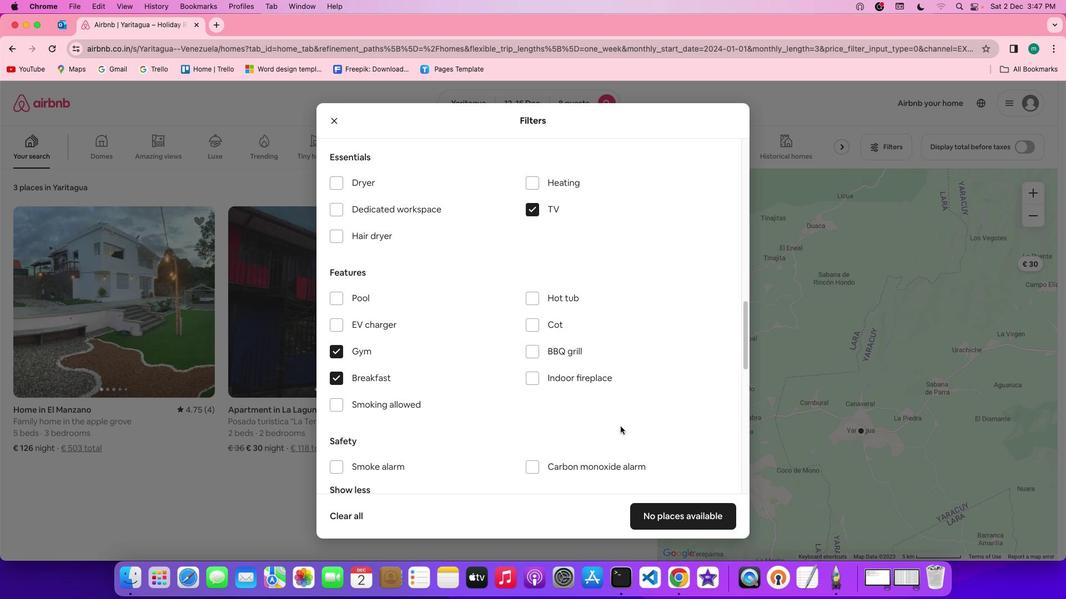 
Action: Mouse scrolled (620, 426) with delta (0, -1)
Screenshot: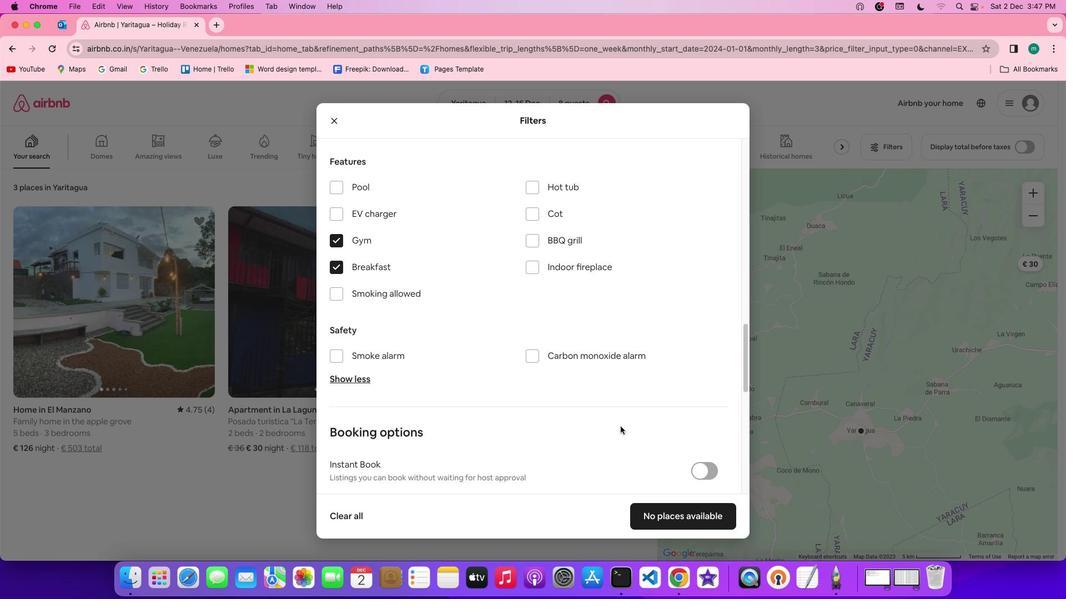 
Action: Mouse scrolled (620, 426) with delta (0, -2)
Screenshot: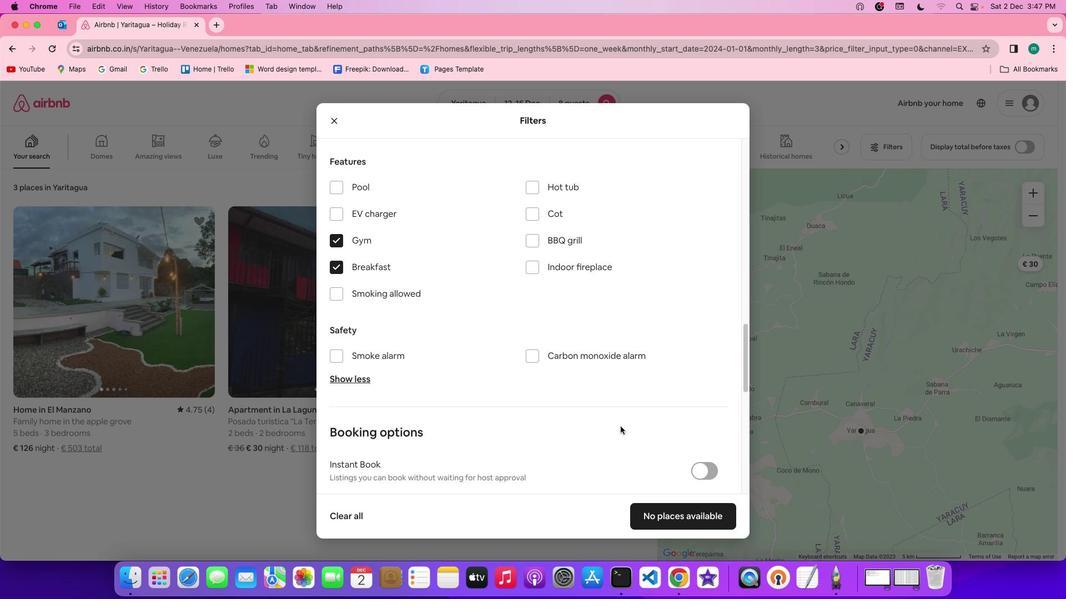 
Action: Mouse scrolled (620, 426) with delta (0, 0)
Screenshot: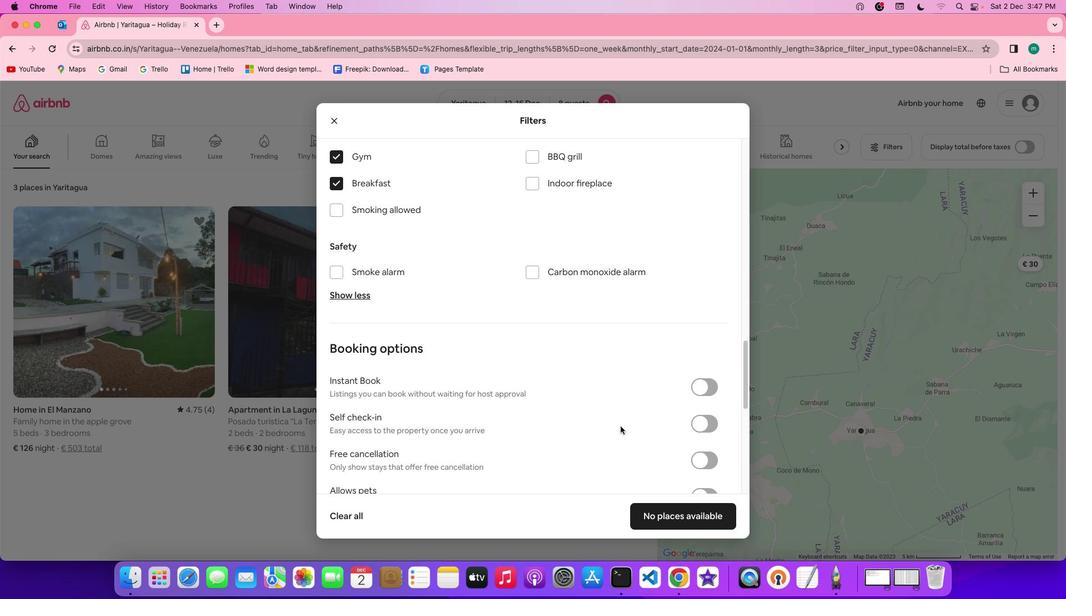 
Action: Mouse scrolled (620, 426) with delta (0, 0)
Screenshot: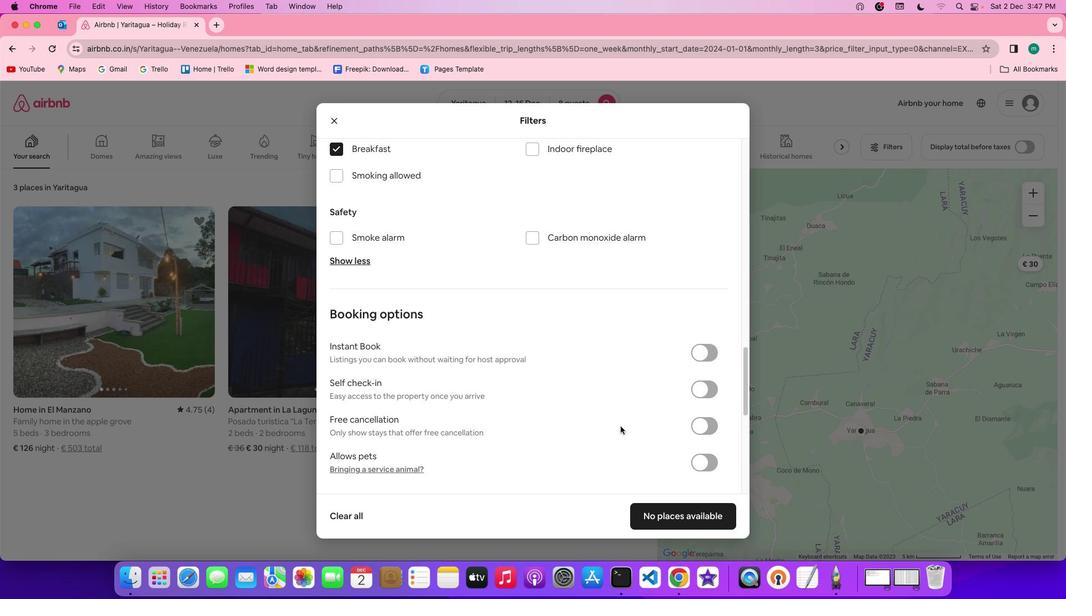 
Action: Mouse scrolled (620, 426) with delta (0, -1)
Screenshot: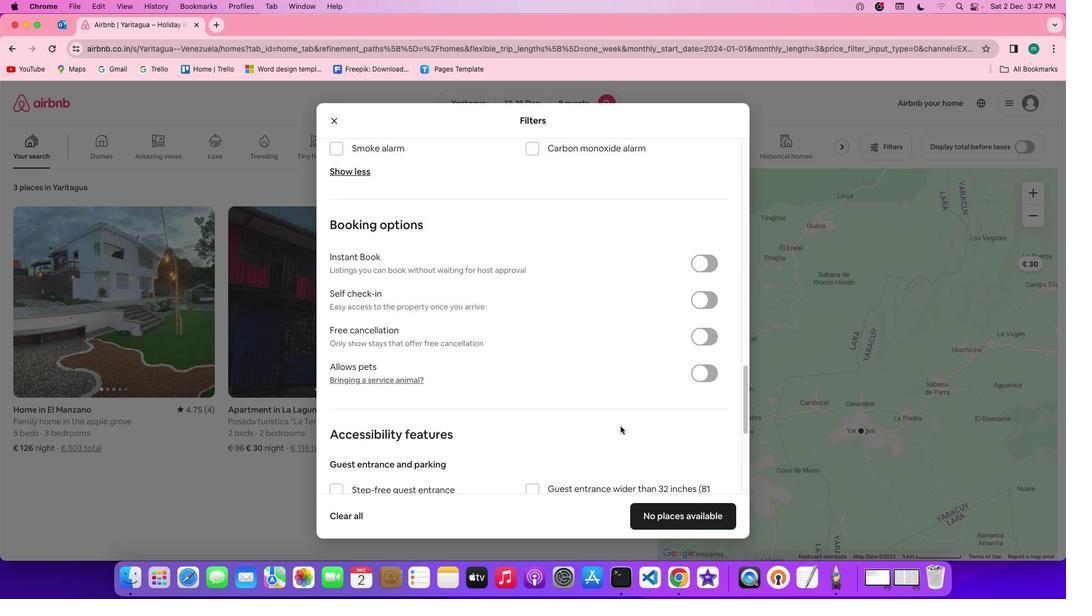 
Action: Mouse scrolled (620, 426) with delta (0, -2)
Screenshot: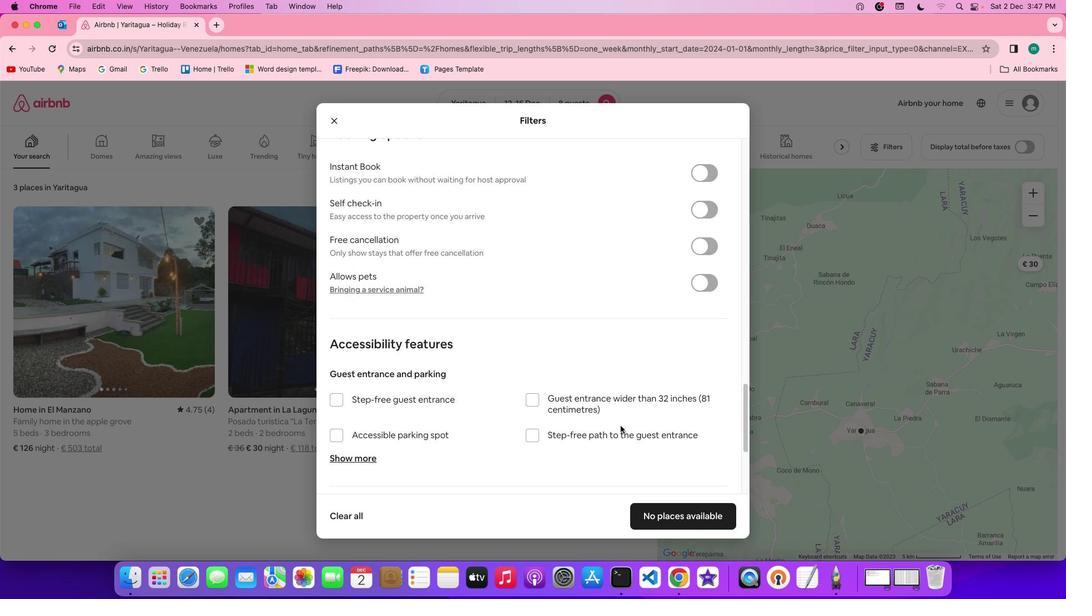 
Action: Mouse scrolled (620, 426) with delta (0, -2)
Screenshot: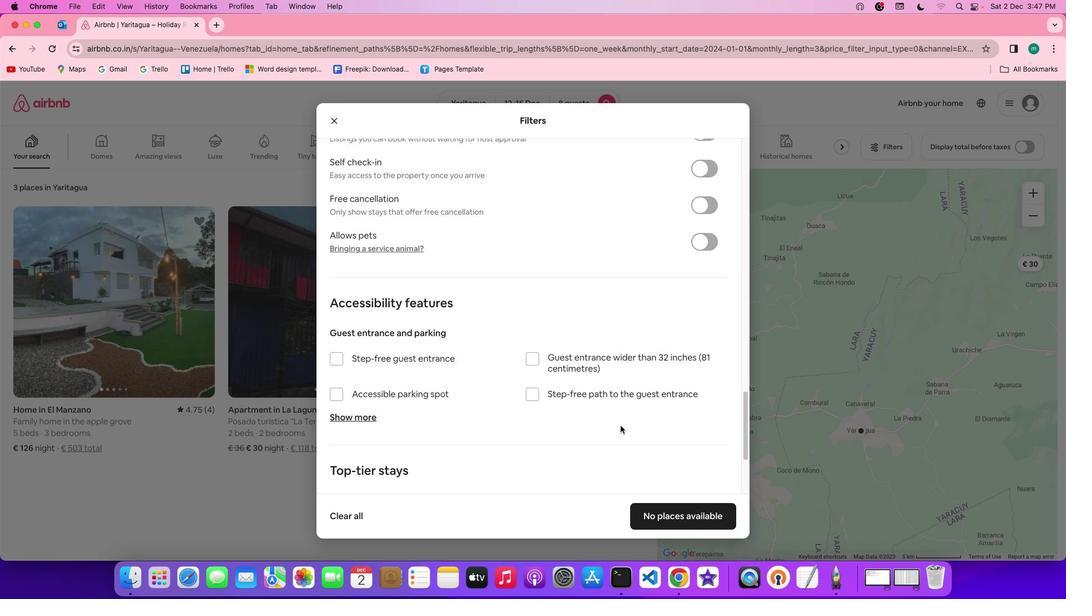 
Action: Mouse moved to (620, 425)
Screenshot: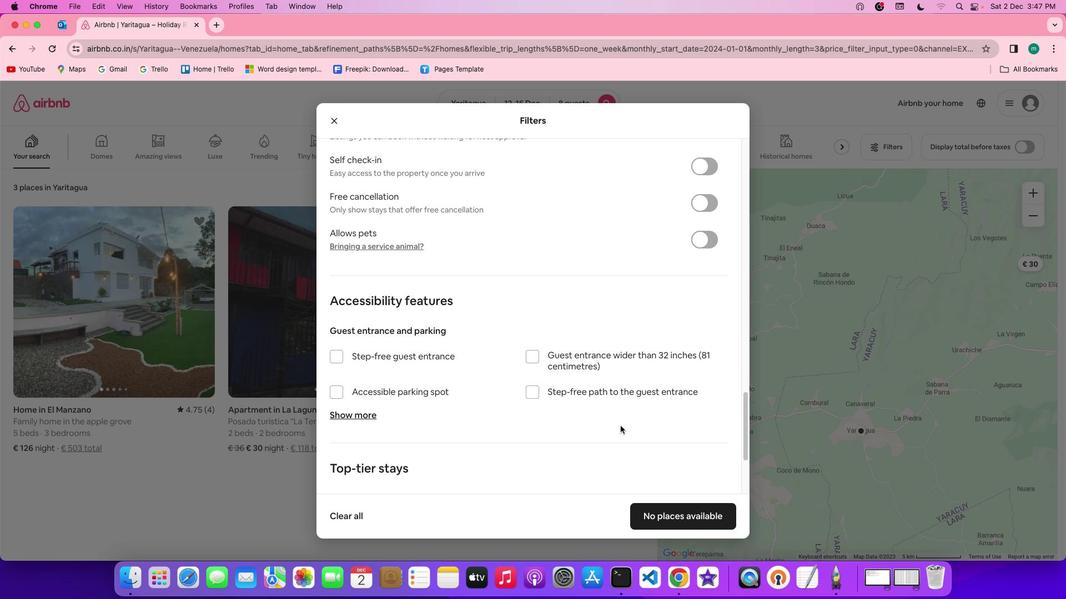
Action: Mouse scrolled (620, 425) with delta (0, 0)
Screenshot: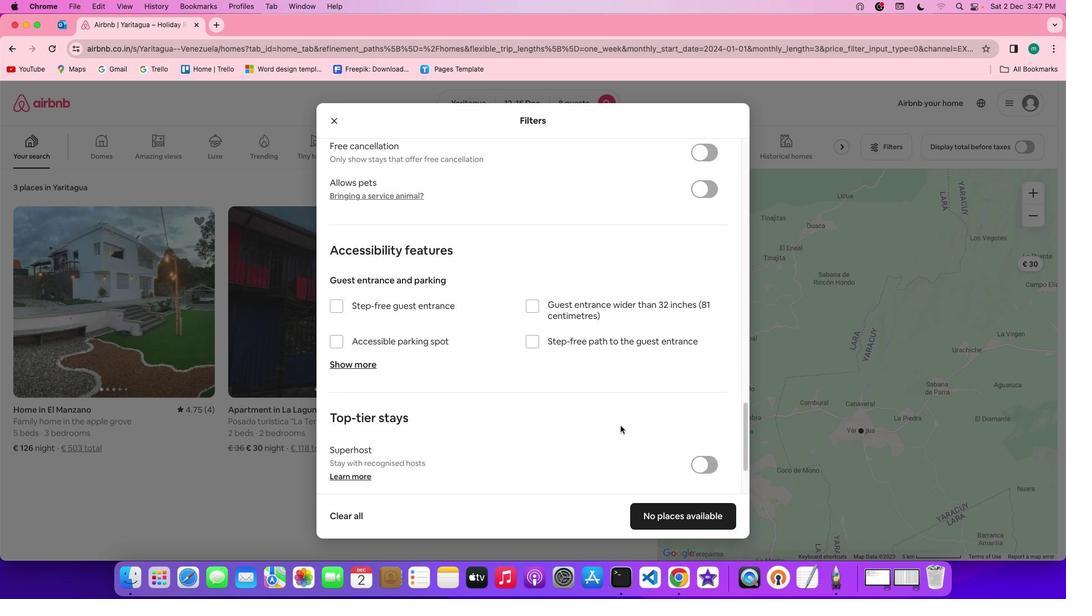 
Action: Mouse scrolled (620, 425) with delta (0, 0)
Screenshot: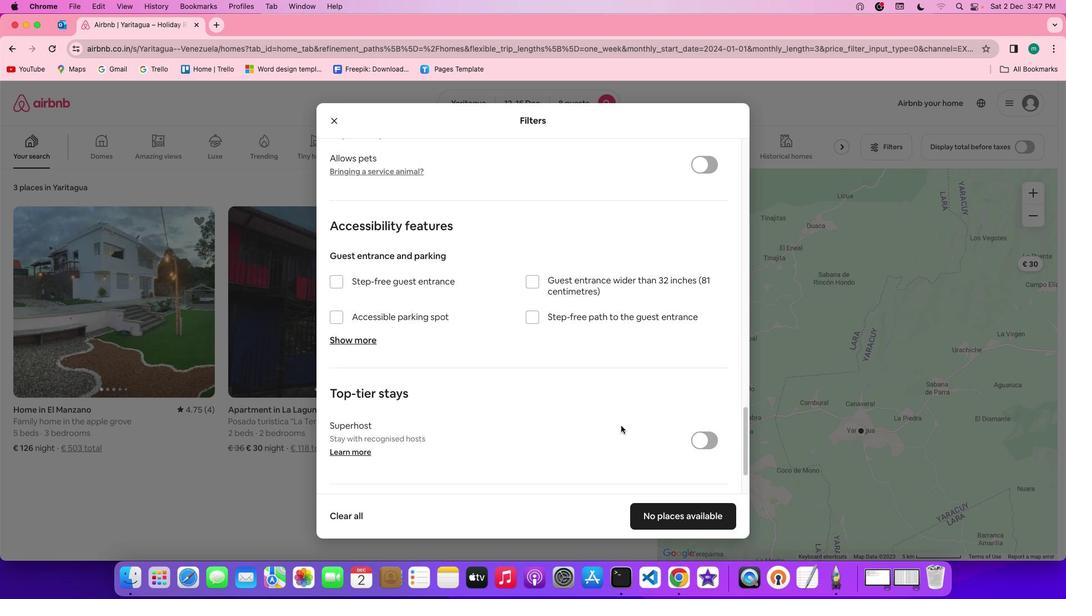 
Action: Mouse scrolled (620, 425) with delta (0, -1)
Screenshot: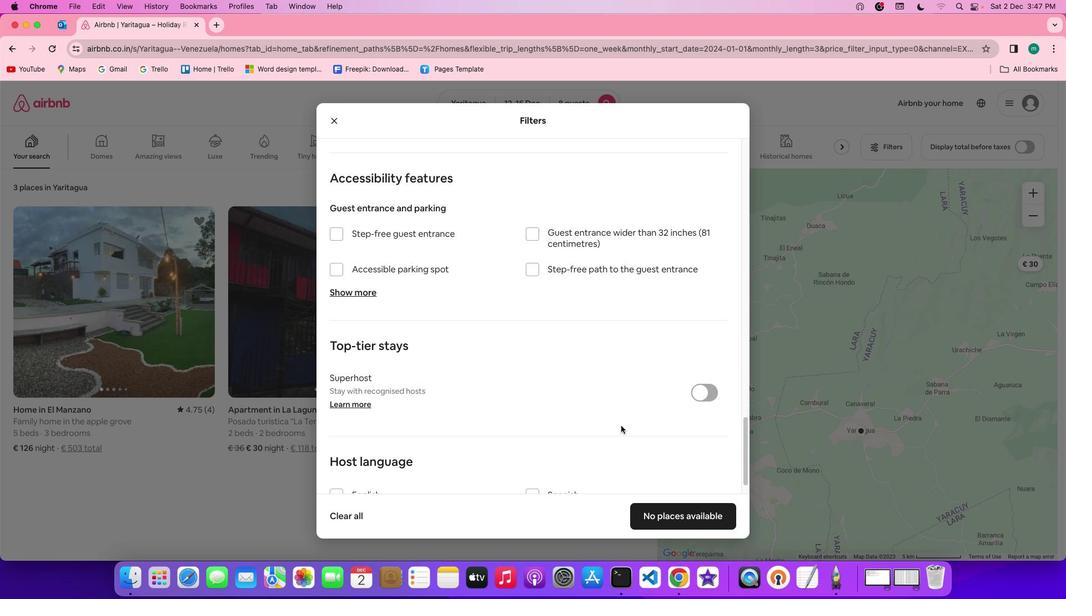 
Action: Mouse scrolled (620, 425) with delta (0, -2)
Screenshot: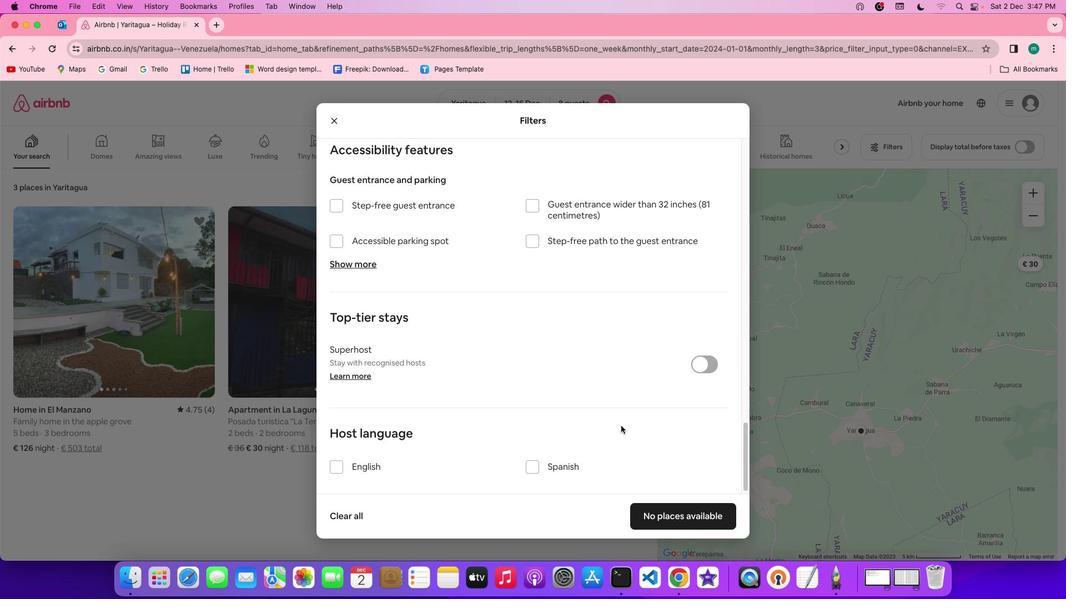 
Action: Mouse scrolled (620, 425) with delta (0, -2)
Screenshot: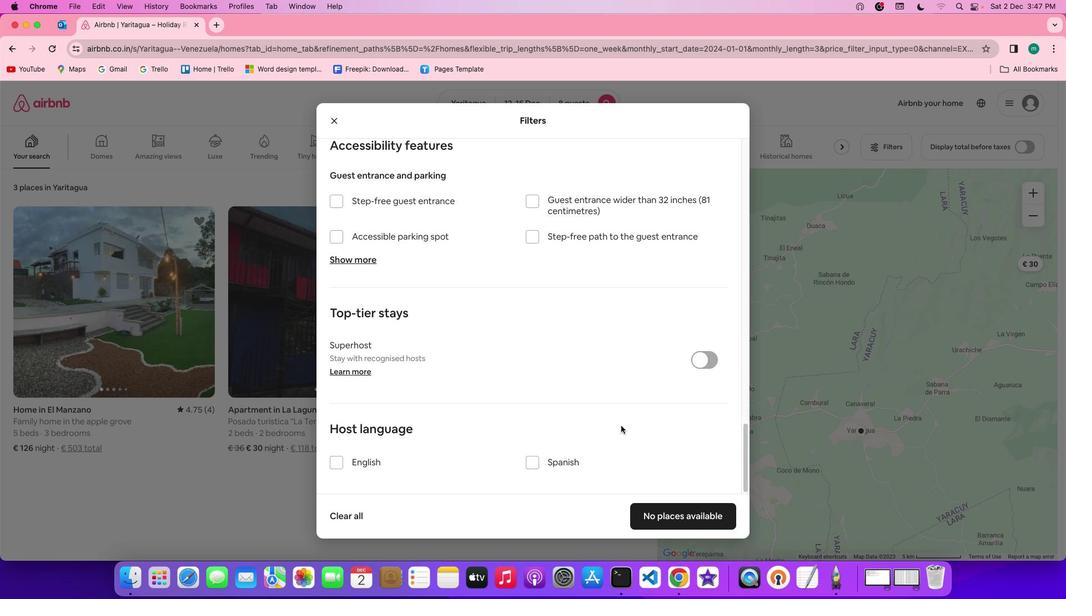 
Action: Mouse moved to (620, 425)
Screenshot: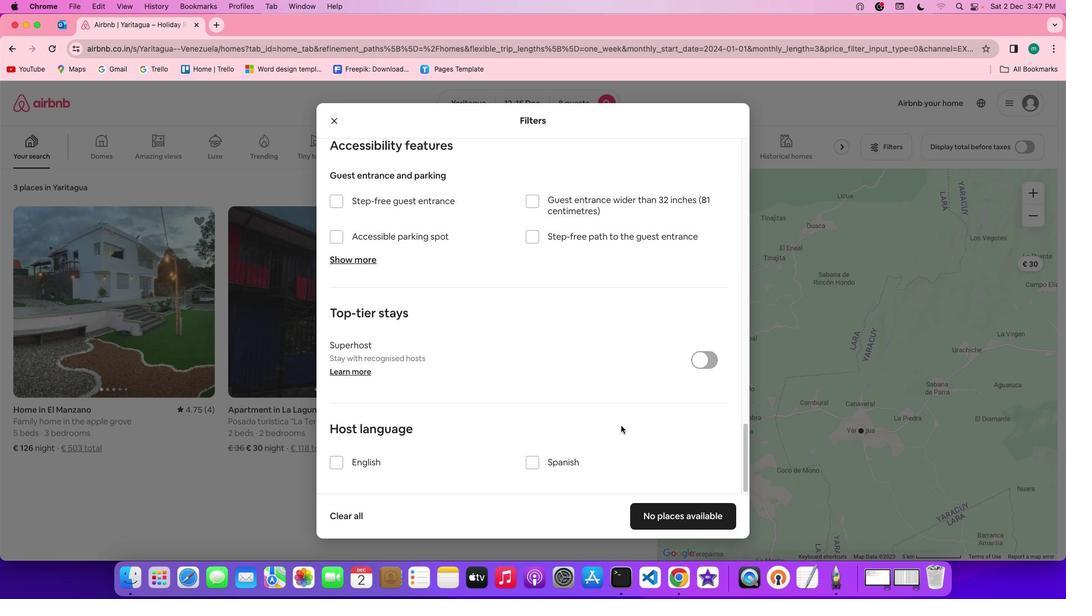 
Action: Mouse scrolled (620, 425) with delta (0, 0)
Screenshot: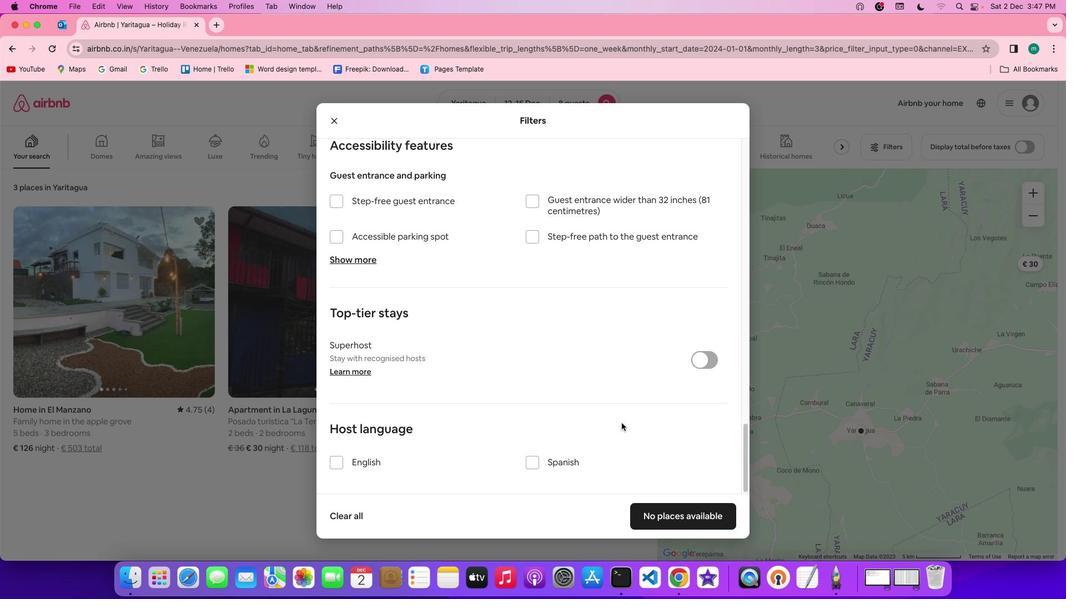 
Action: Mouse scrolled (620, 425) with delta (0, 0)
Screenshot: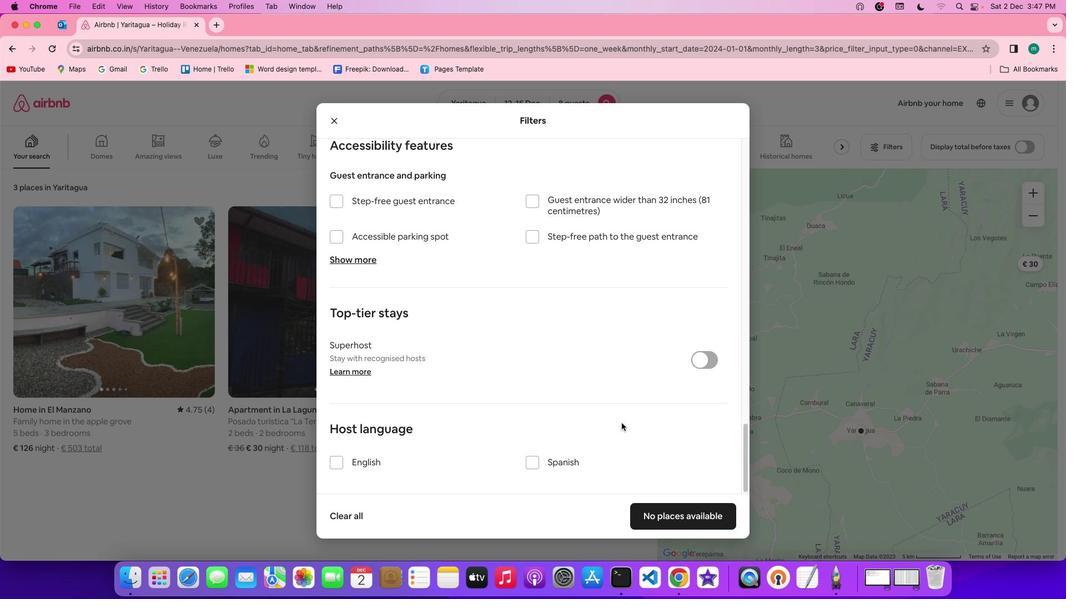 
Action: Mouse scrolled (620, 425) with delta (0, -1)
Screenshot: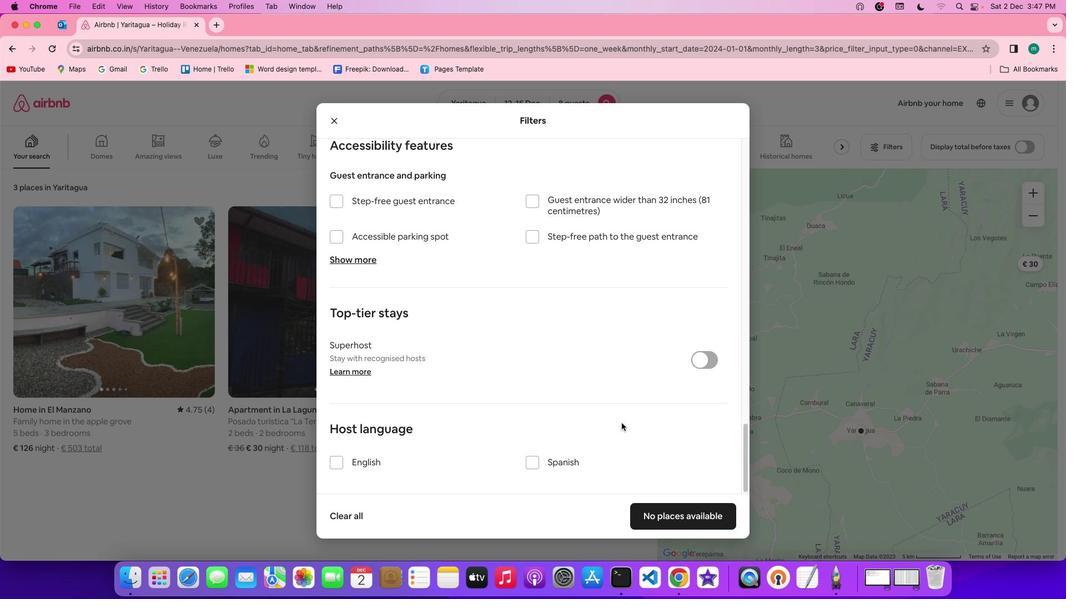 
Action: Mouse scrolled (620, 425) with delta (0, -2)
Screenshot: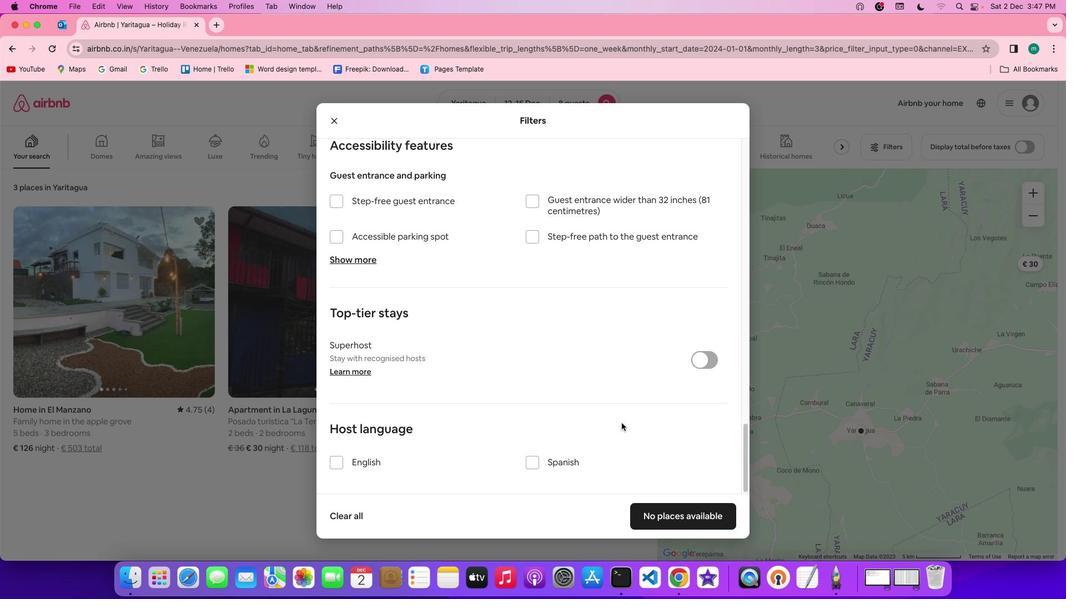
Action: Mouse scrolled (620, 425) with delta (0, -3)
Screenshot: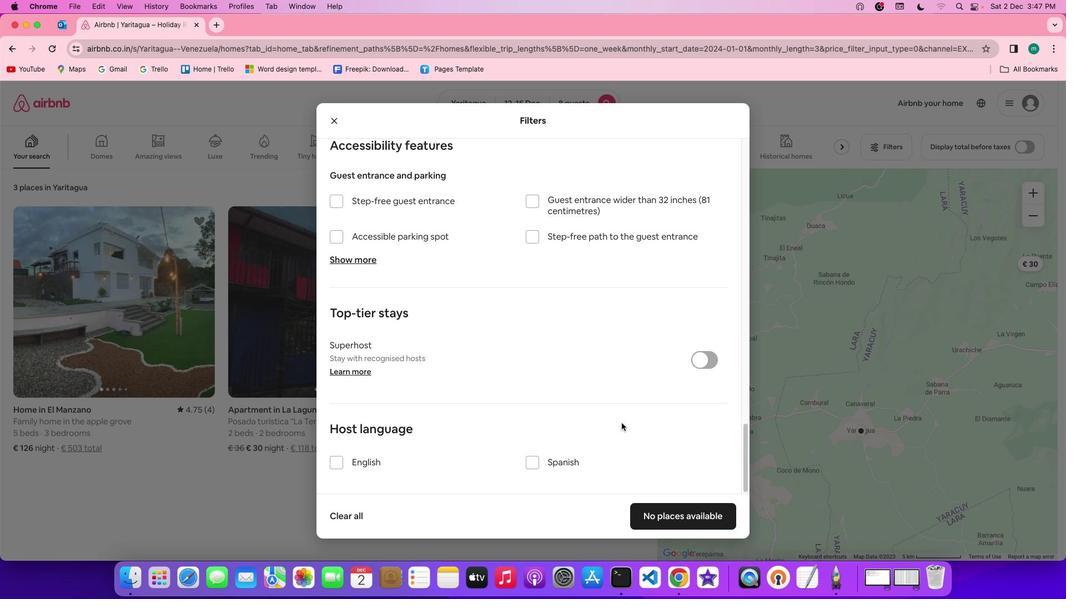 
Action: Mouse moved to (622, 423)
Screenshot: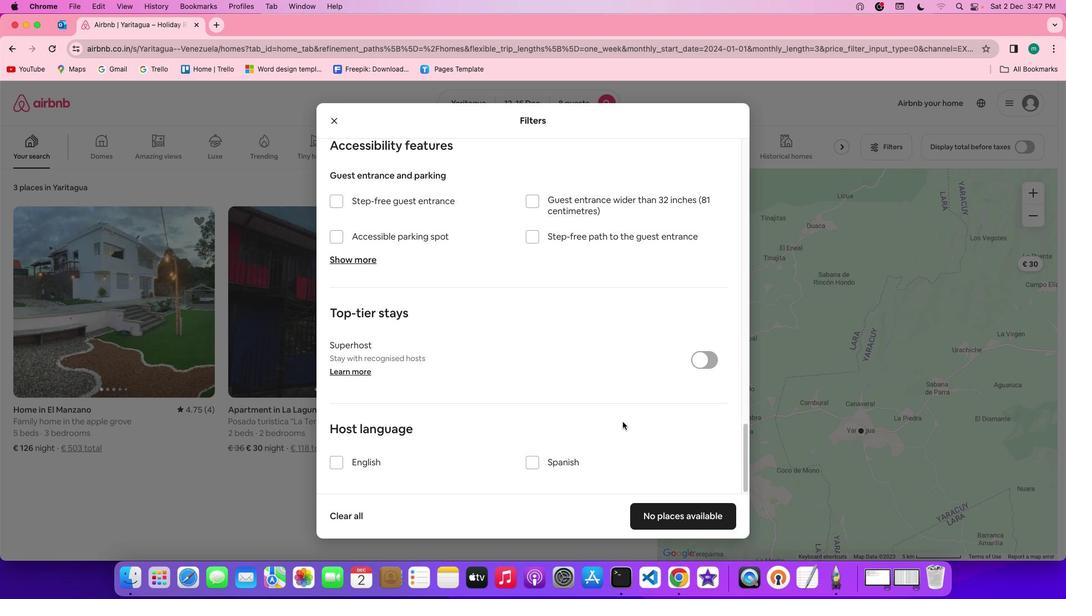 
Action: Mouse scrolled (622, 423) with delta (0, 0)
Screenshot: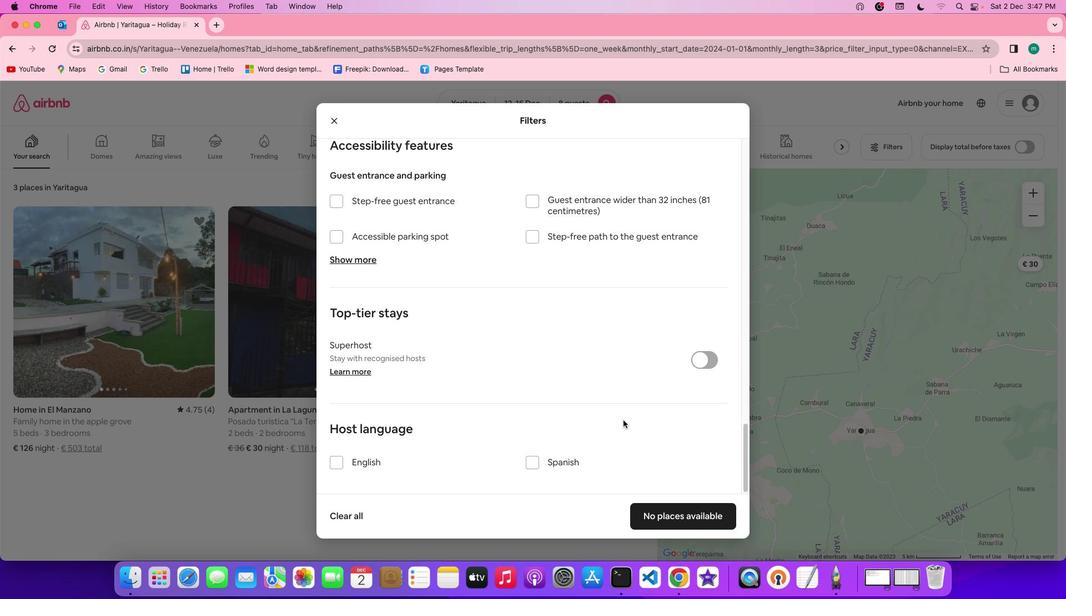 
Action: Mouse moved to (622, 423)
Screenshot: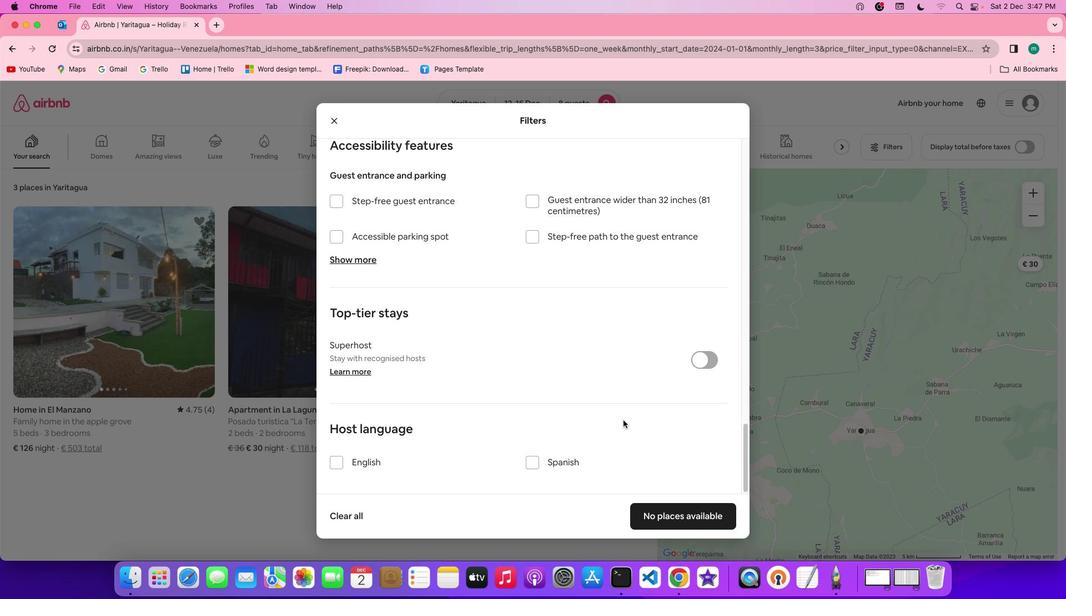 
Action: Mouse scrolled (622, 423) with delta (0, 0)
Screenshot: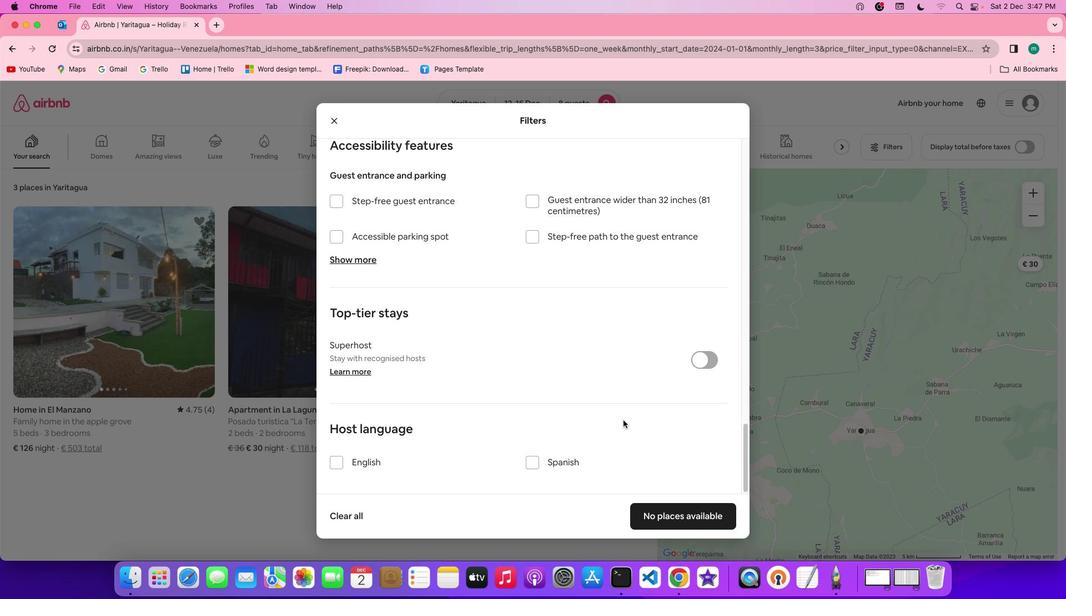 
Action: Mouse moved to (622, 421)
Screenshot: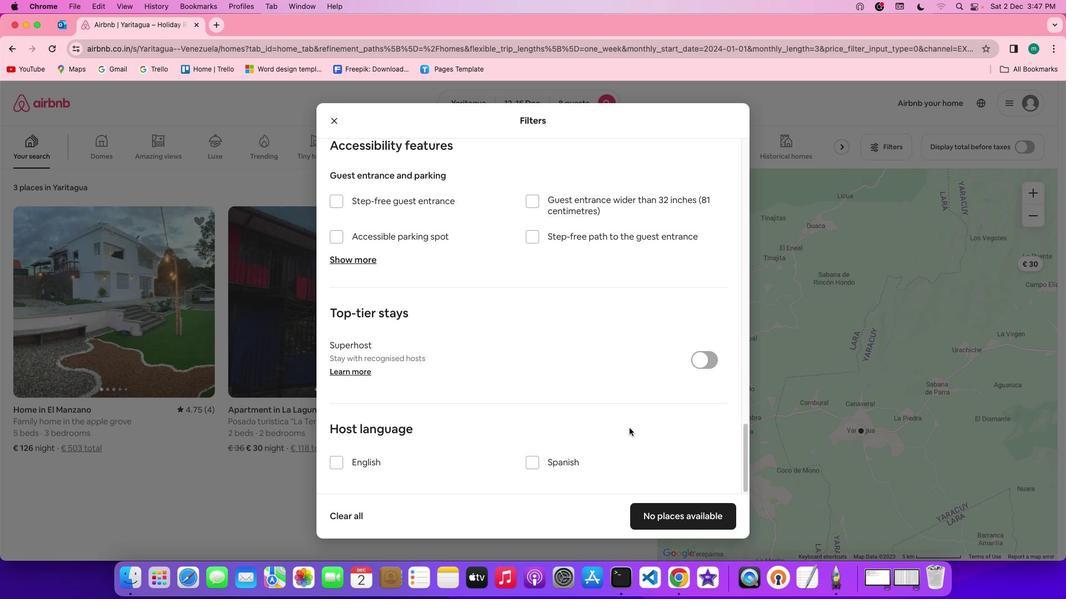 
Action: Mouse scrolled (622, 421) with delta (0, -1)
Screenshot: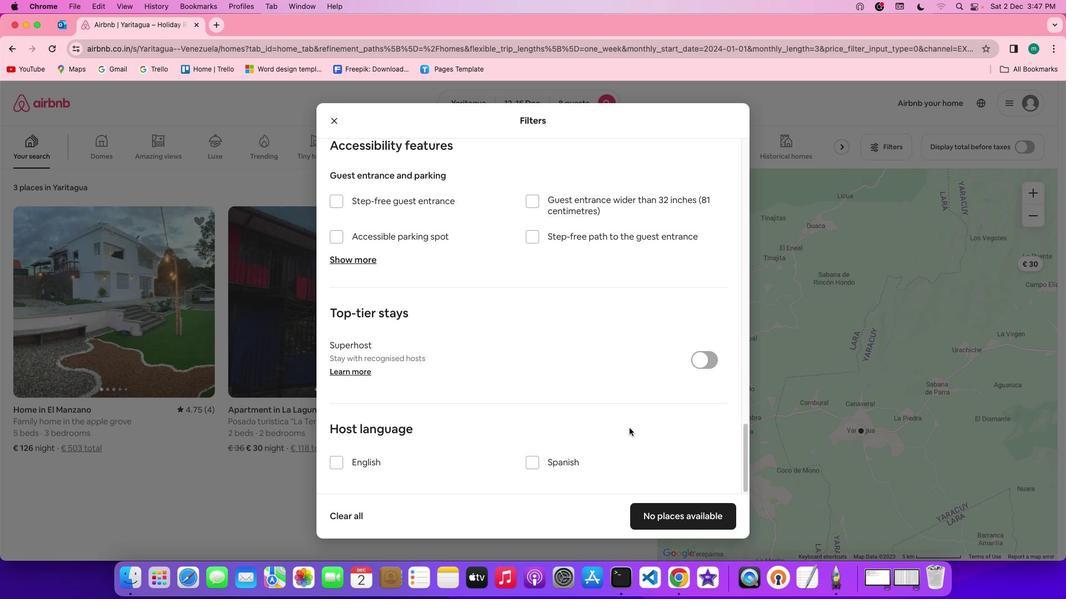 
Action: Mouse moved to (697, 513)
Screenshot: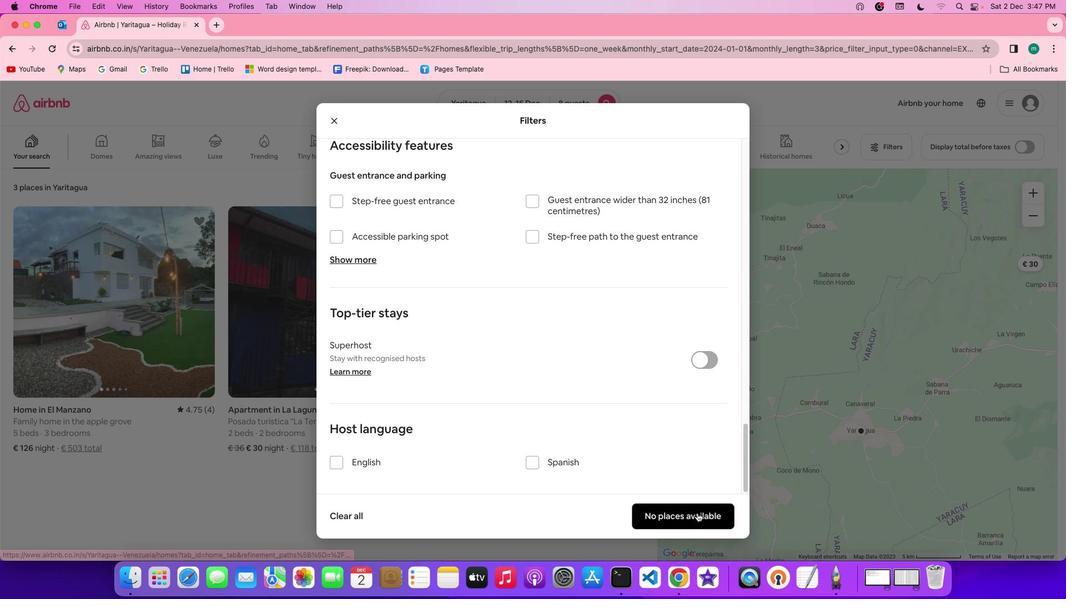 
Action: Mouse pressed left at (697, 513)
Screenshot: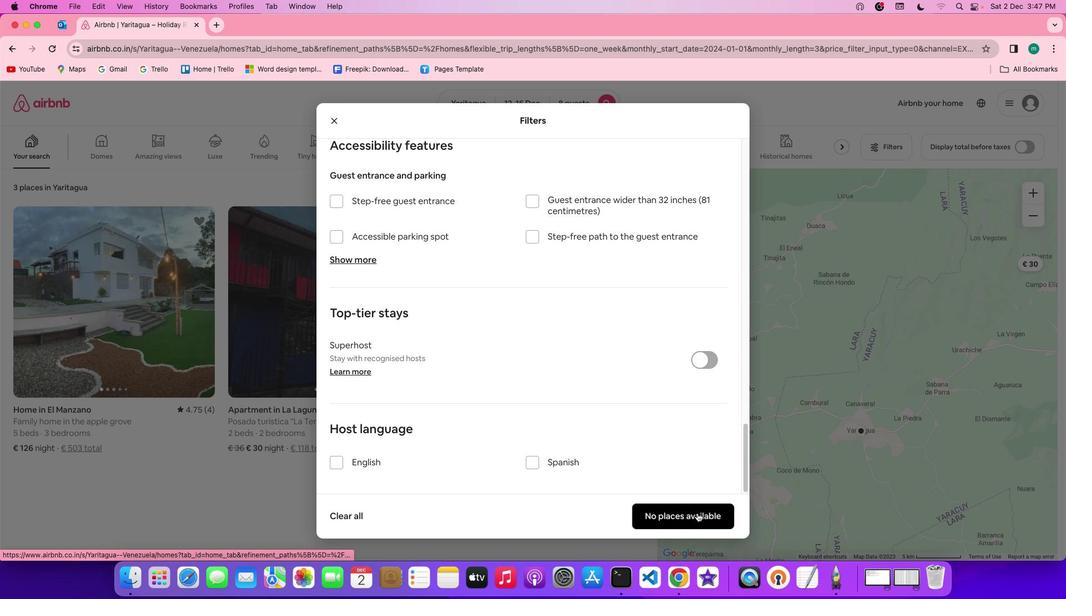 
Action: Mouse moved to (370, 376)
Screenshot: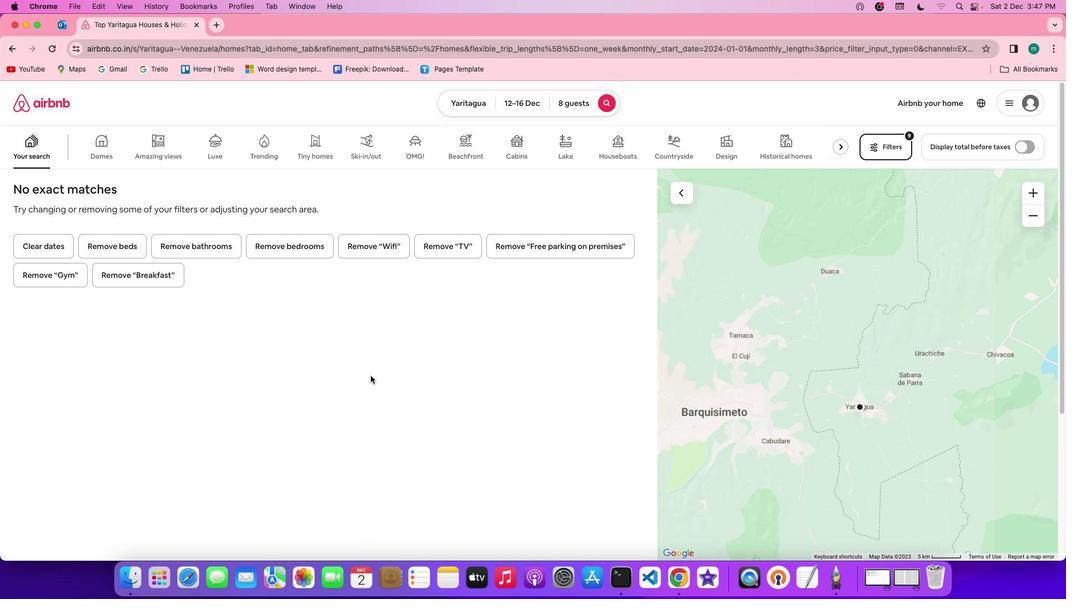 
